 Task: Look for space in Dharampur, India from 5th September, 2023 to 13th September, 2023 for 6 adults in price range Rs.15000 to Rs.20000. Place can be entire place with 3 bedrooms having 3 beds and 3 bathrooms. Property type can be house, flat, guest house. Booking option can be shelf check-in. Required host language is English.
Action: Mouse moved to (529, 138)
Screenshot: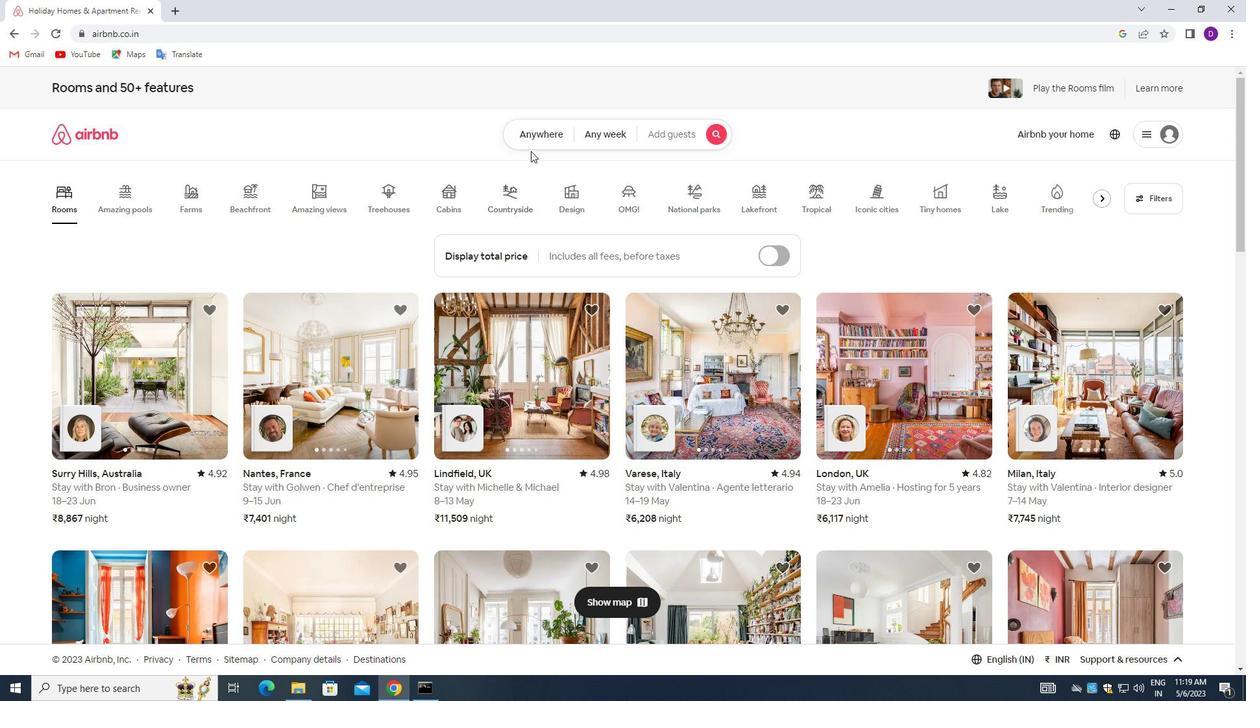 
Action: Mouse pressed left at (529, 138)
Screenshot: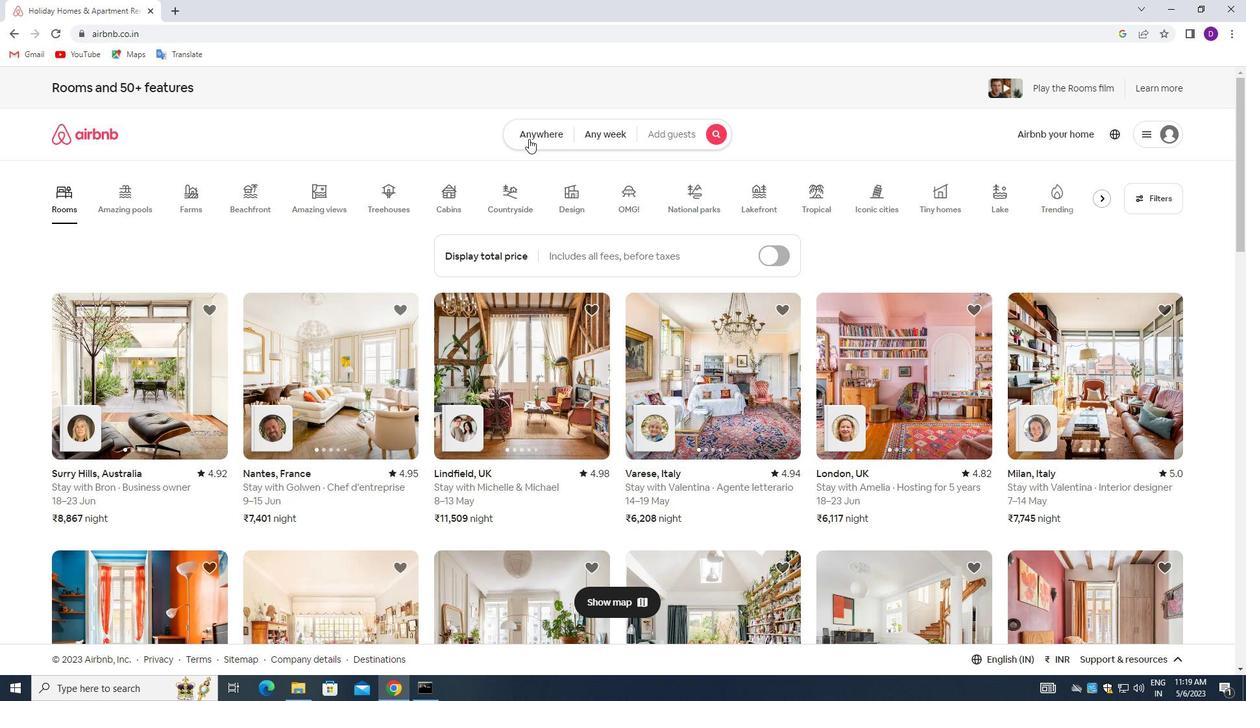 
Action: Mouse moved to (487, 183)
Screenshot: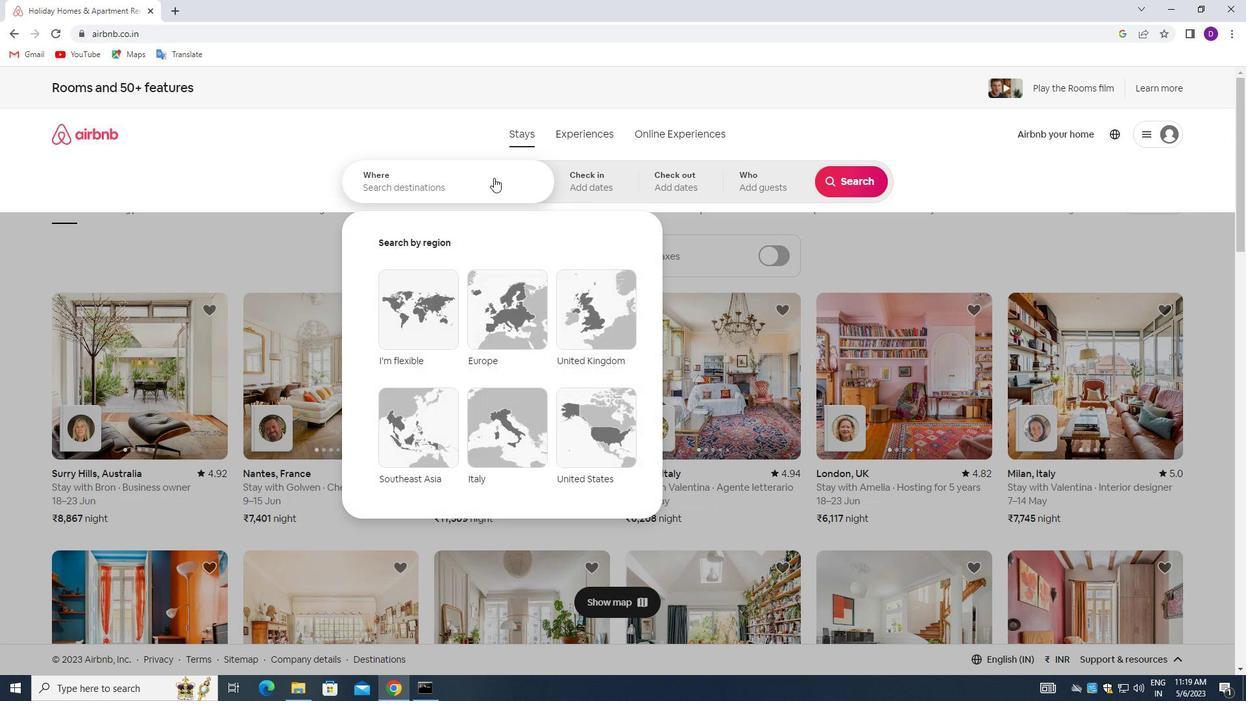 
Action: Mouse pressed left at (487, 183)
Screenshot: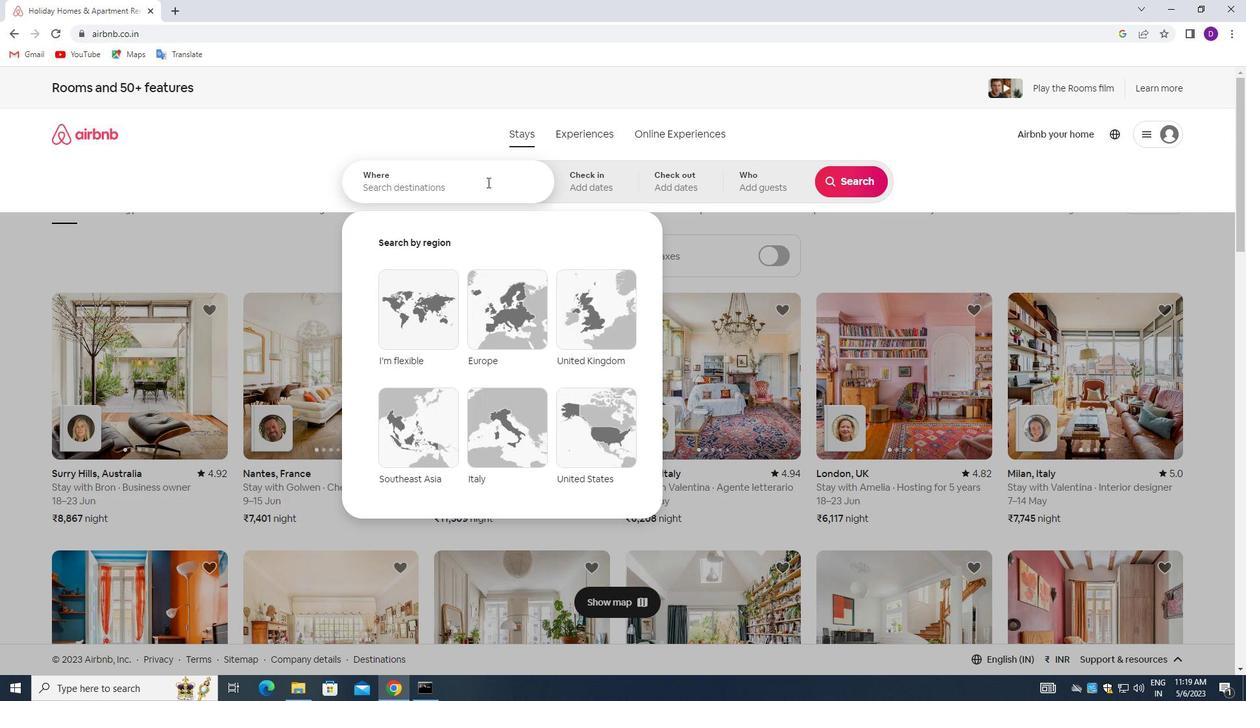 
Action: Mouse moved to (257, 256)
Screenshot: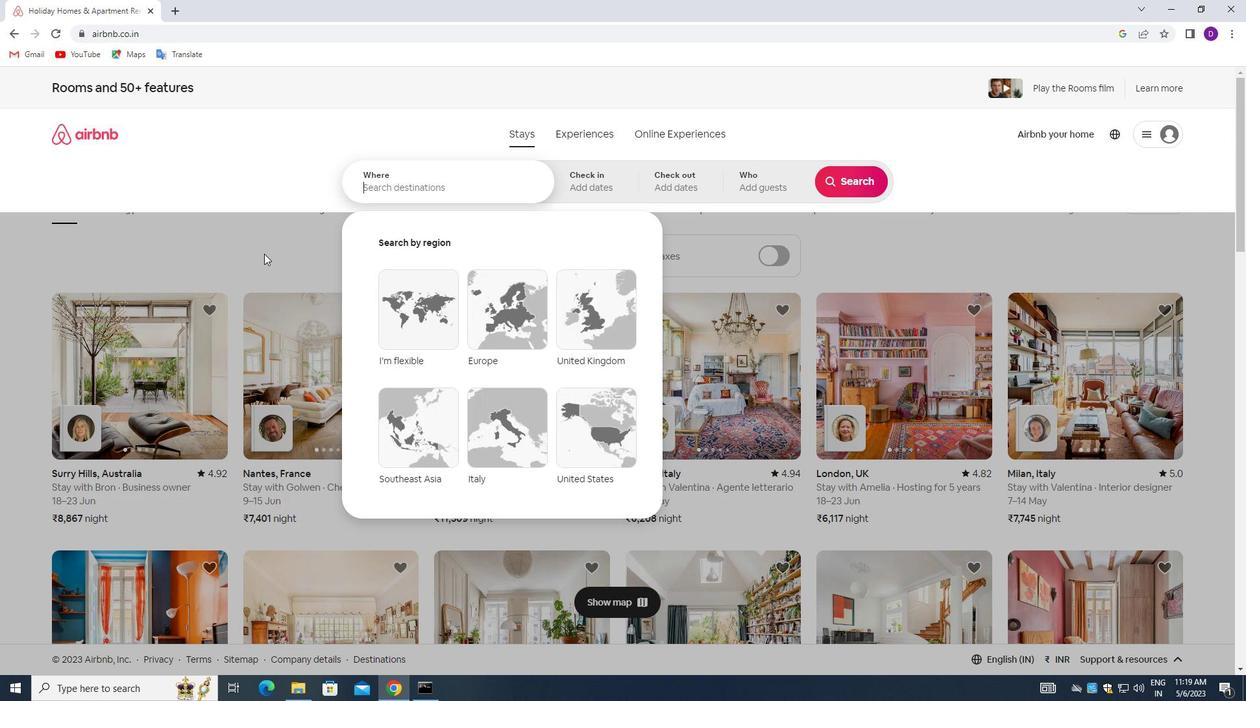 
Action: Key pressed <Key.shift_r>Dharampur,<Key.space><Key.shift>INDIA<Key.enter>
Screenshot: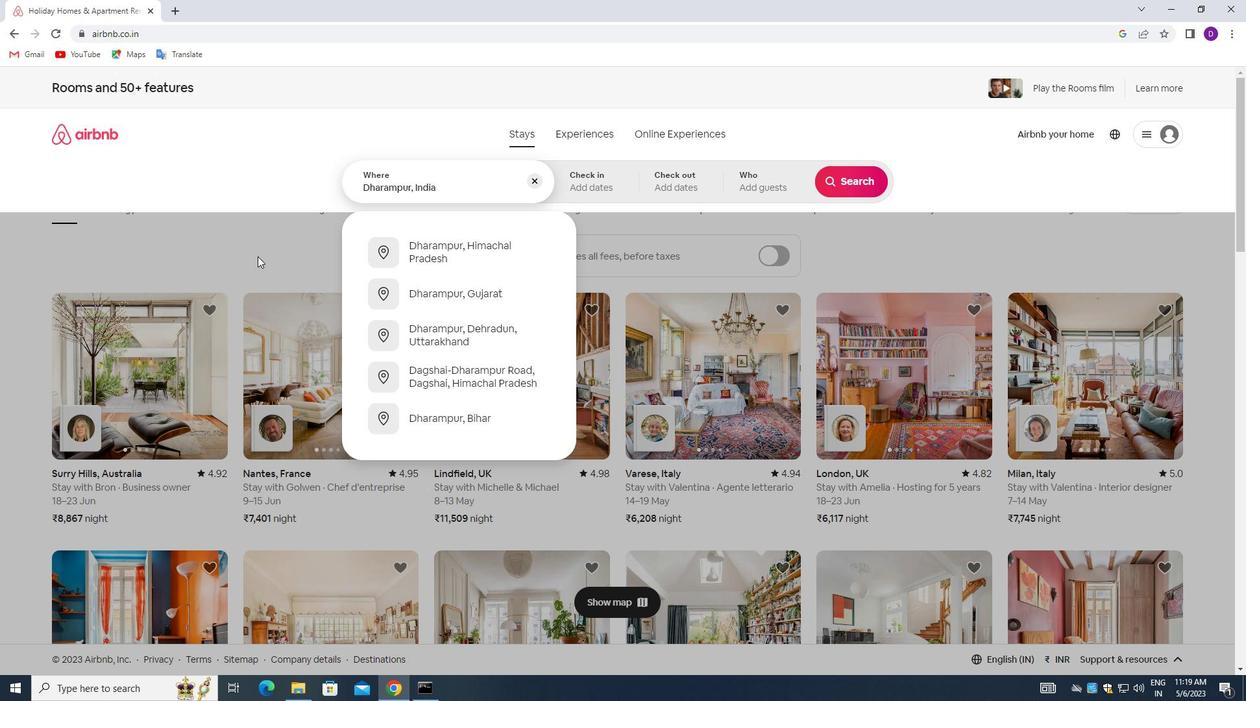 
Action: Mouse moved to (848, 288)
Screenshot: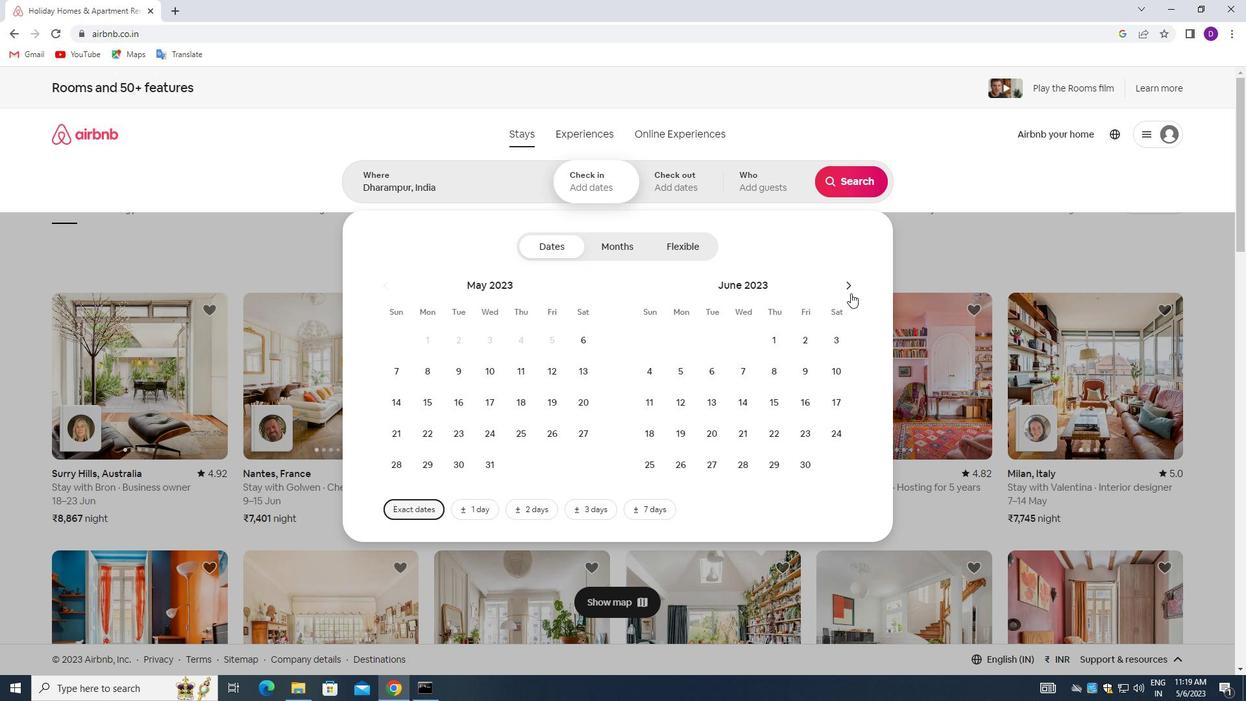 
Action: Mouse pressed left at (848, 288)
Screenshot: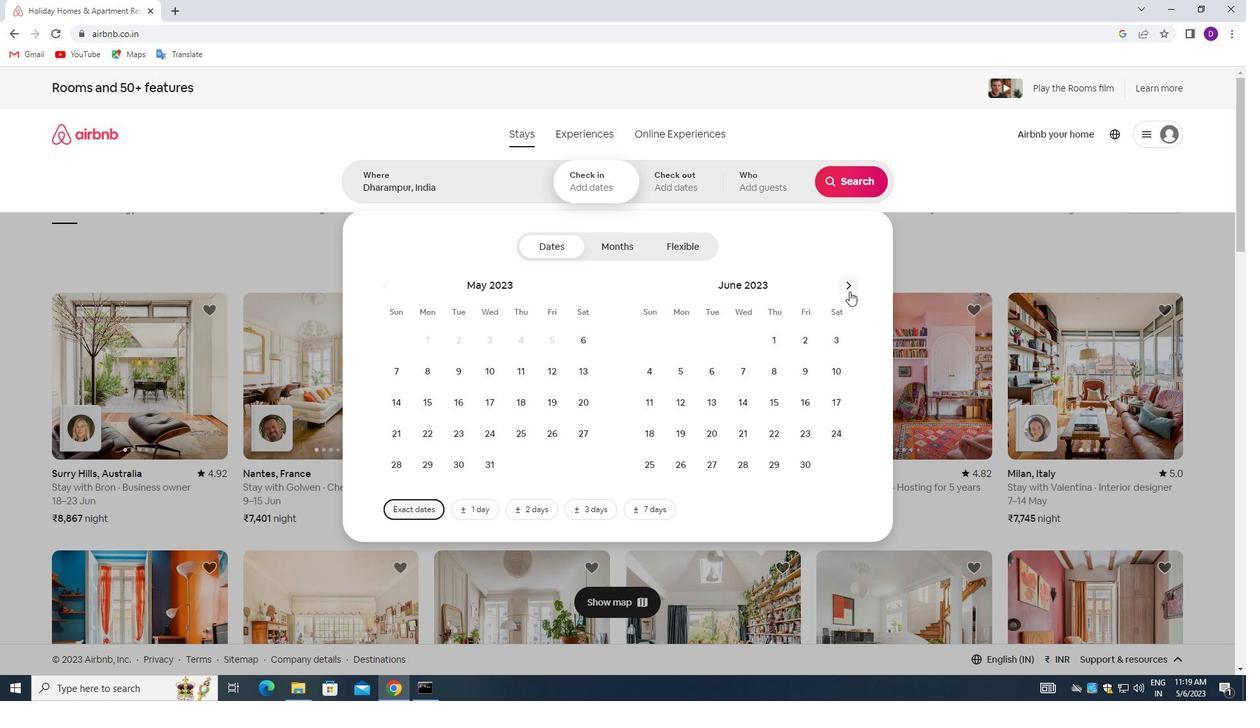 
Action: Mouse pressed left at (848, 288)
Screenshot: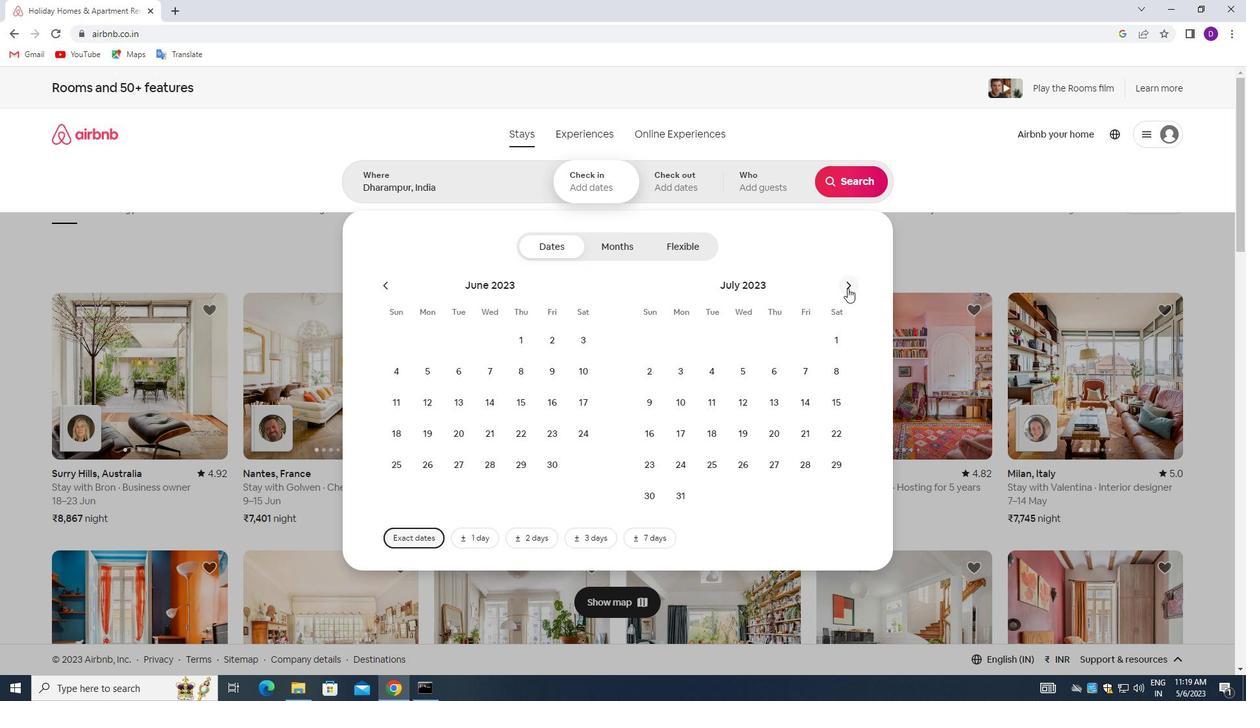 
Action: Mouse pressed left at (848, 288)
Screenshot: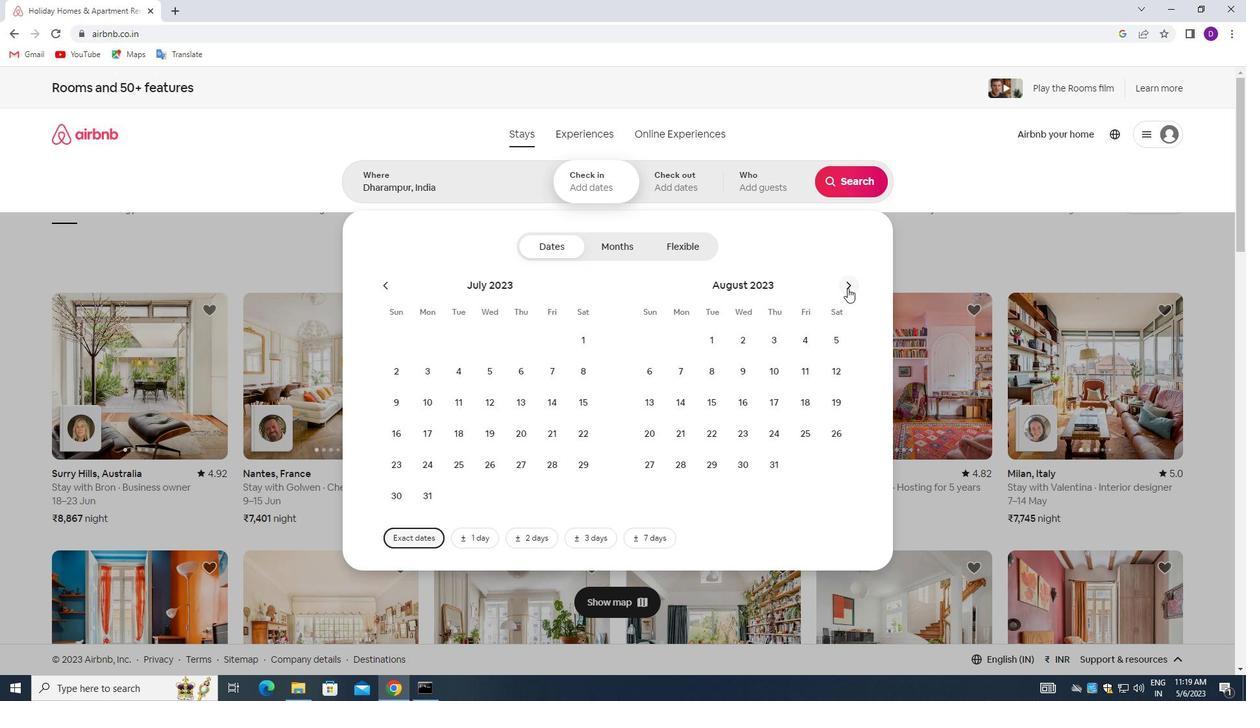 
Action: Mouse moved to (709, 374)
Screenshot: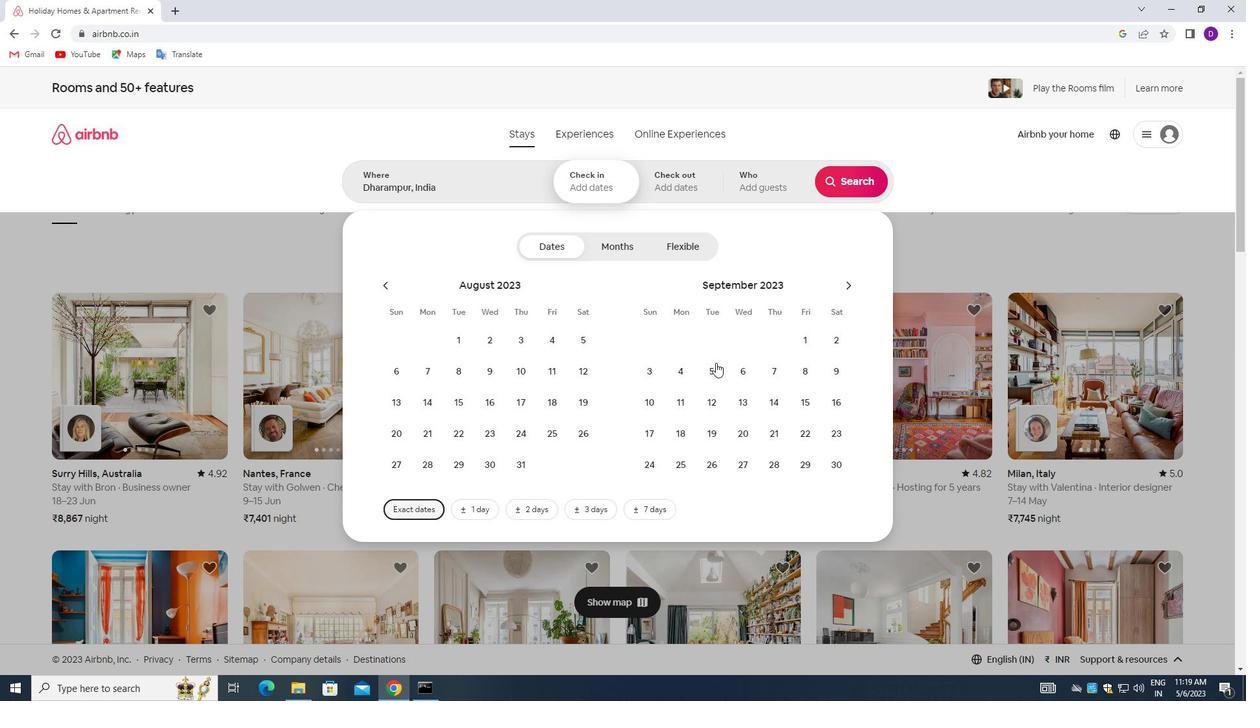 
Action: Mouse pressed left at (709, 374)
Screenshot: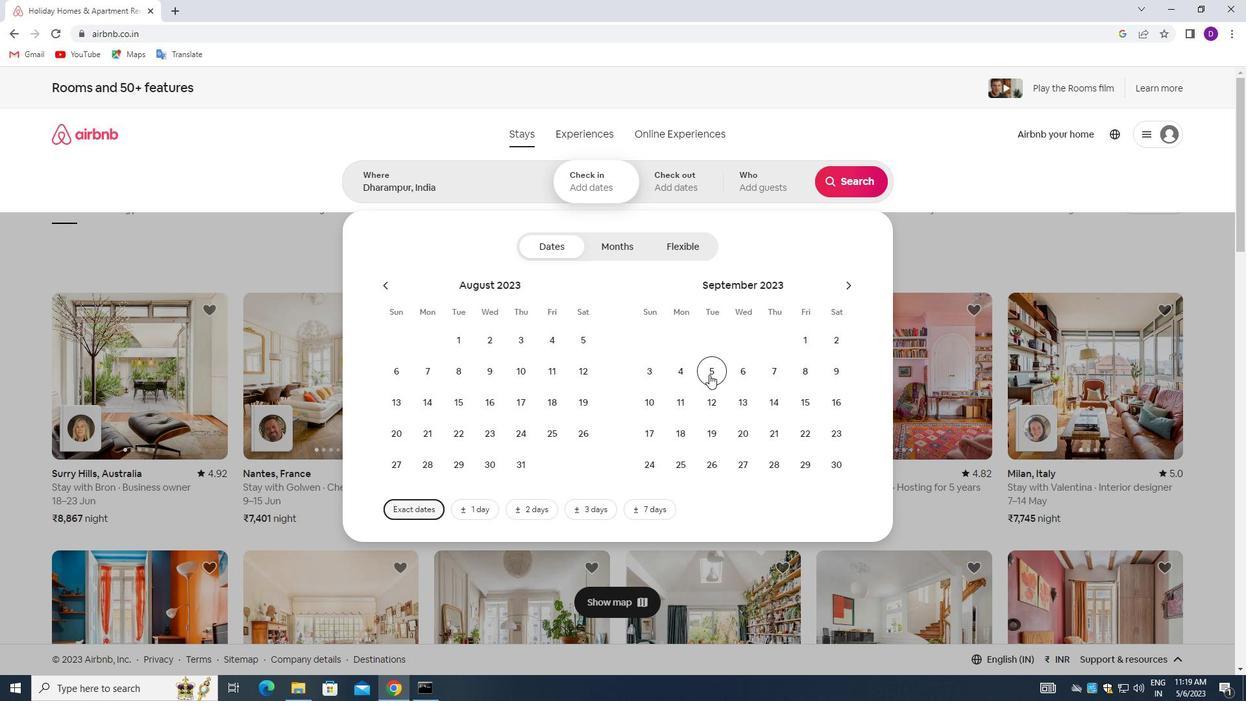 
Action: Mouse moved to (742, 398)
Screenshot: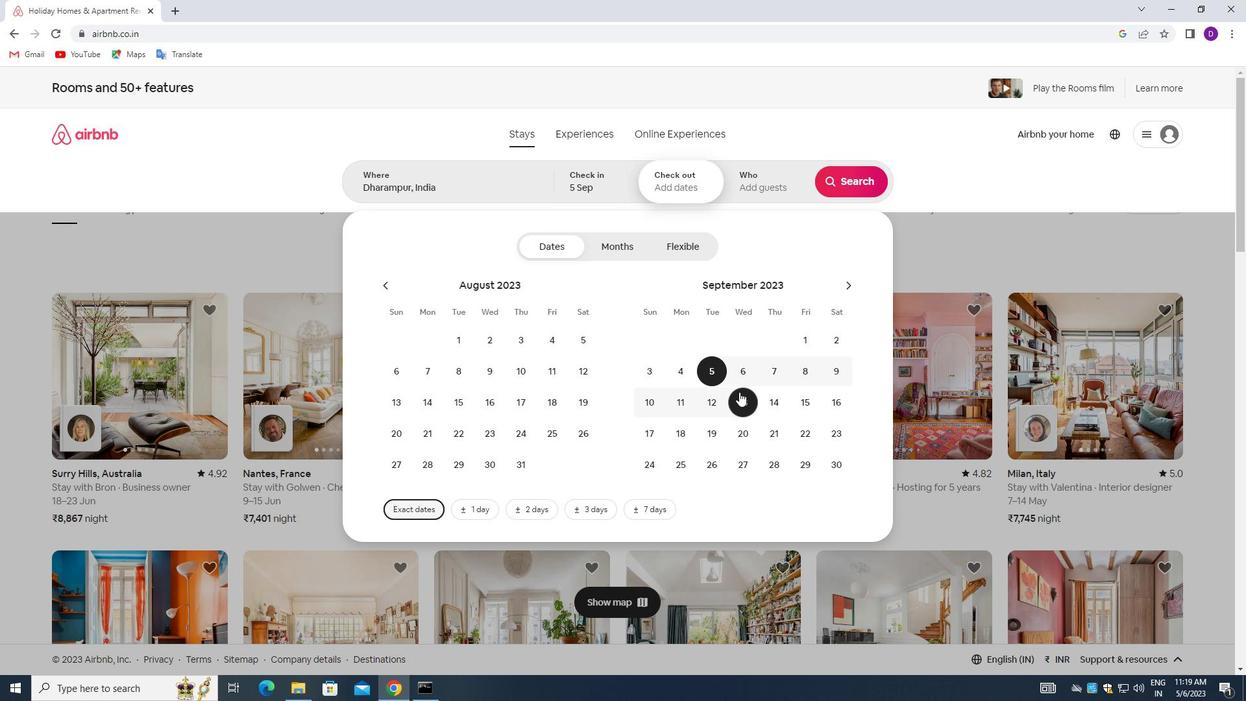 
Action: Mouse pressed left at (742, 398)
Screenshot: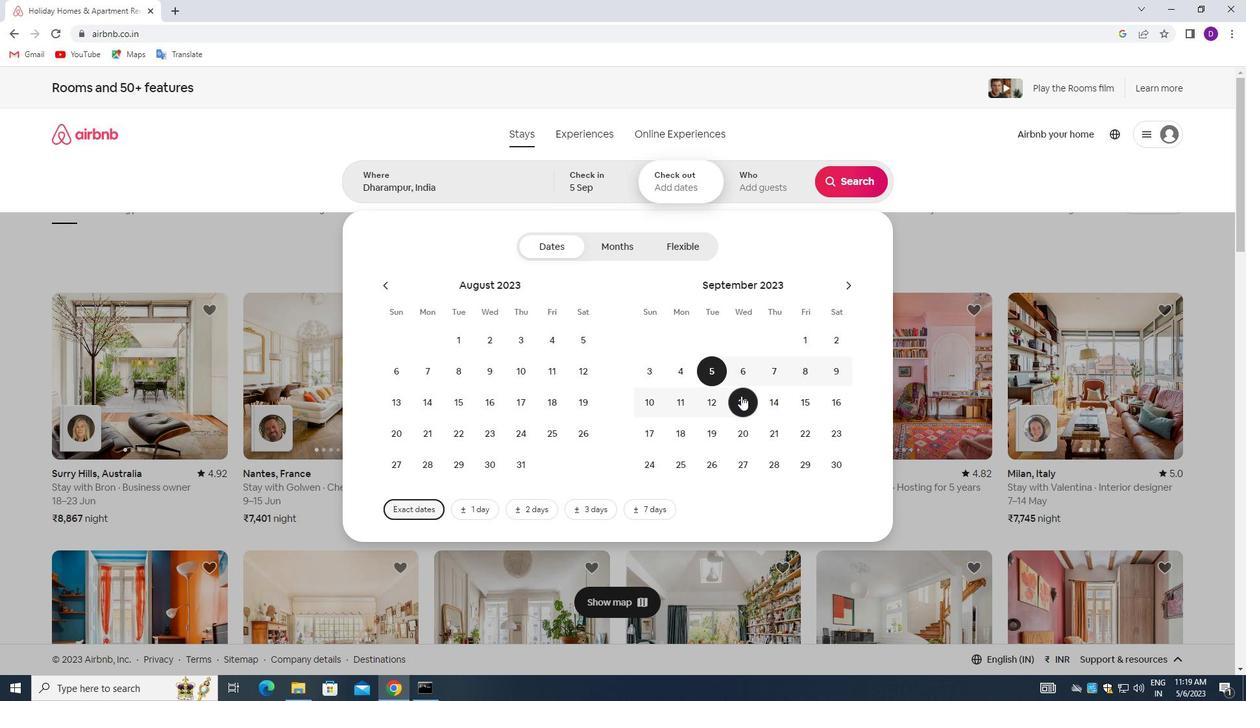 
Action: Mouse moved to (744, 185)
Screenshot: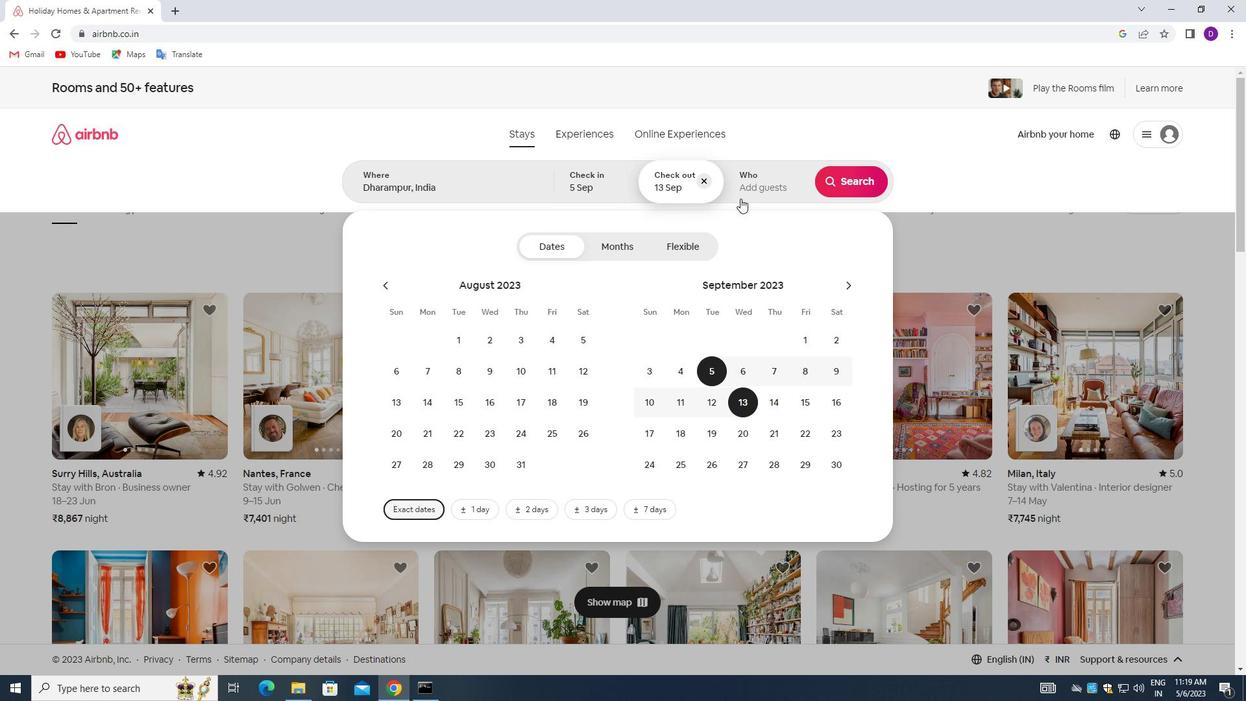 
Action: Mouse pressed left at (744, 185)
Screenshot: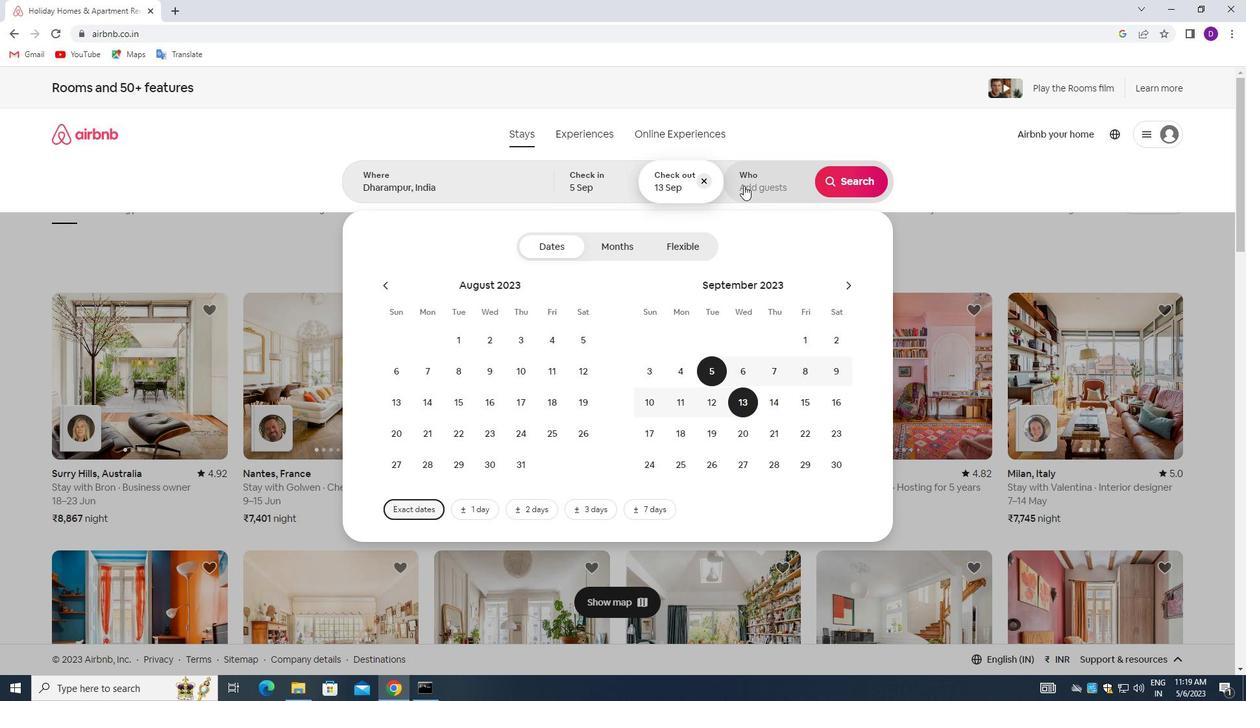 
Action: Mouse moved to (843, 248)
Screenshot: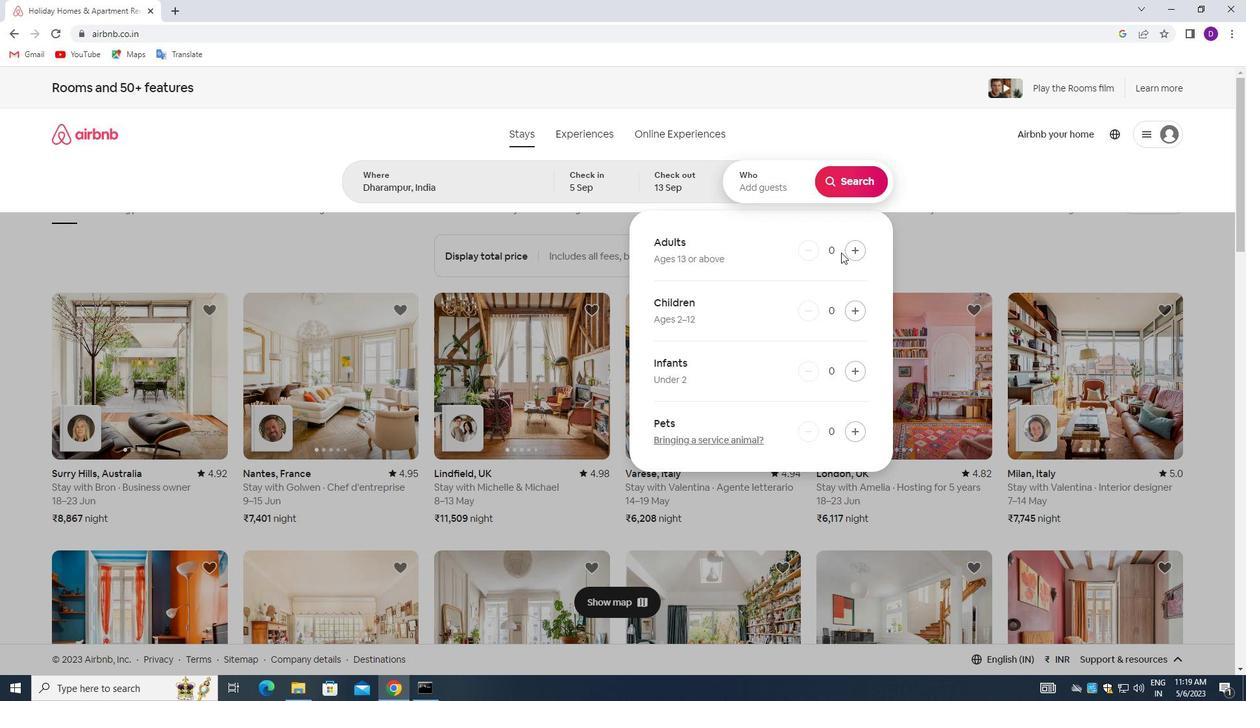 
Action: Mouse pressed left at (843, 248)
Screenshot: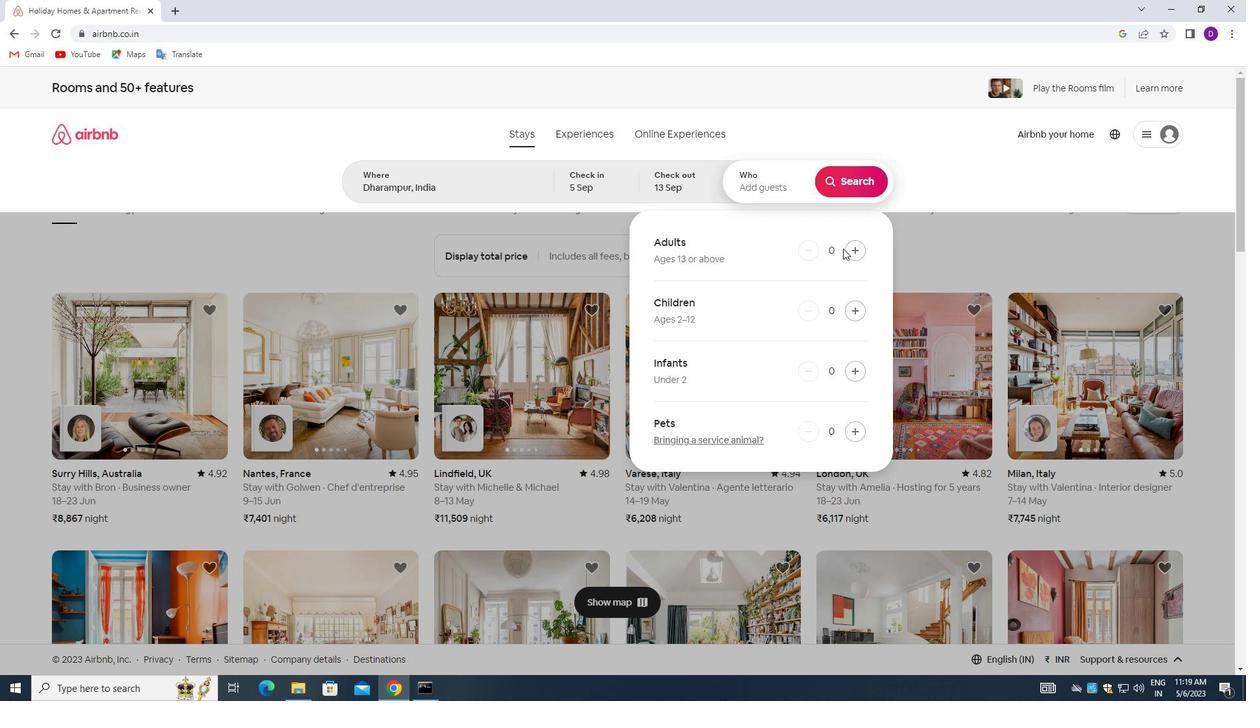 
Action: Mouse moved to (851, 251)
Screenshot: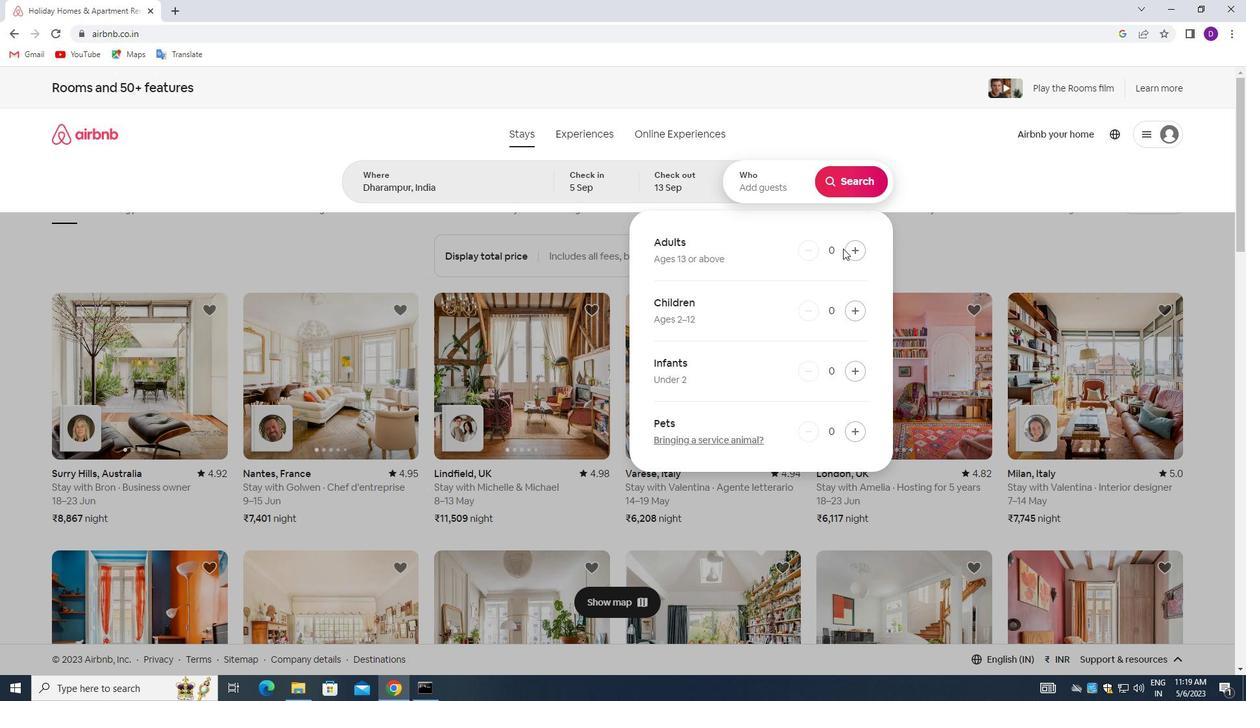 
Action: Mouse pressed left at (851, 251)
Screenshot: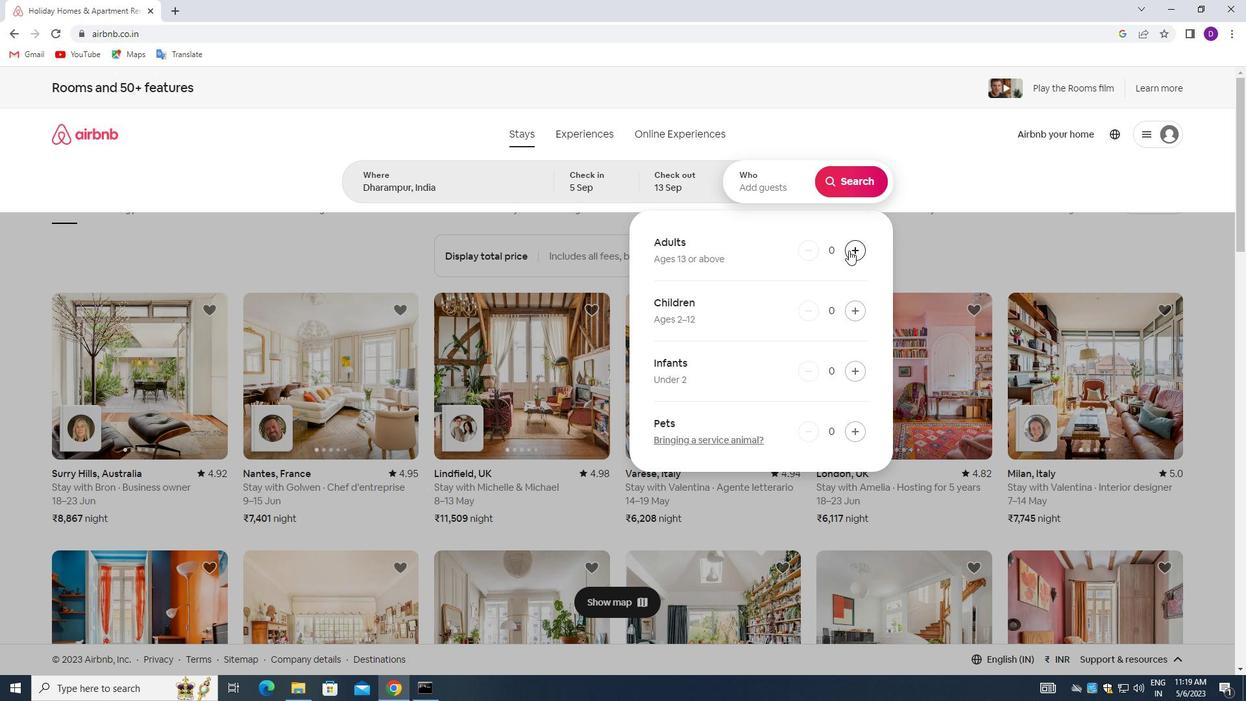 
Action: Mouse pressed left at (851, 251)
Screenshot: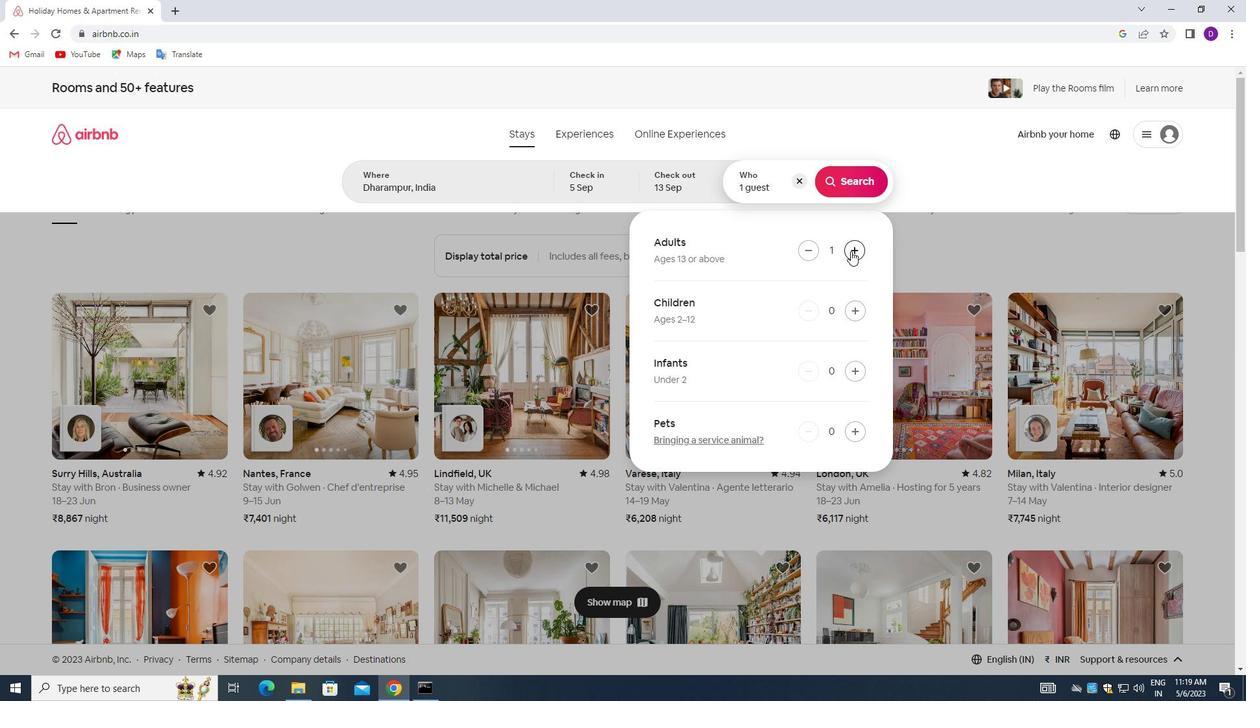 
Action: Mouse pressed left at (851, 251)
Screenshot: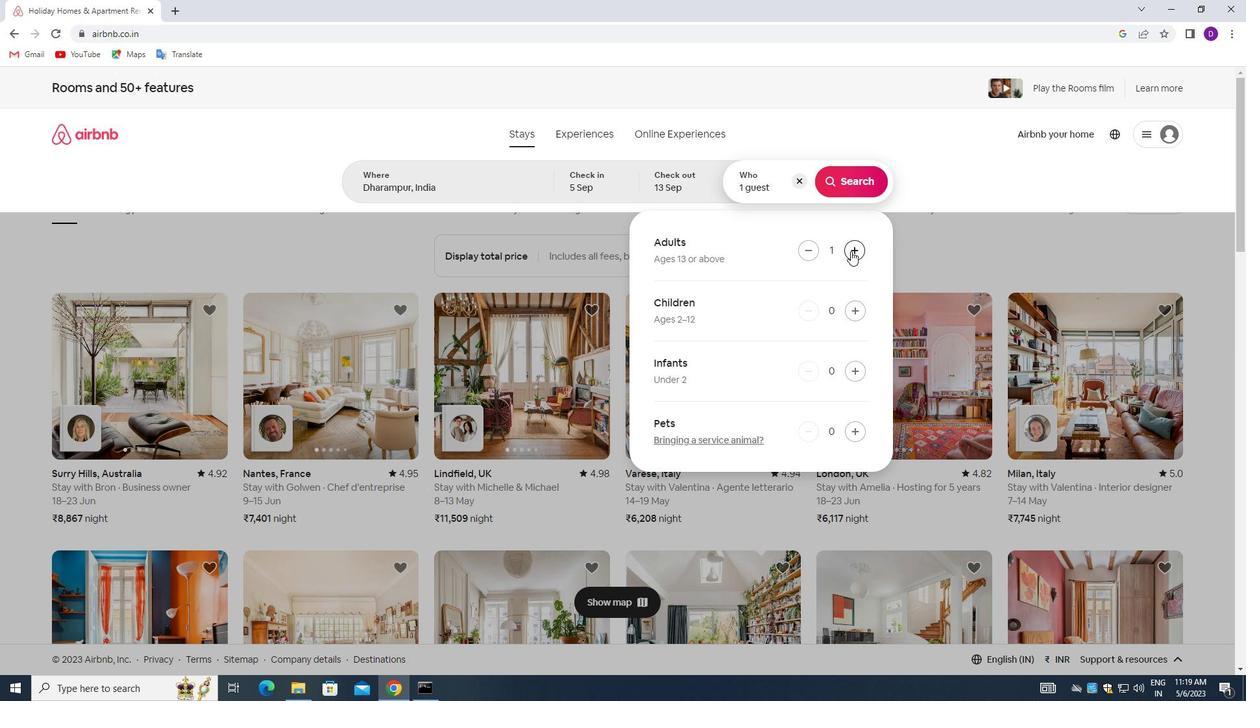 
Action: Mouse pressed left at (851, 251)
Screenshot: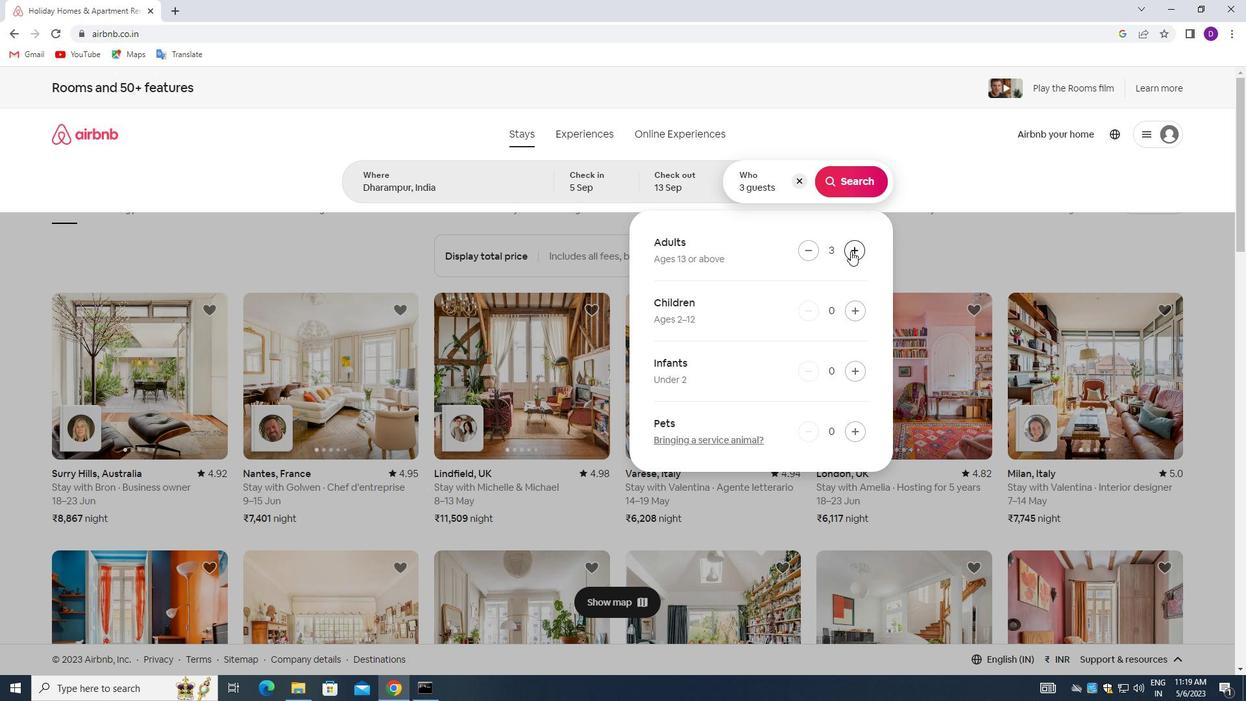 
Action: Mouse pressed left at (851, 251)
Screenshot: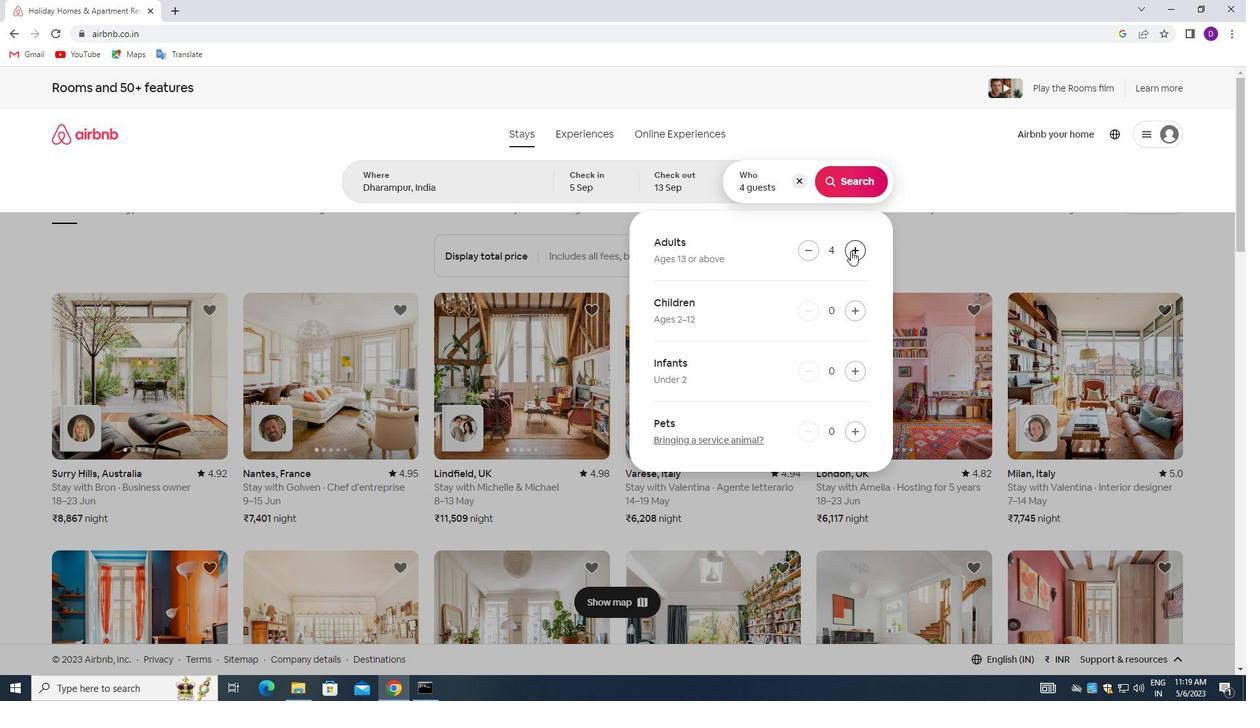 
Action: Mouse pressed left at (851, 251)
Screenshot: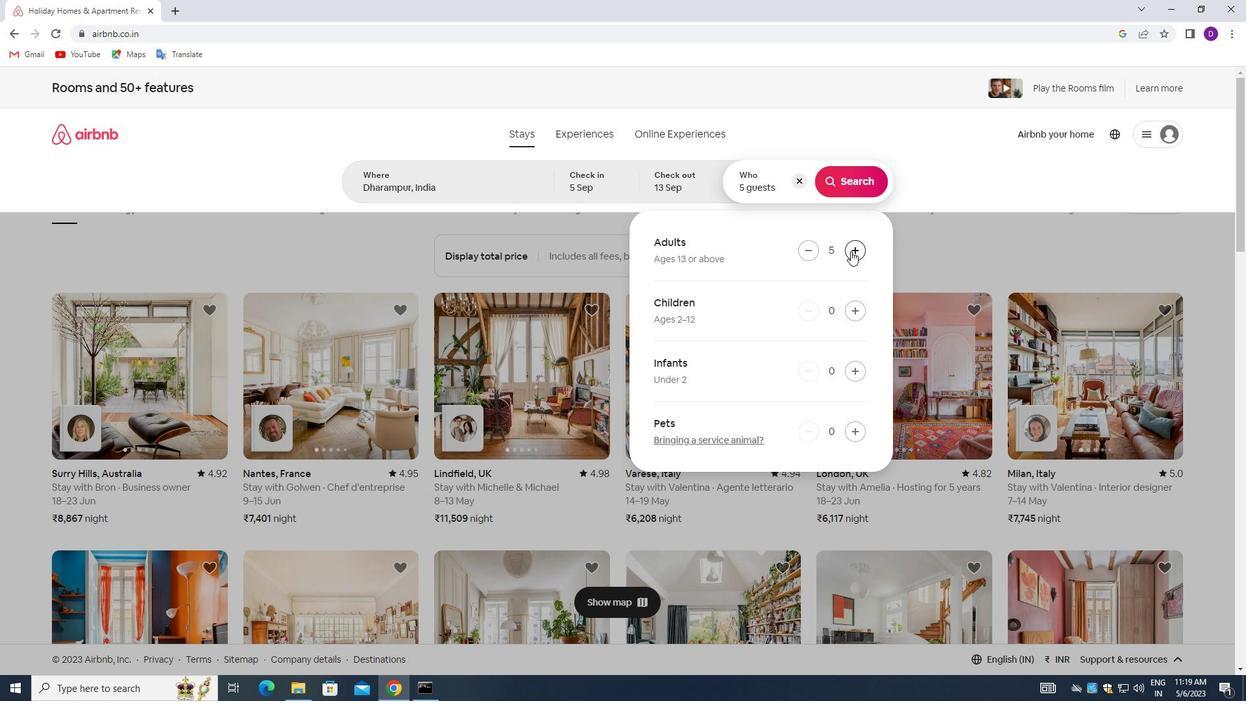 
Action: Mouse moved to (850, 184)
Screenshot: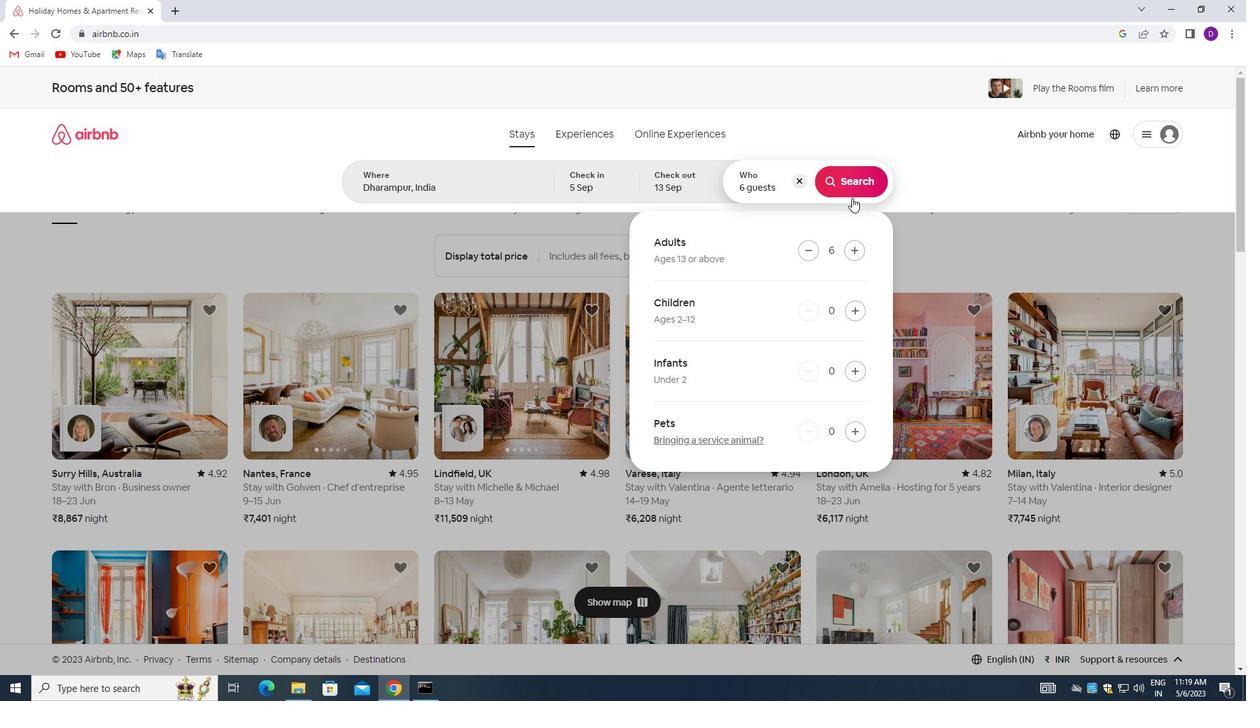 
Action: Mouse pressed left at (850, 184)
Screenshot: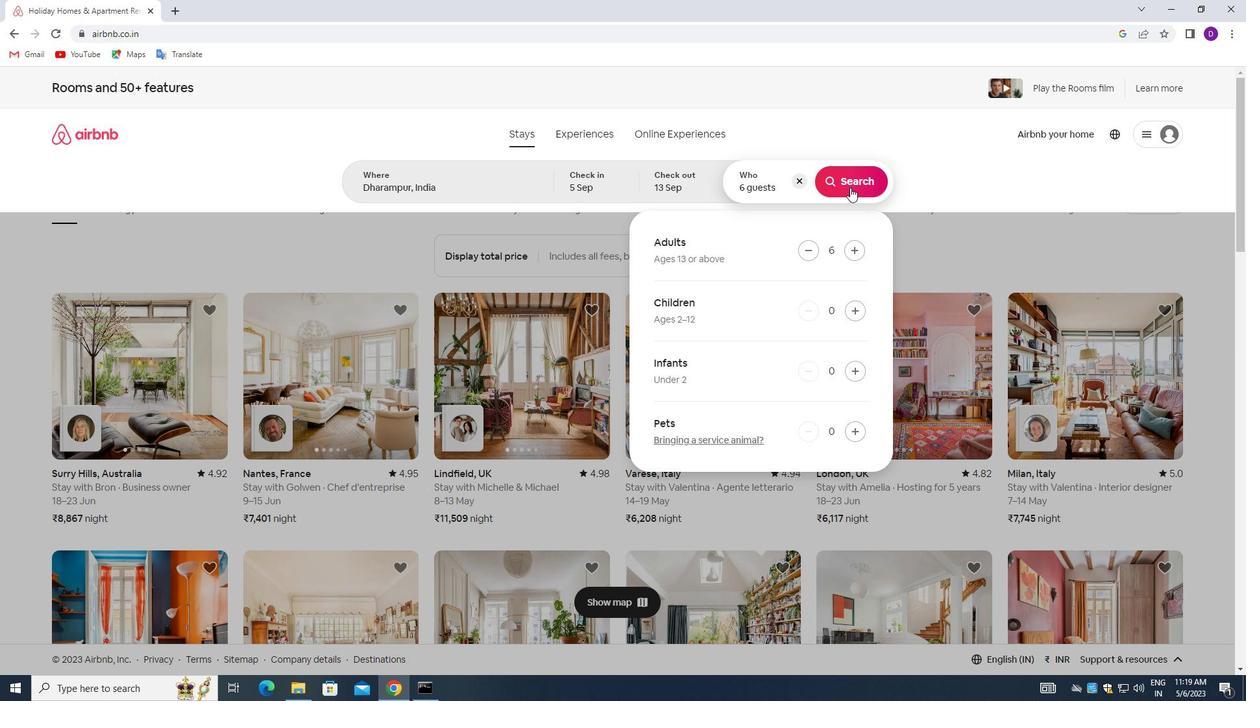 
Action: Mouse moved to (1178, 140)
Screenshot: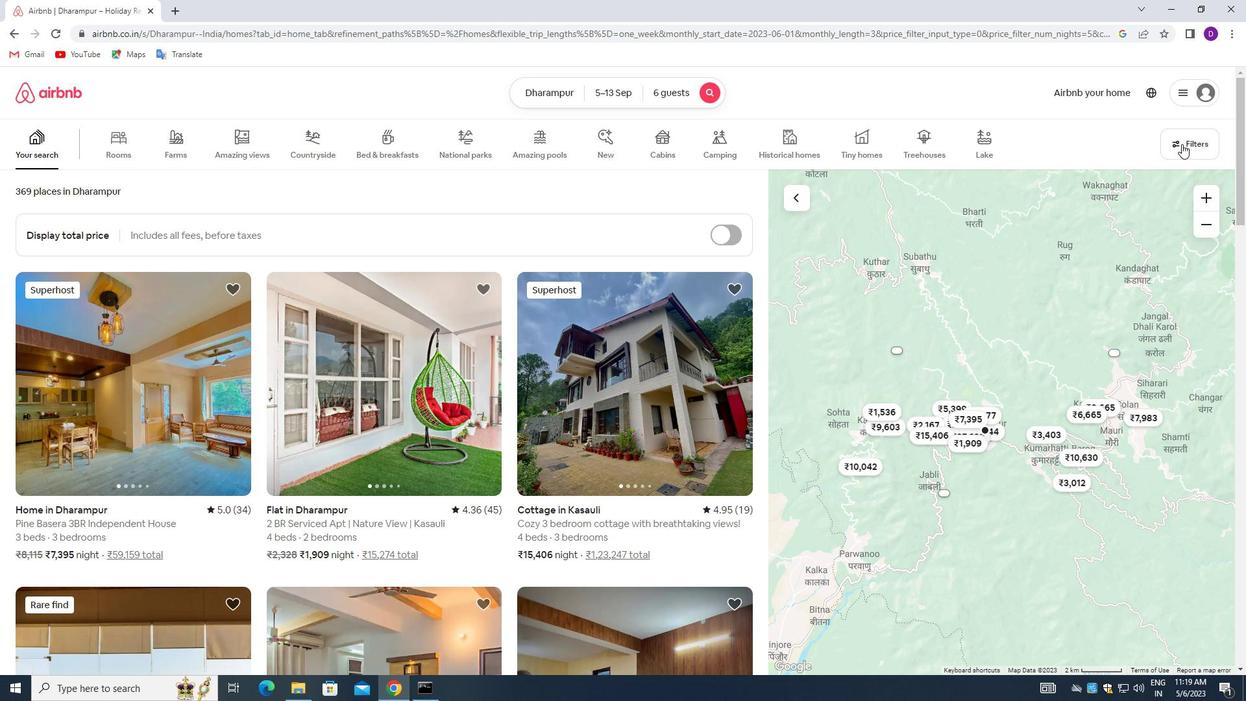 
Action: Mouse pressed left at (1178, 140)
Screenshot: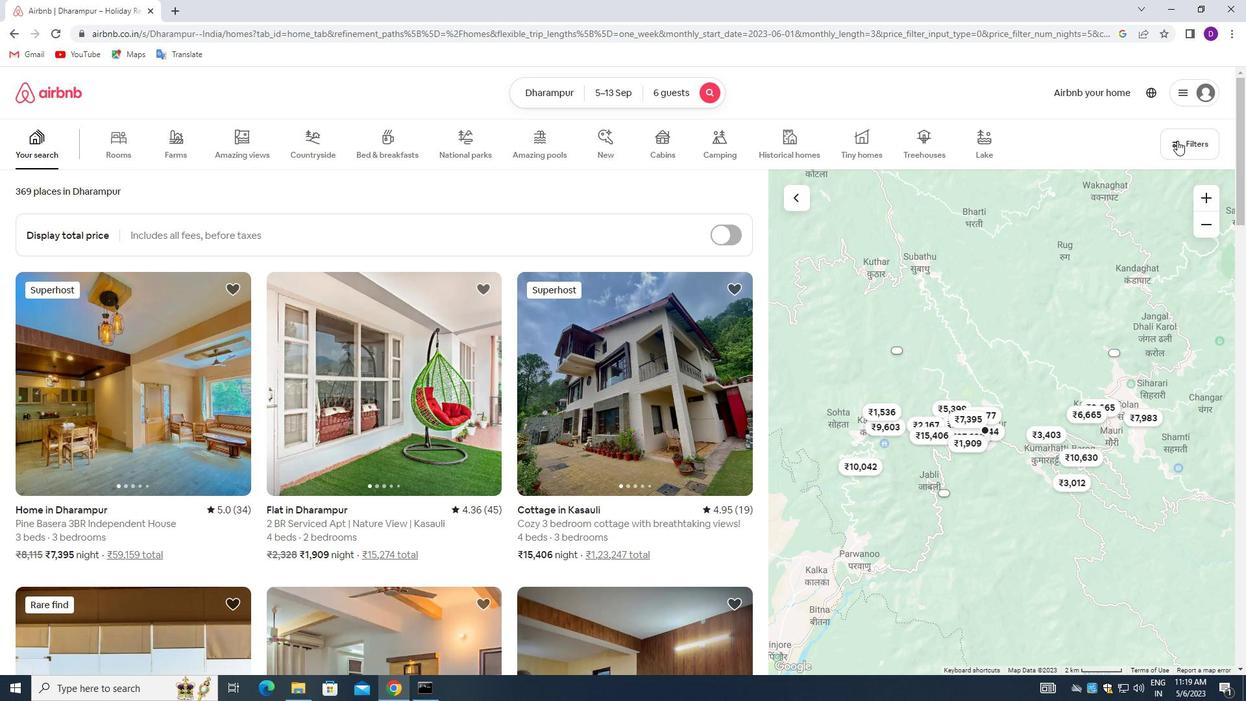 
Action: Mouse moved to (505, 461)
Screenshot: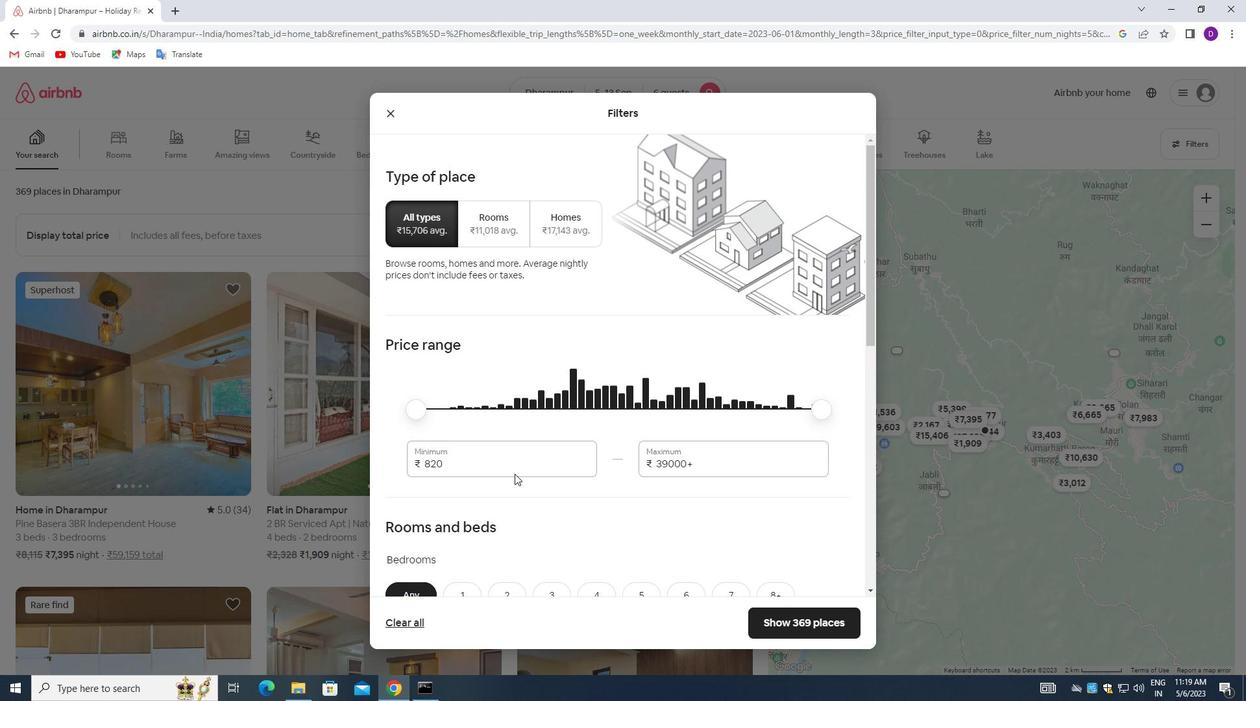 
Action: Mouse pressed left at (505, 461)
Screenshot: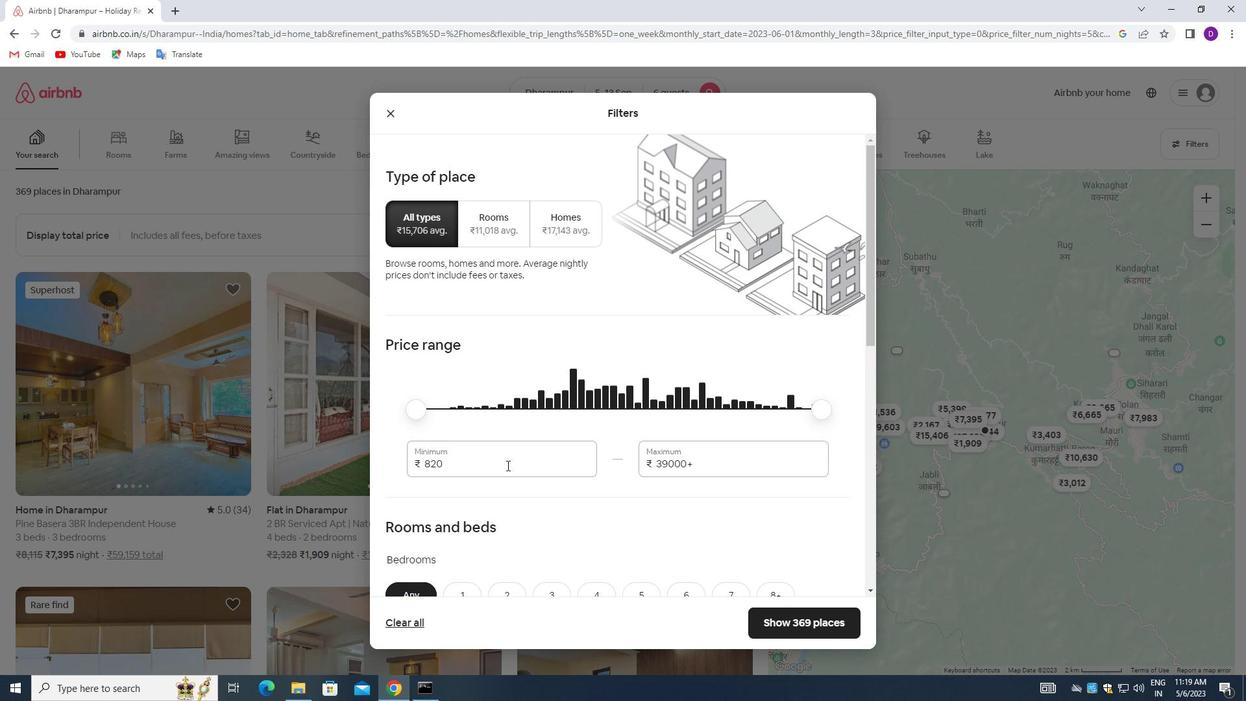 
Action: Mouse pressed left at (505, 461)
Screenshot: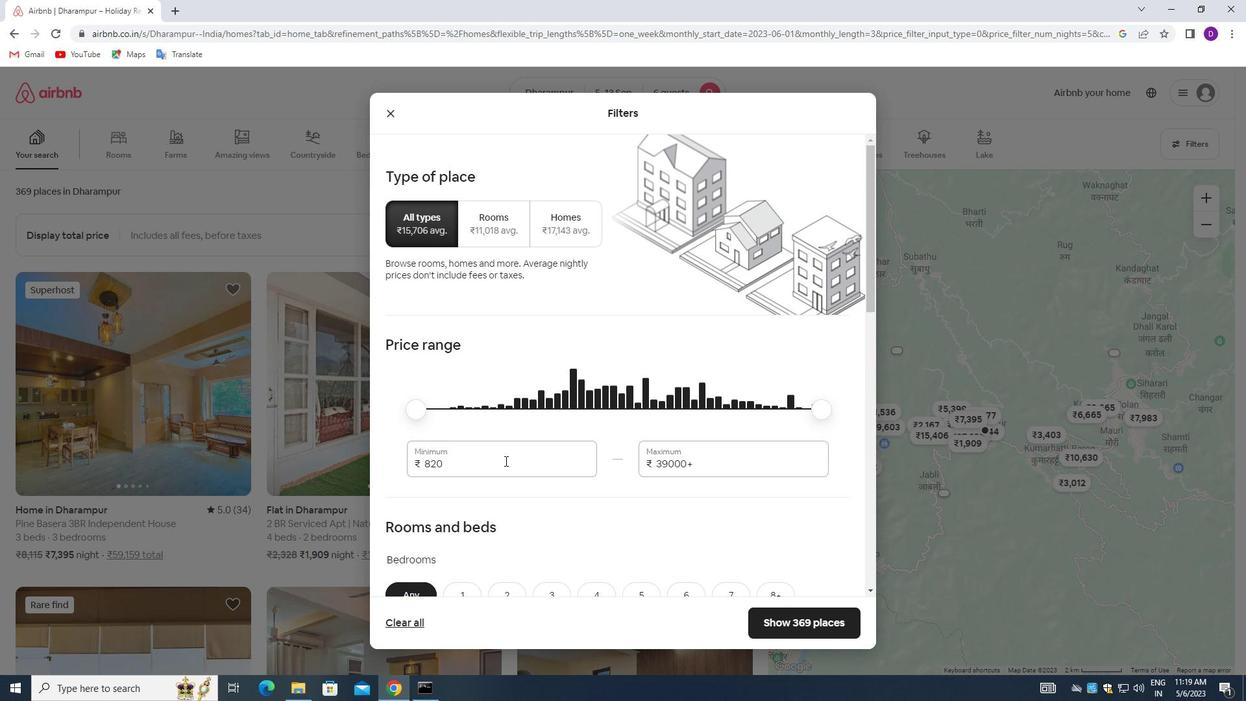
Action: Key pressed 15000<Key.tab>20000
Screenshot: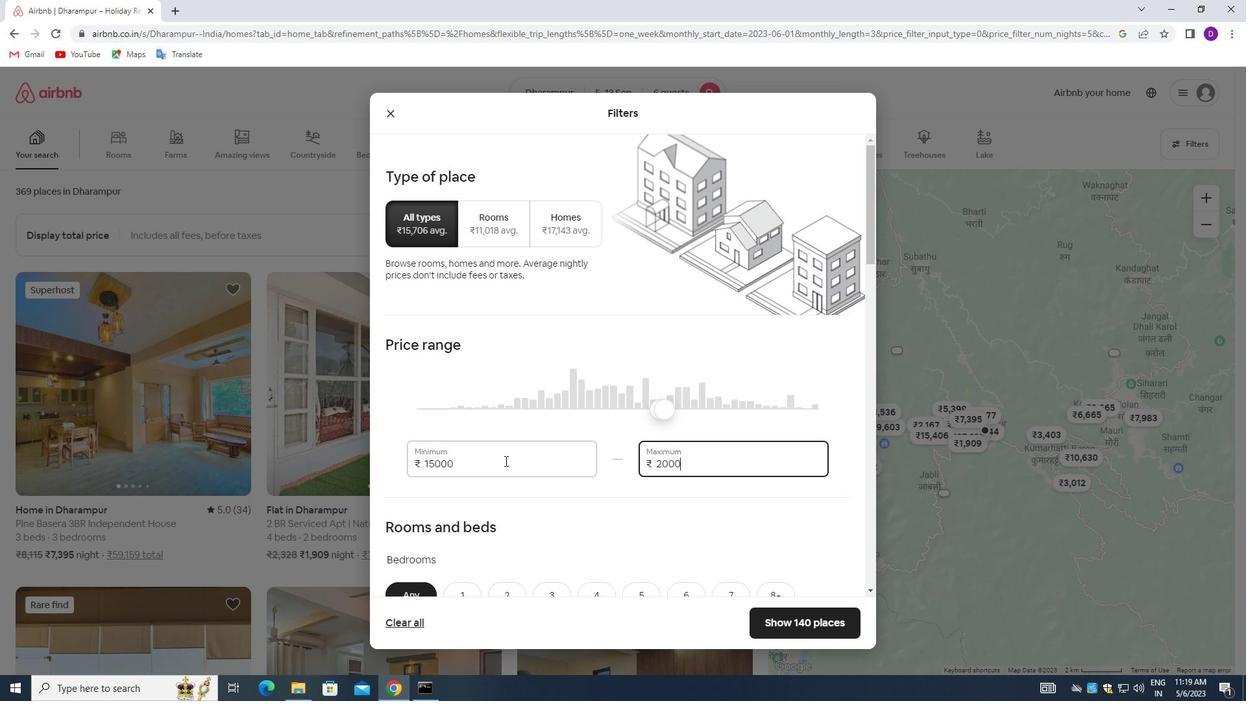 
Action: Mouse moved to (529, 474)
Screenshot: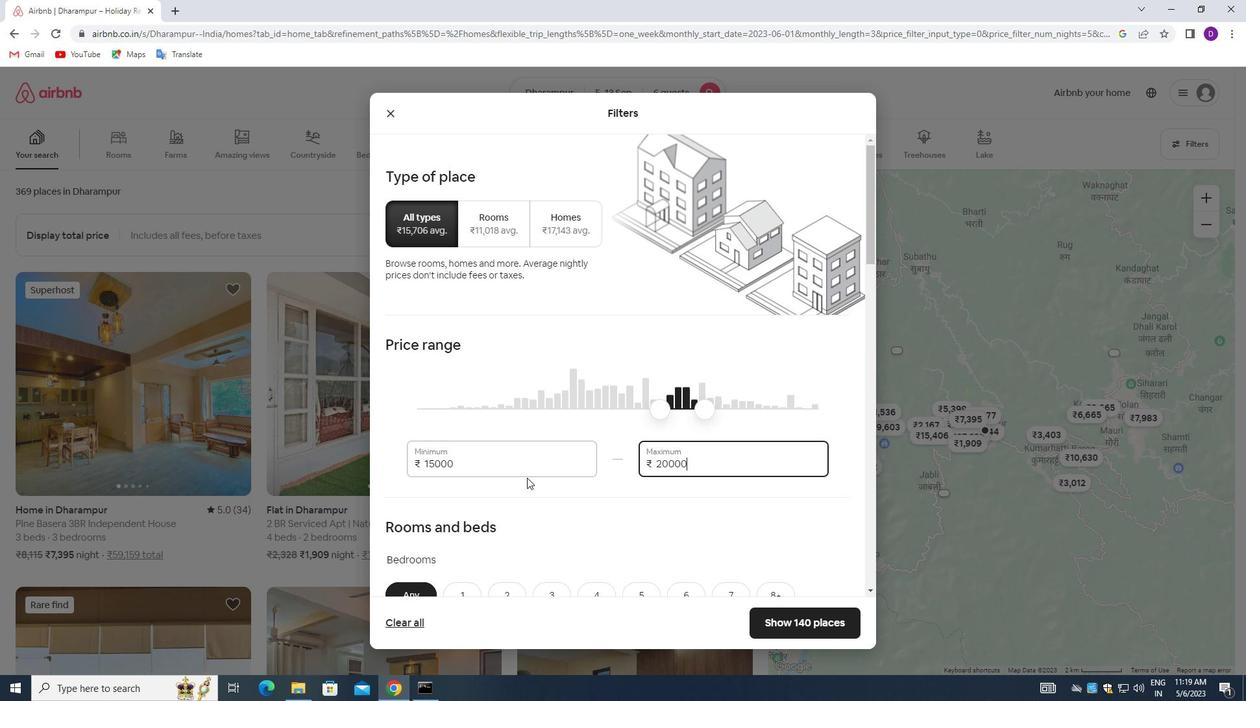 
Action: Mouse scrolled (529, 473) with delta (0, 0)
Screenshot: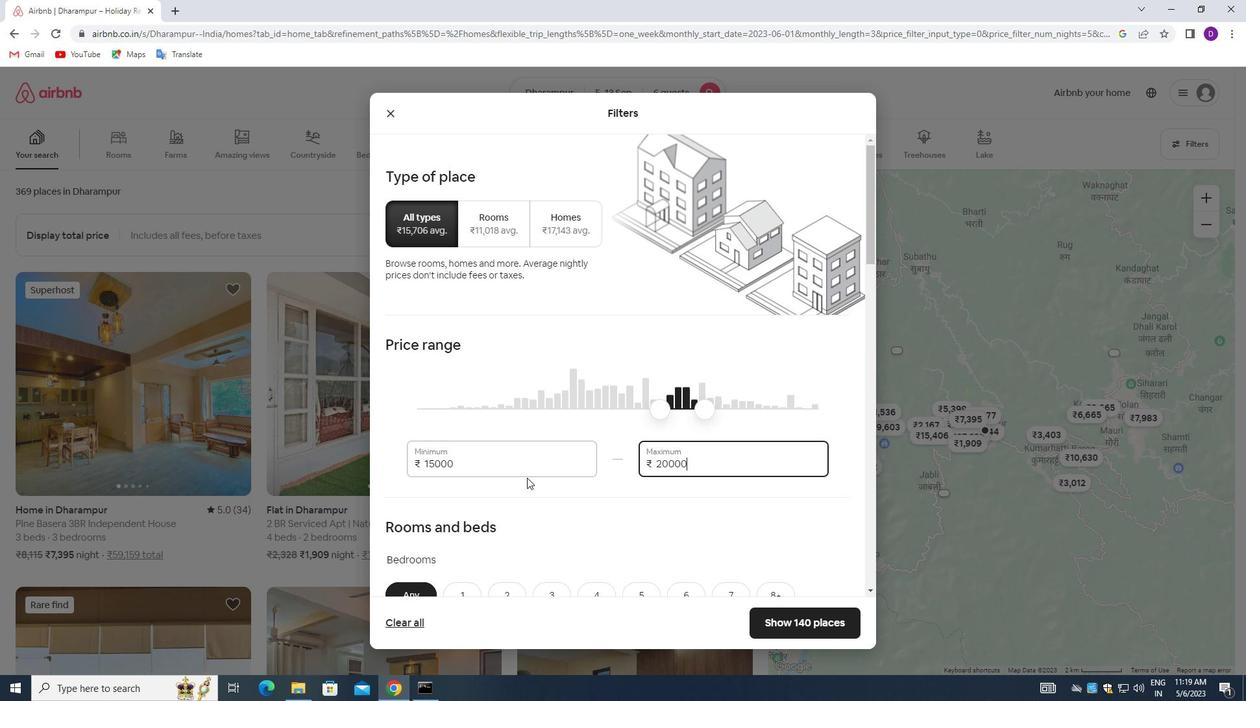 
Action: Mouse scrolled (529, 473) with delta (0, 0)
Screenshot: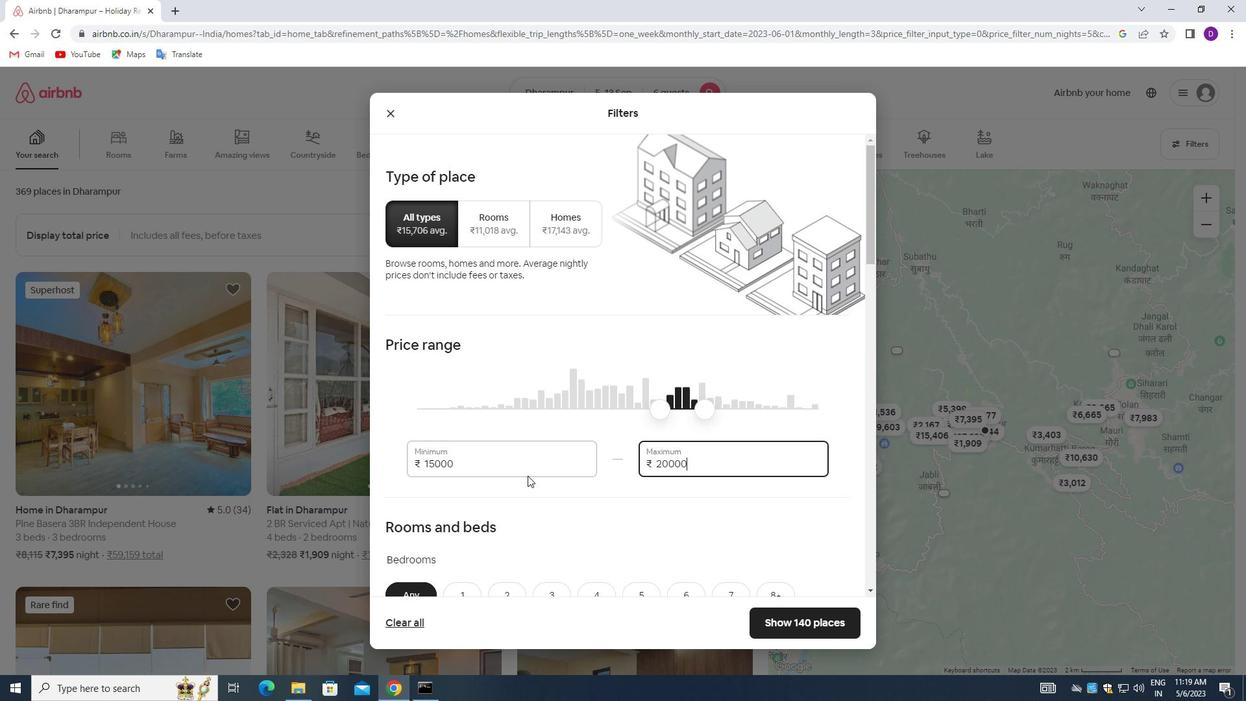 
Action: Mouse scrolled (529, 473) with delta (0, 0)
Screenshot: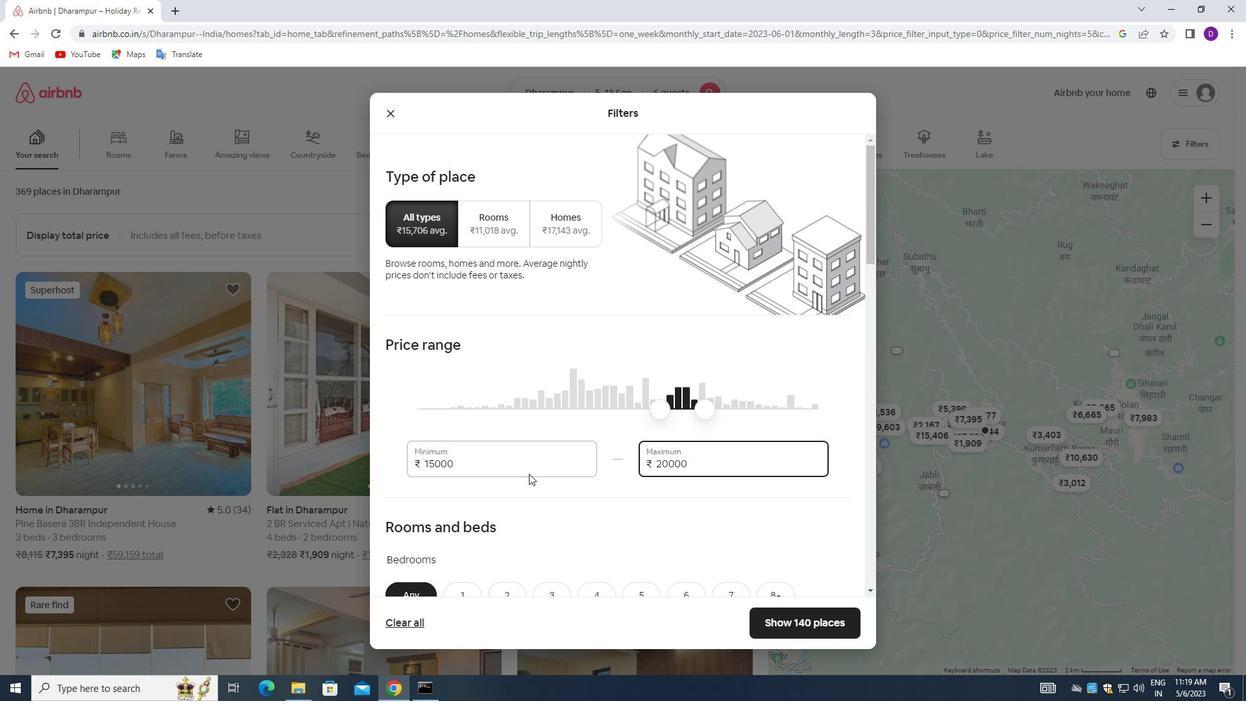 
Action: Mouse moved to (561, 402)
Screenshot: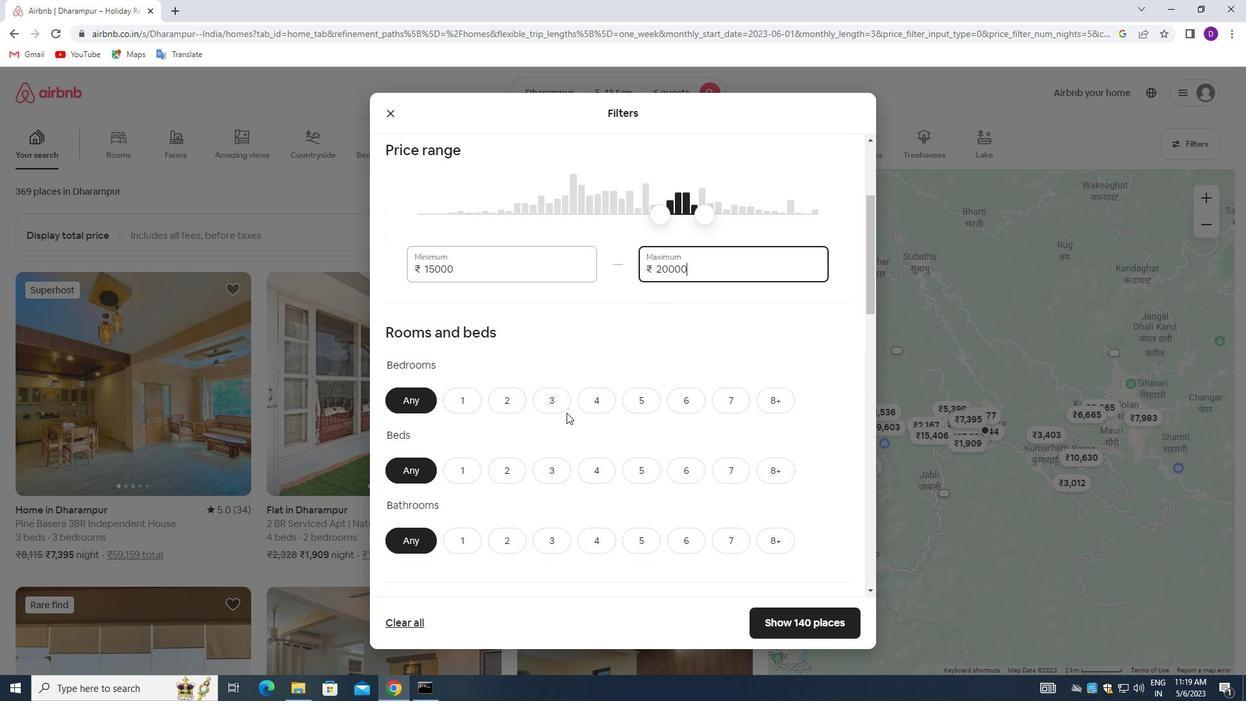 
Action: Mouse pressed left at (561, 402)
Screenshot: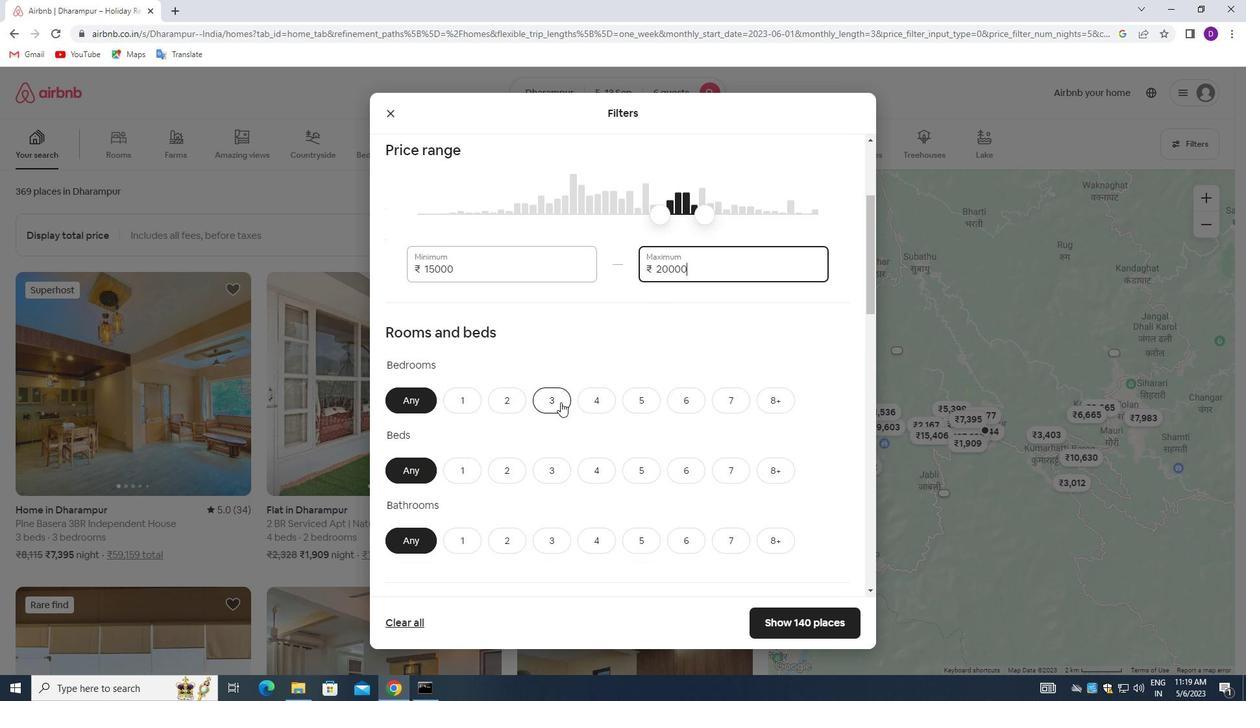 
Action: Mouse moved to (552, 461)
Screenshot: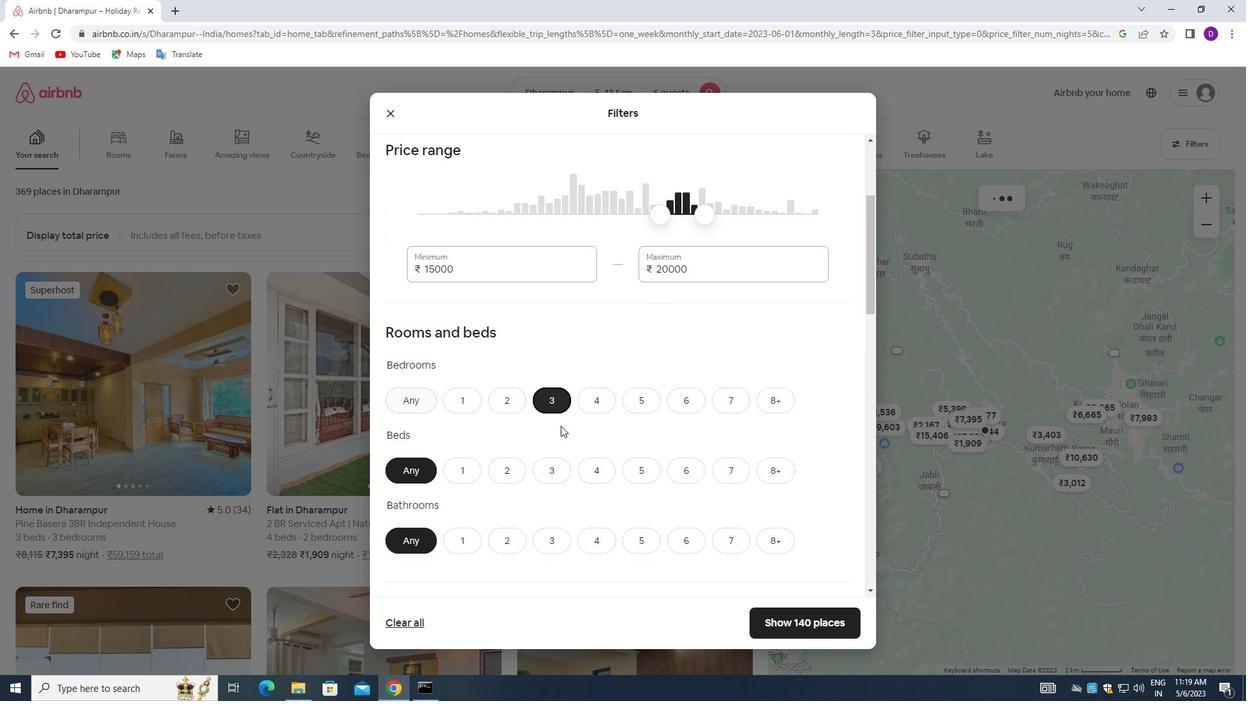 
Action: Mouse pressed left at (552, 461)
Screenshot: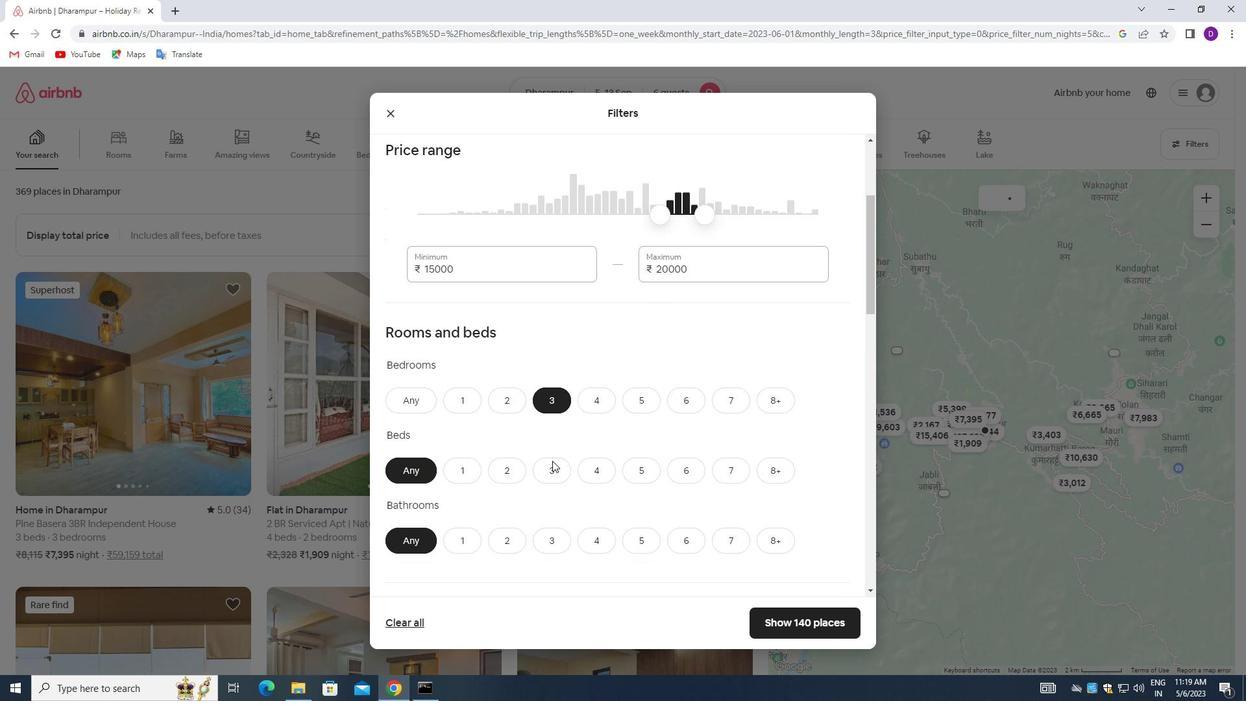 
Action: Mouse moved to (548, 544)
Screenshot: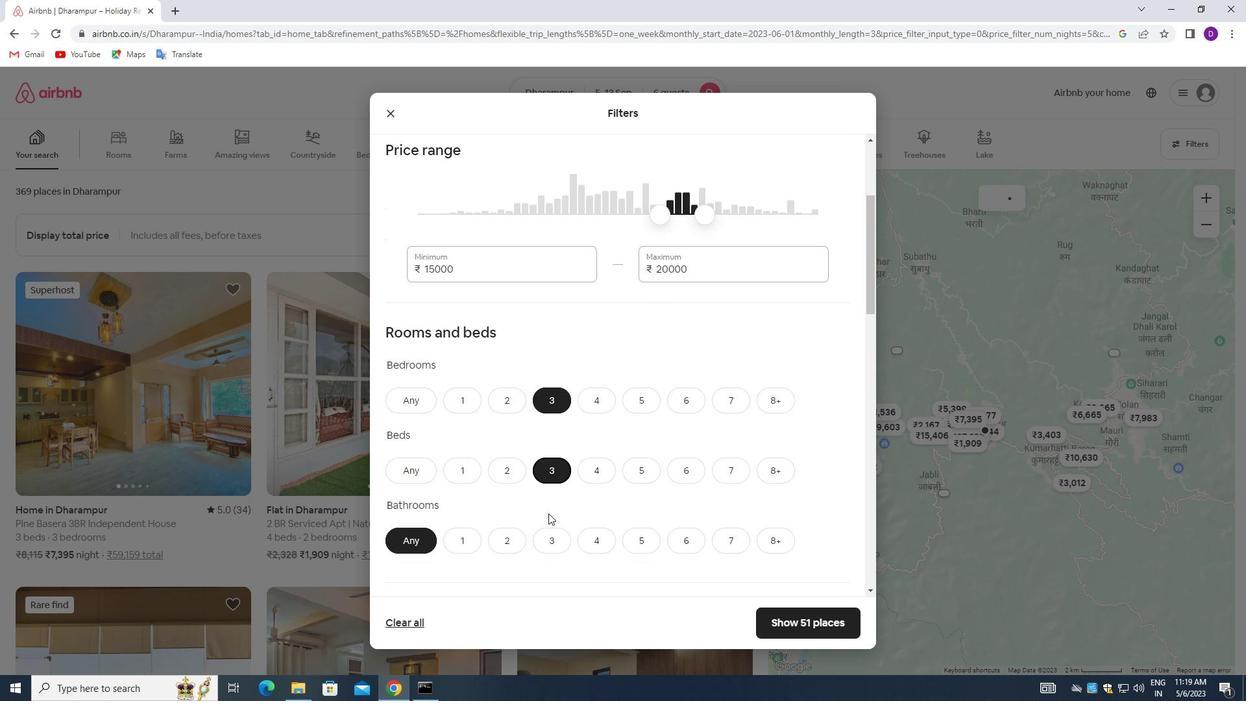 
Action: Mouse pressed left at (548, 544)
Screenshot: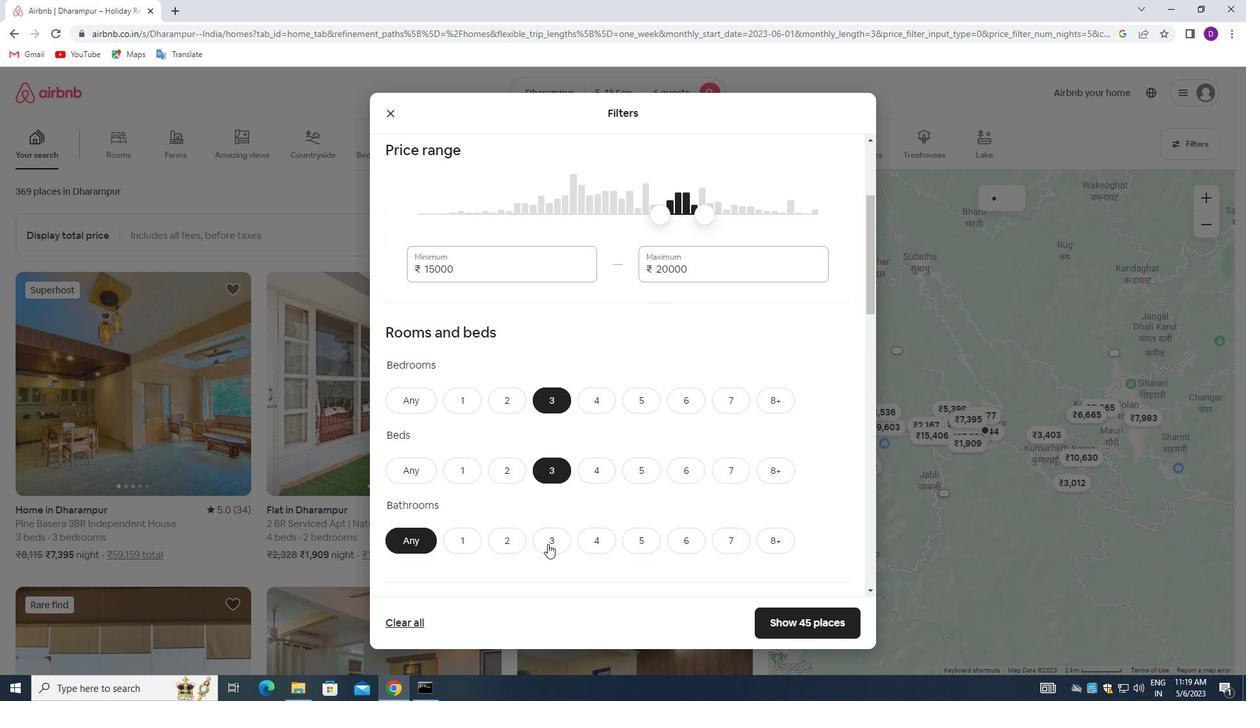 
Action: Mouse moved to (556, 524)
Screenshot: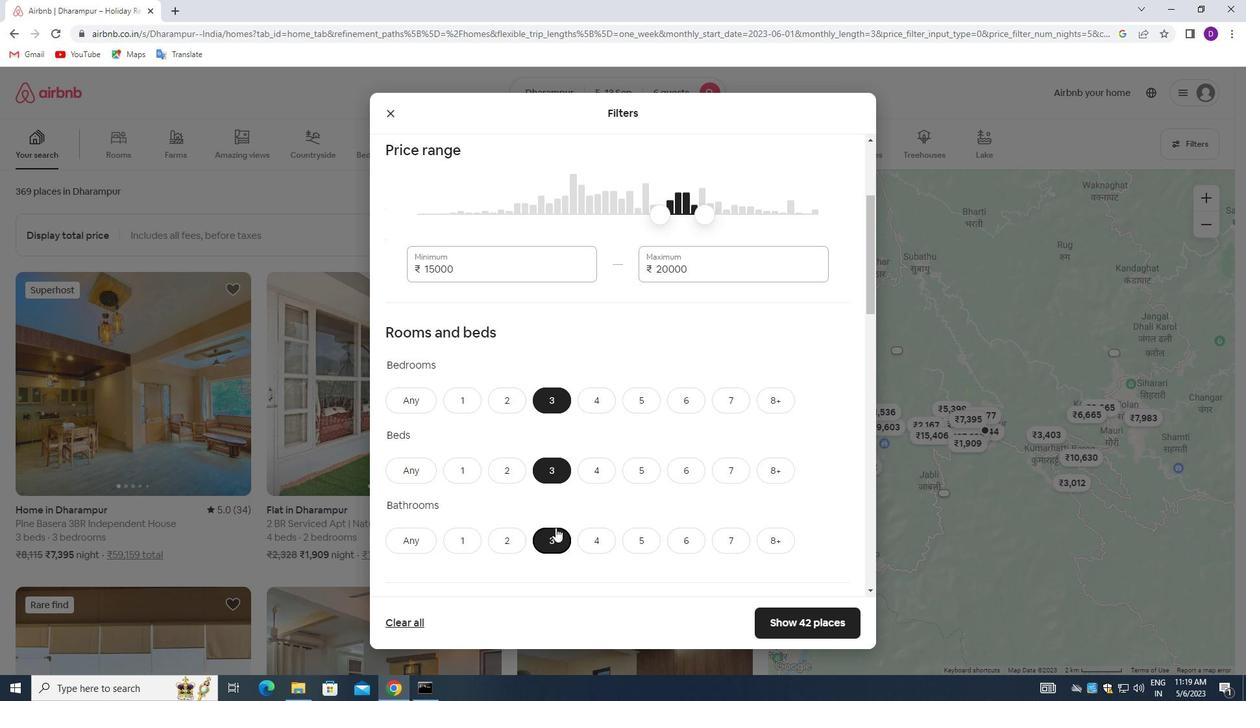 
Action: Mouse scrolled (556, 523) with delta (0, 0)
Screenshot: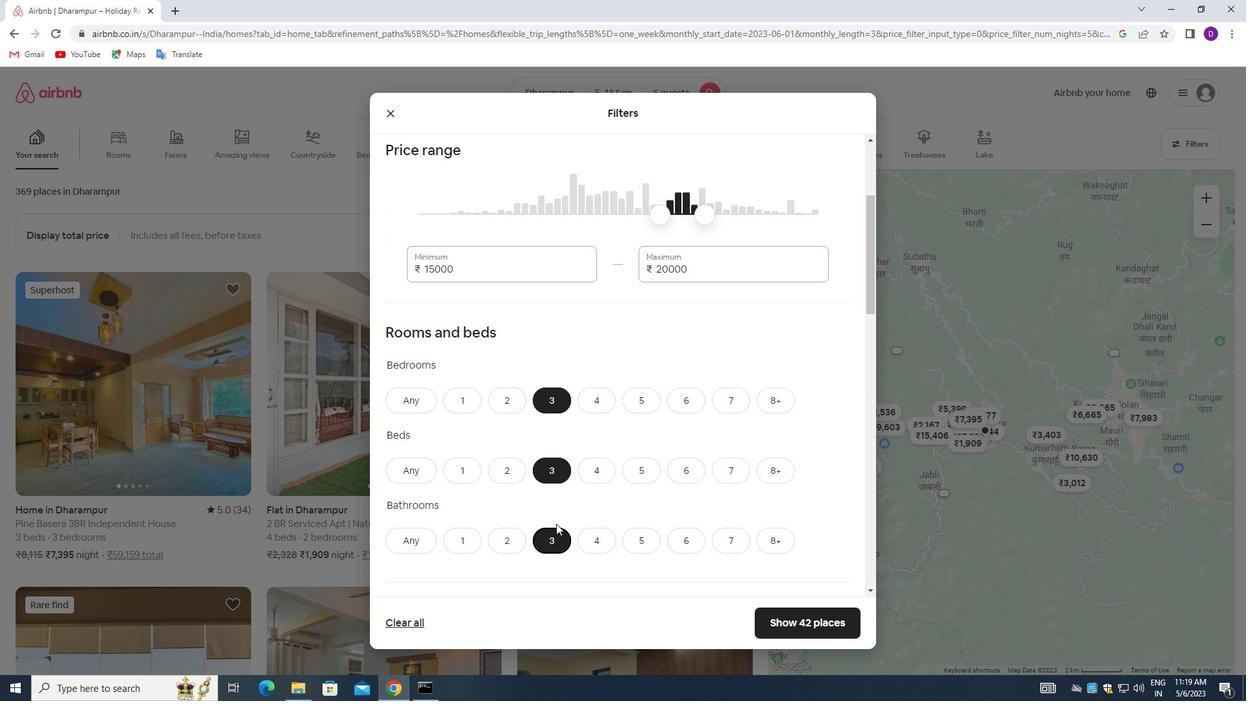 
Action: Mouse scrolled (556, 523) with delta (0, 0)
Screenshot: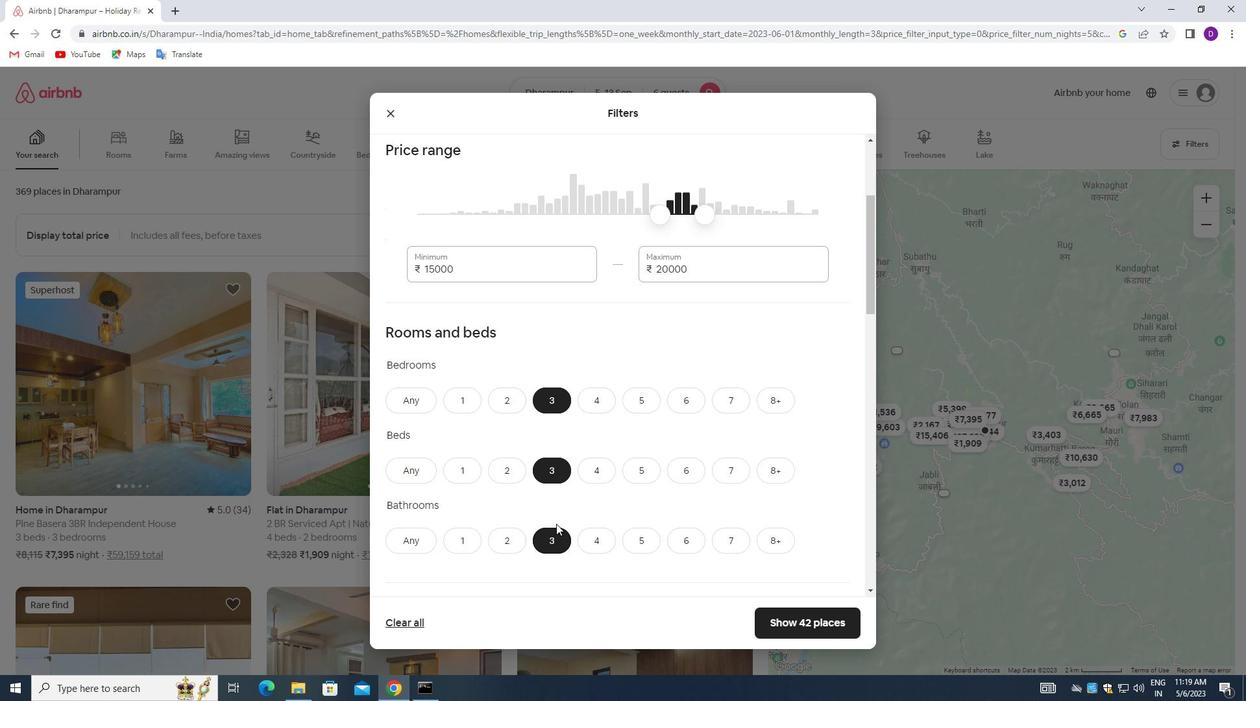 
Action: Mouse scrolled (556, 523) with delta (0, 0)
Screenshot: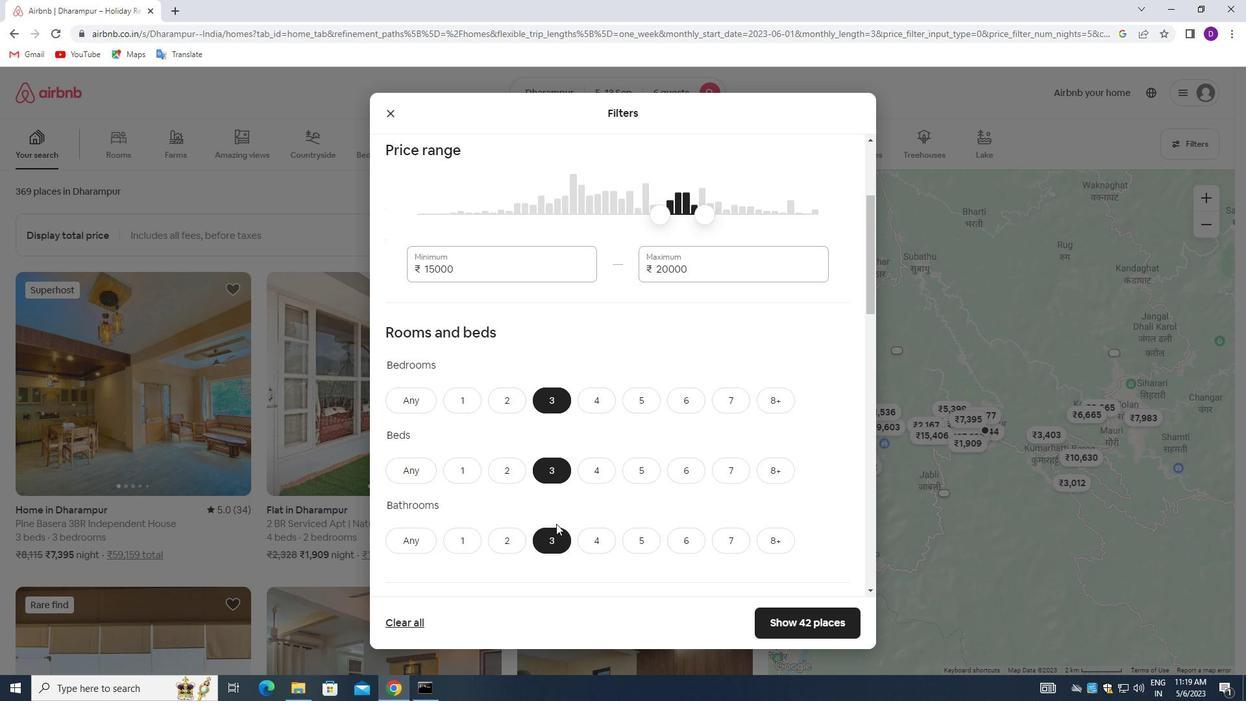
Action: Mouse scrolled (556, 523) with delta (0, 0)
Screenshot: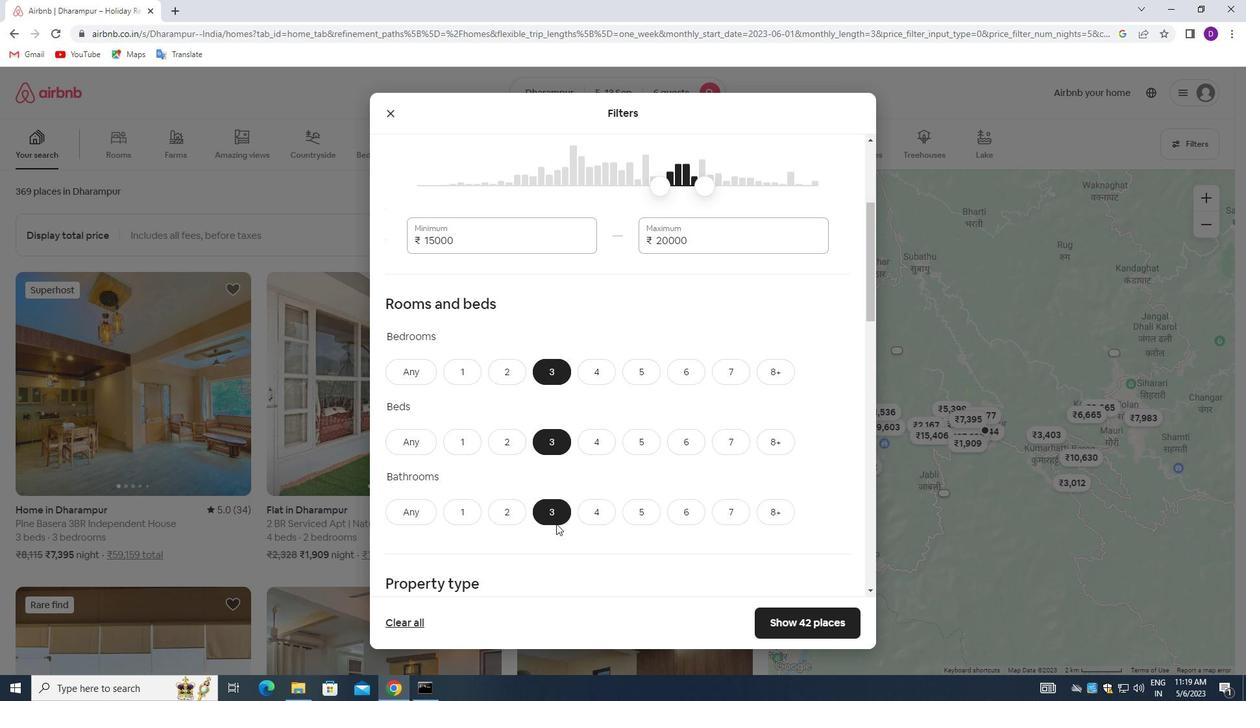 
Action: Mouse moved to (472, 437)
Screenshot: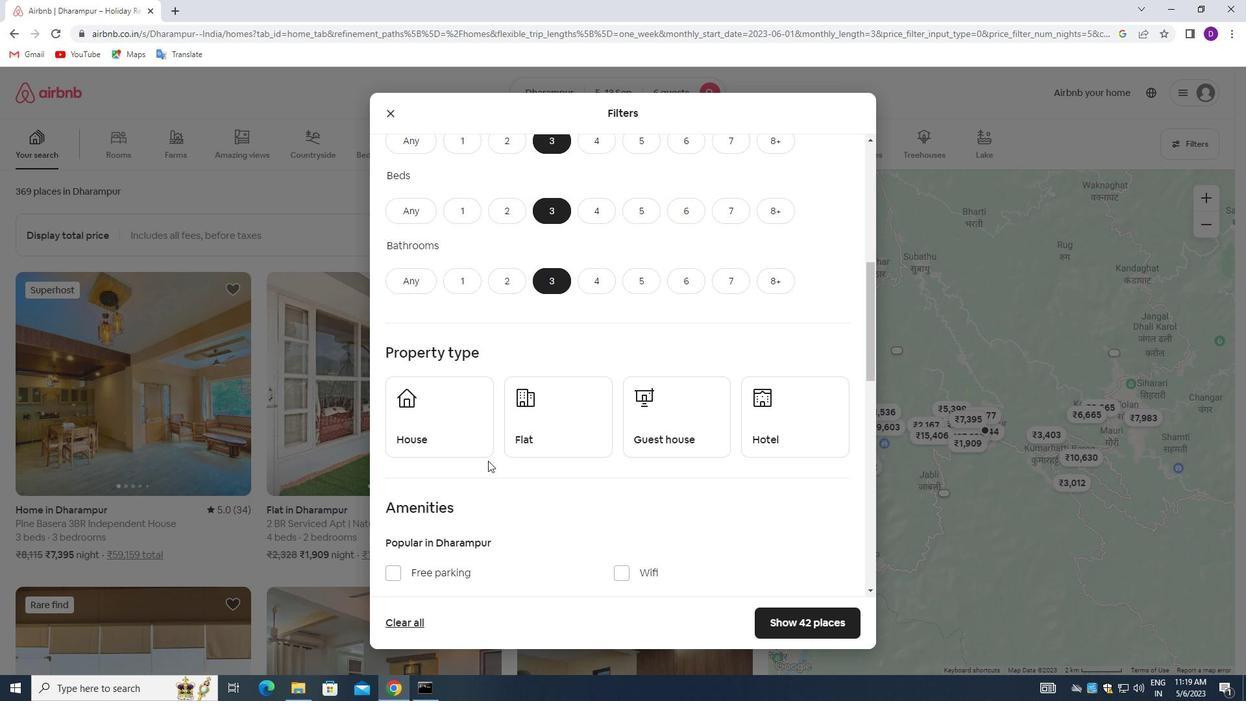 
Action: Mouse pressed left at (472, 437)
Screenshot: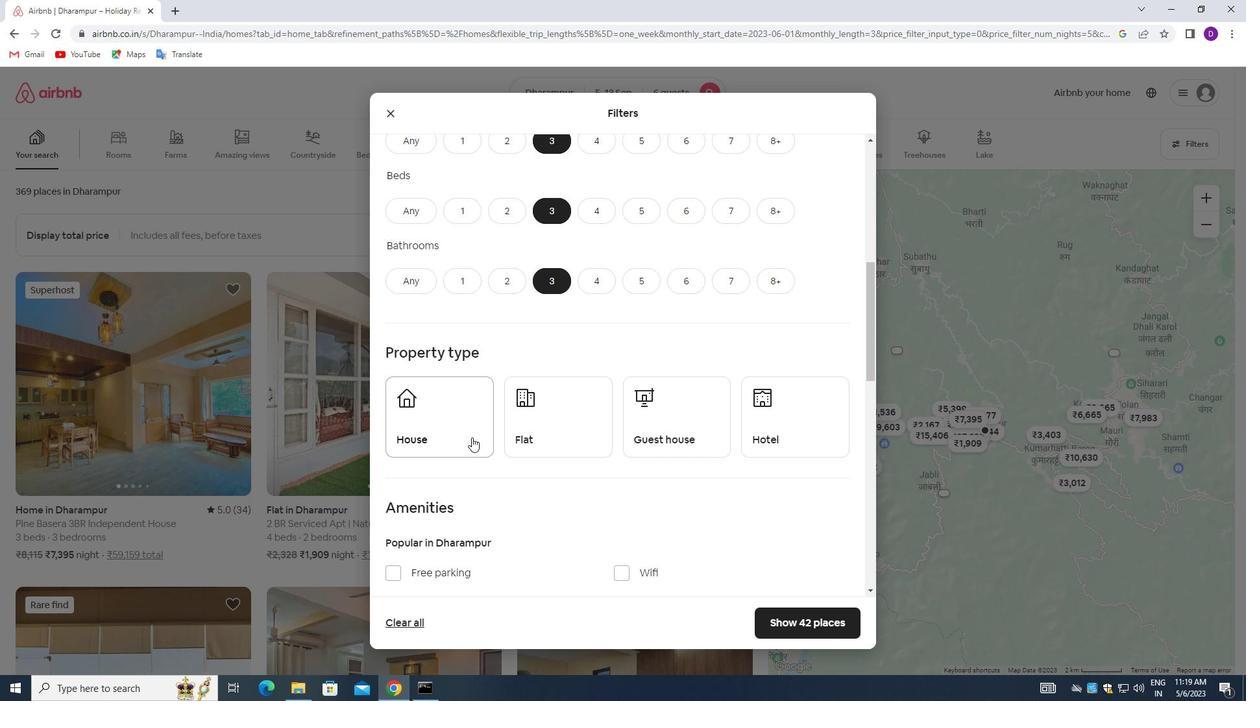 
Action: Mouse moved to (583, 439)
Screenshot: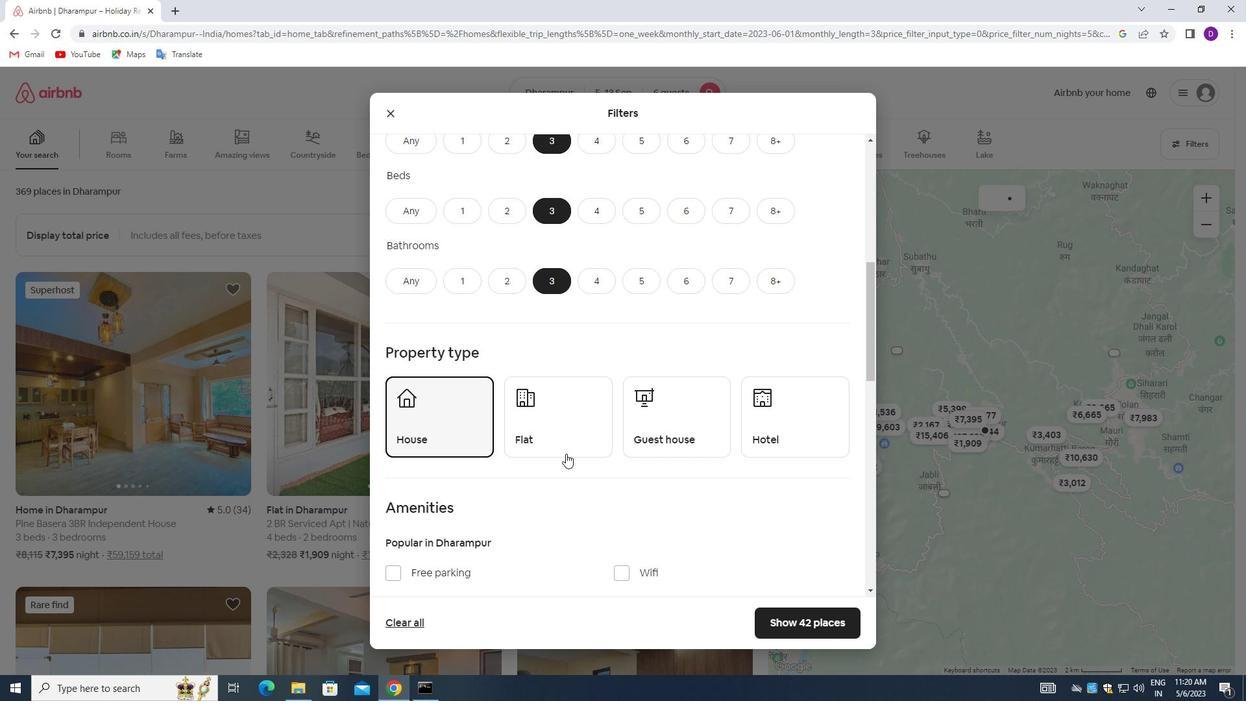 
Action: Mouse pressed left at (583, 439)
Screenshot: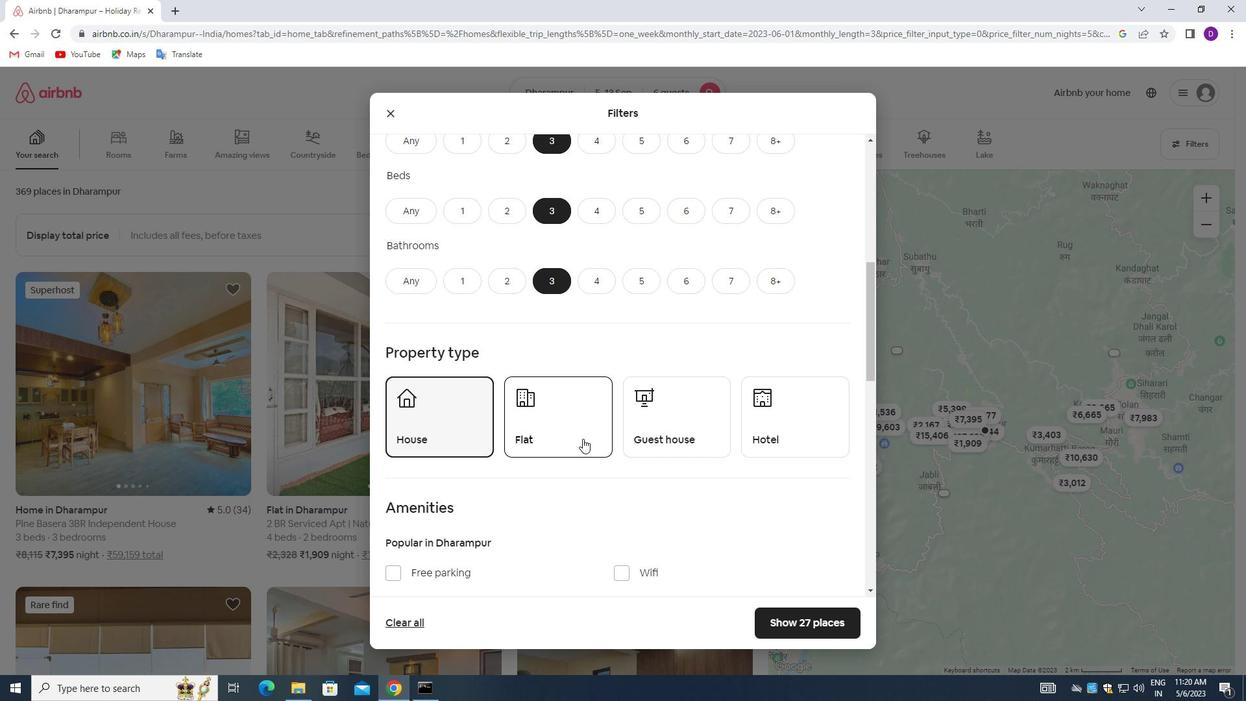 
Action: Mouse moved to (703, 434)
Screenshot: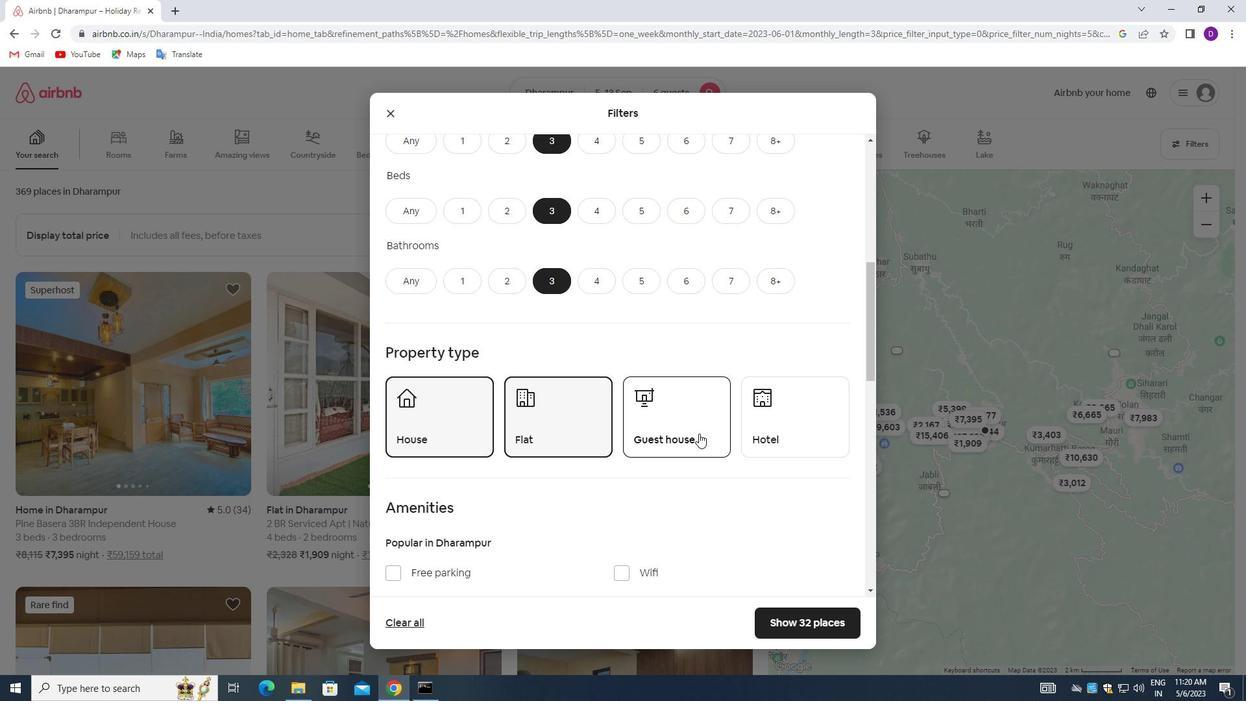 
Action: Mouse pressed left at (703, 434)
Screenshot: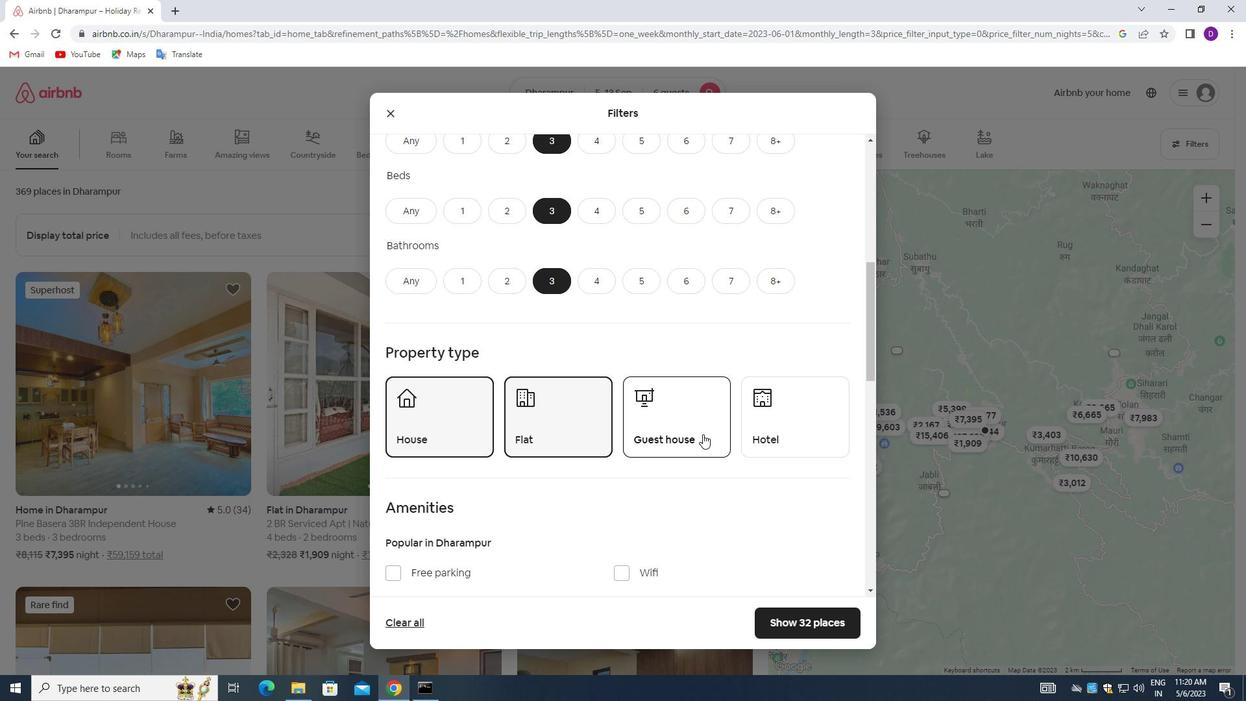 
Action: Mouse moved to (691, 431)
Screenshot: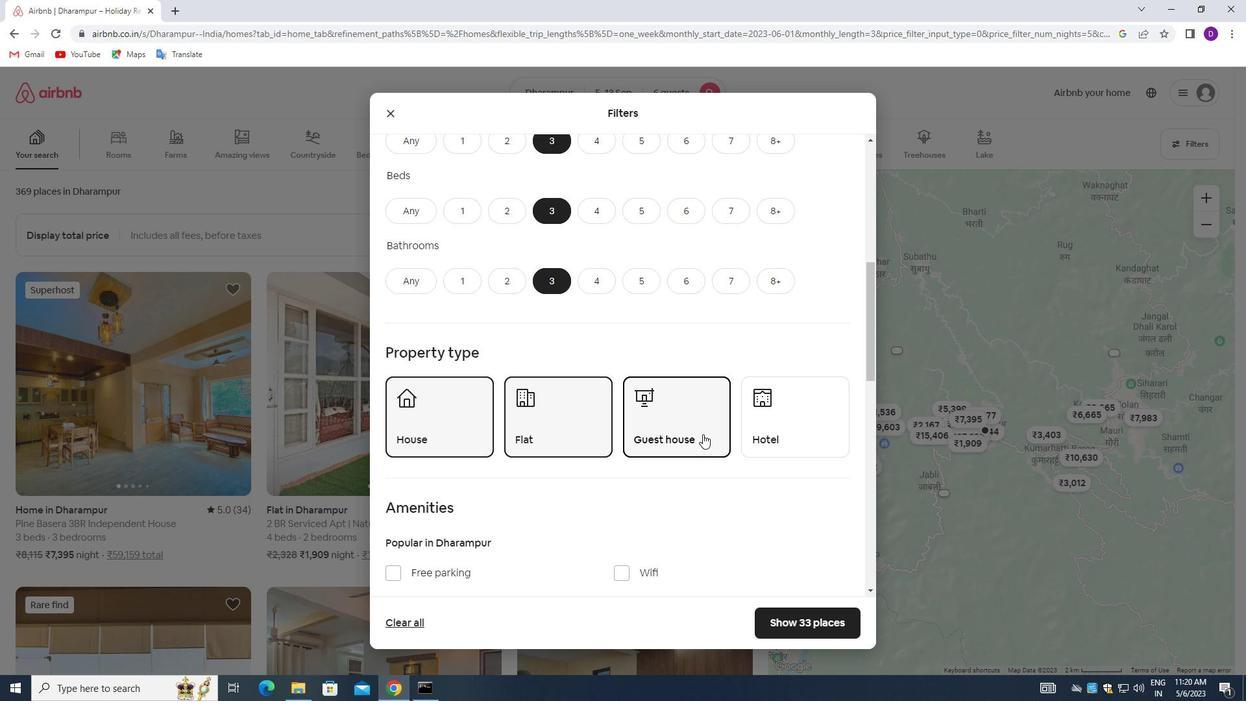 
Action: Mouse scrolled (691, 430) with delta (0, 0)
Screenshot: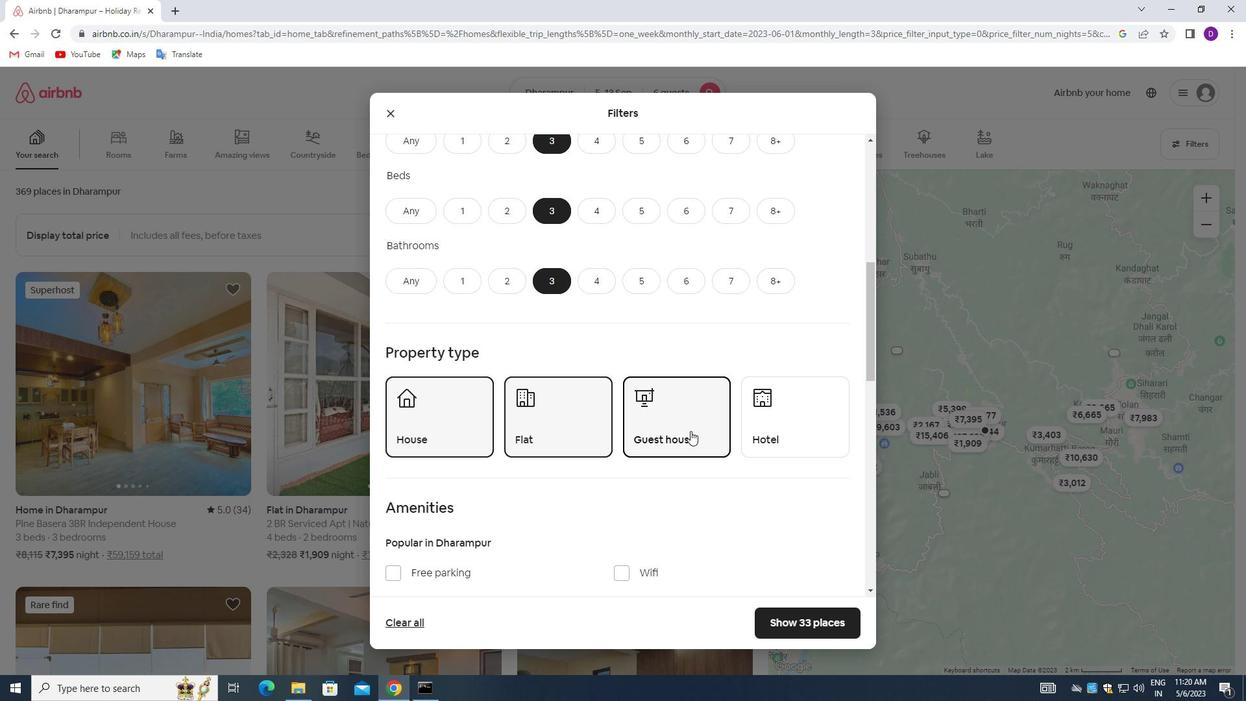 
Action: Mouse moved to (691, 431)
Screenshot: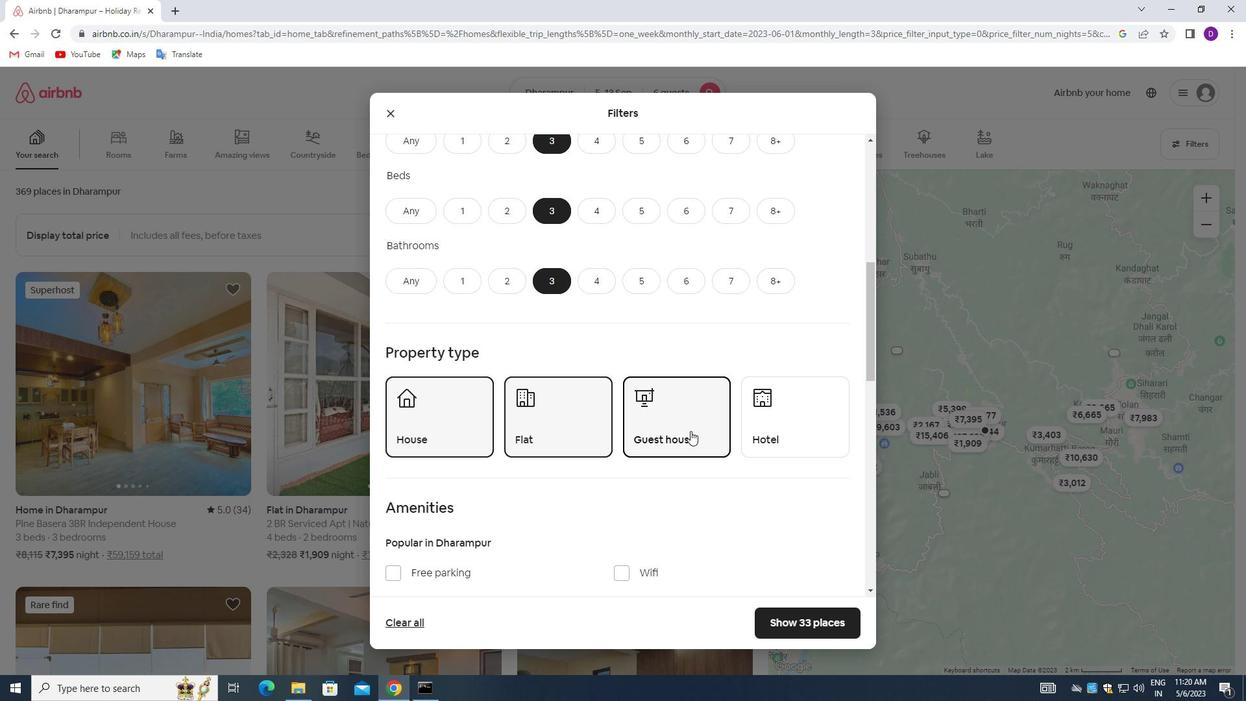 
Action: Mouse scrolled (691, 430) with delta (0, 0)
Screenshot: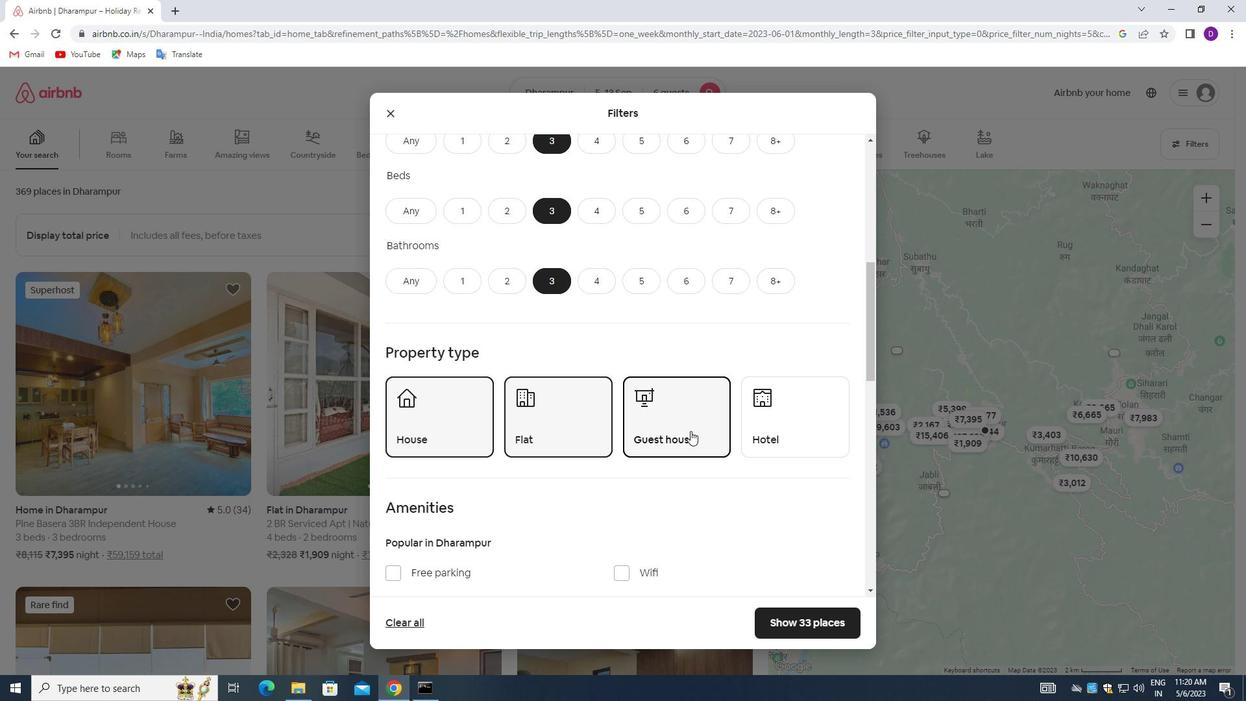 
Action: Mouse moved to (691, 431)
Screenshot: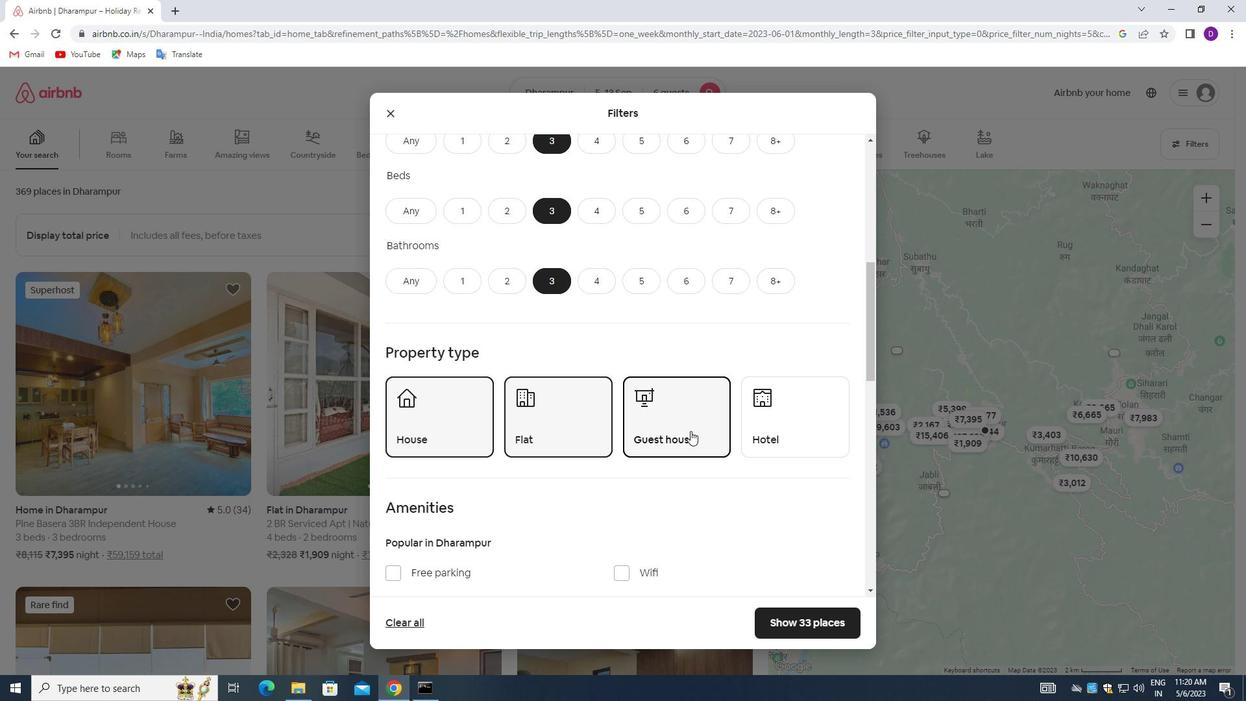 
Action: Mouse scrolled (691, 431) with delta (0, 0)
Screenshot: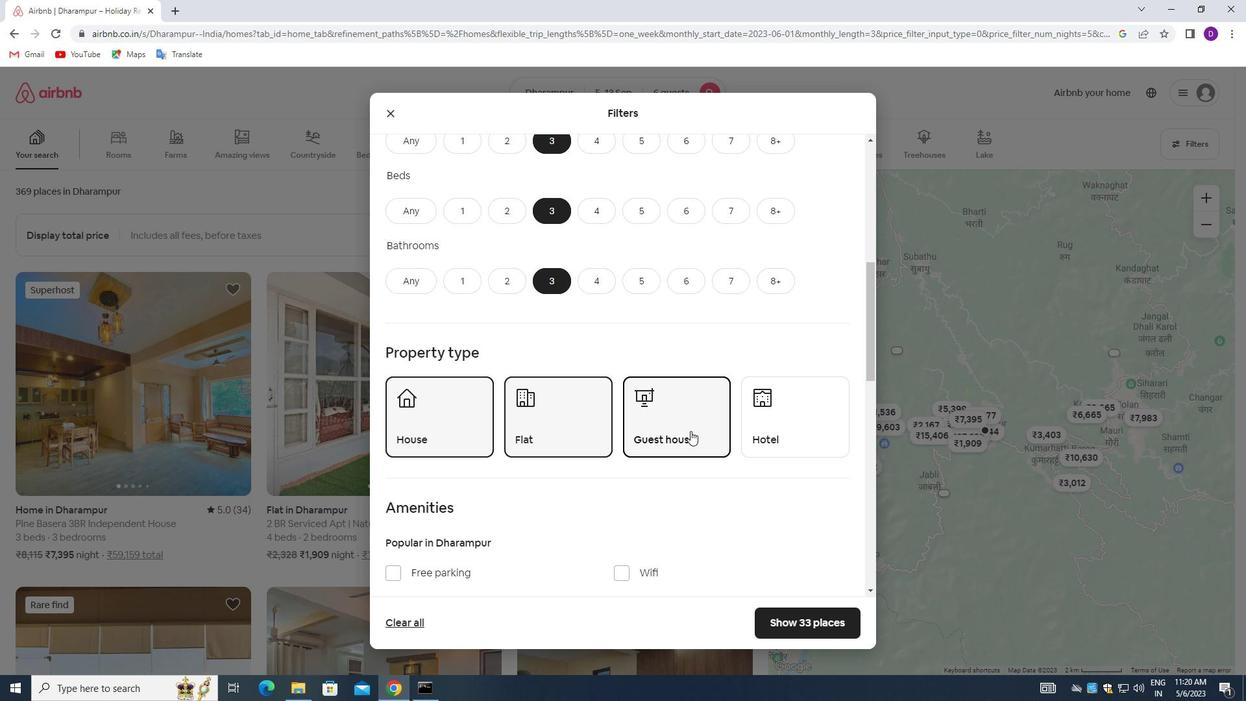 
Action: Mouse scrolled (691, 431) with delta (0, 0)
Screenshot: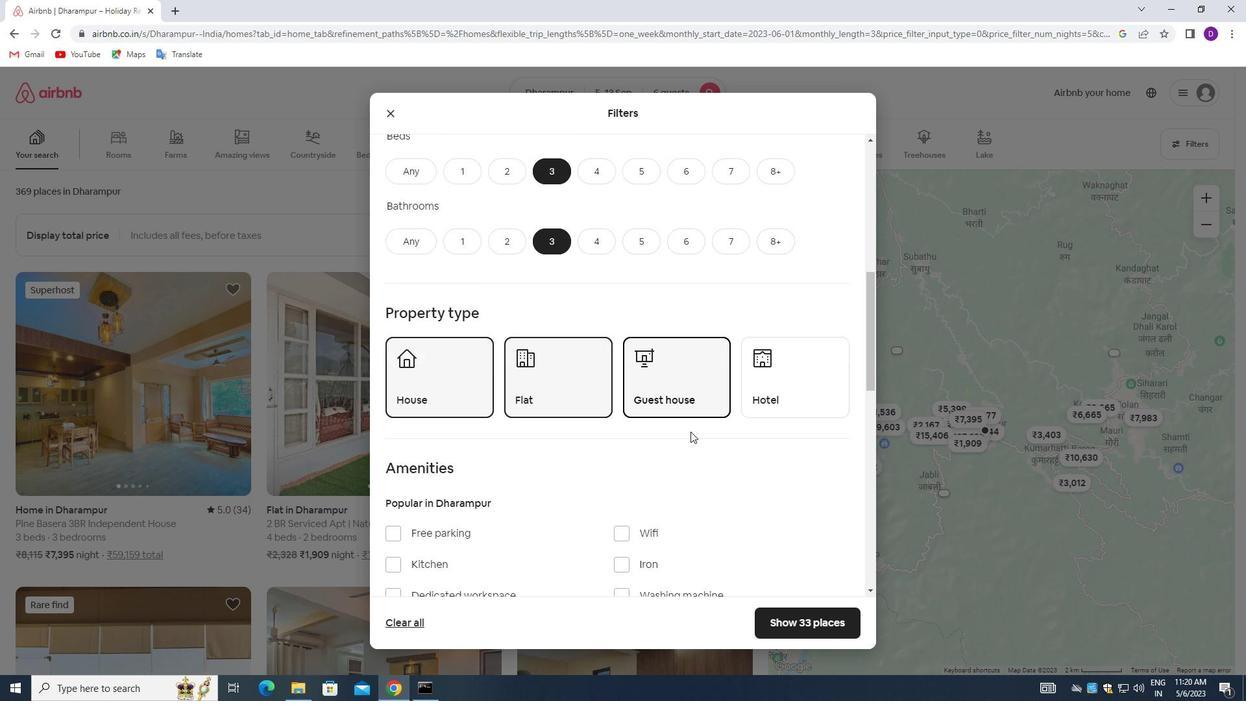 
Action: Mouse moved to (689, 433)
Screenshot: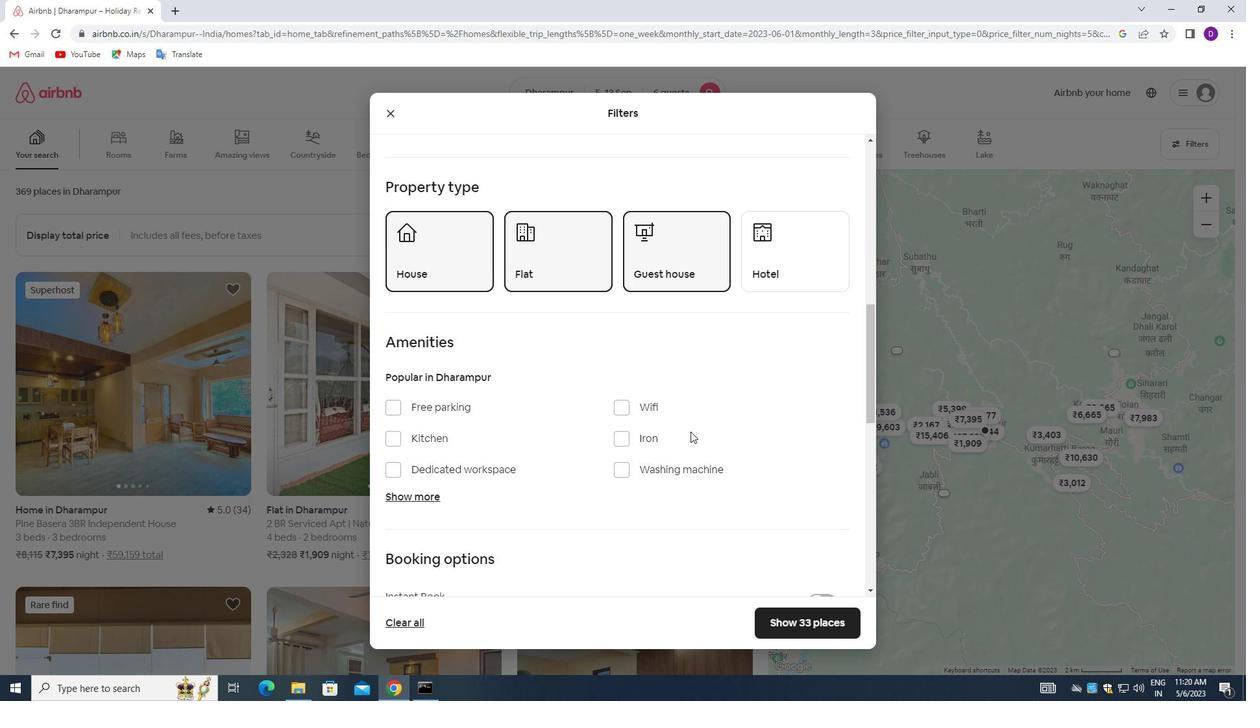 
Action: Mouse scrolled (689, 433) with delta (0, 0)
Screenshot: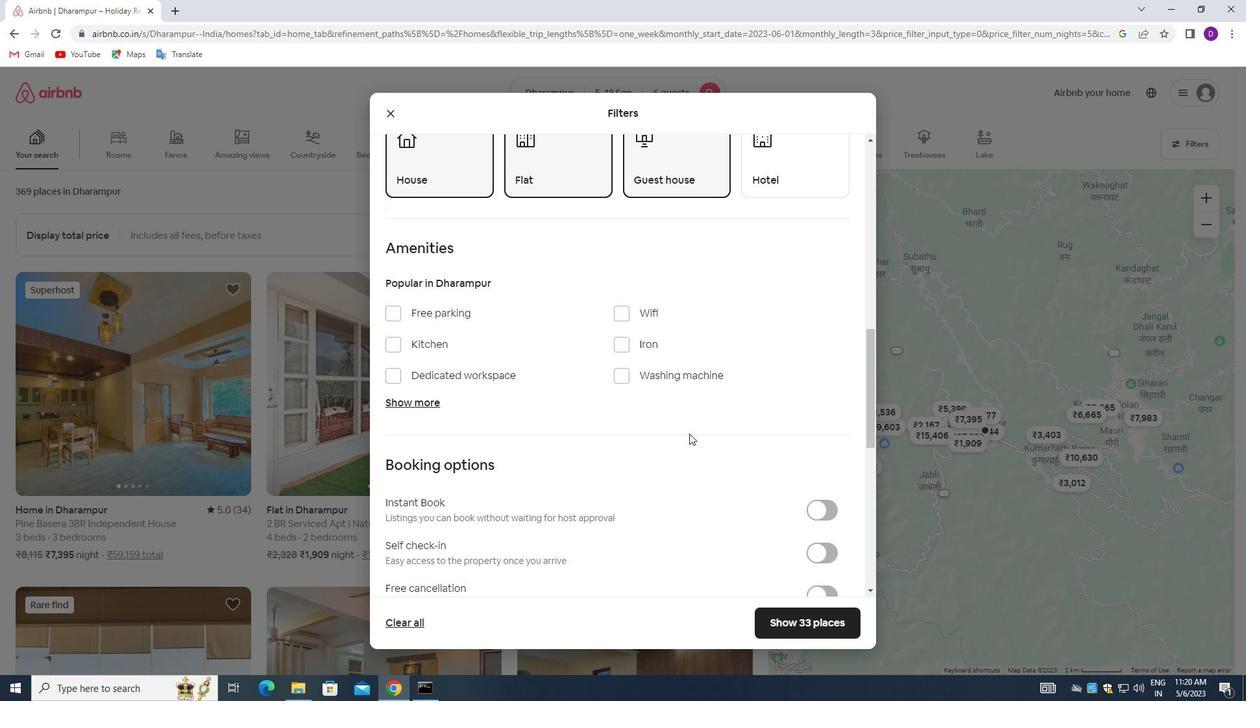
Action: Mouse moved to (689, 435)
Screenshot: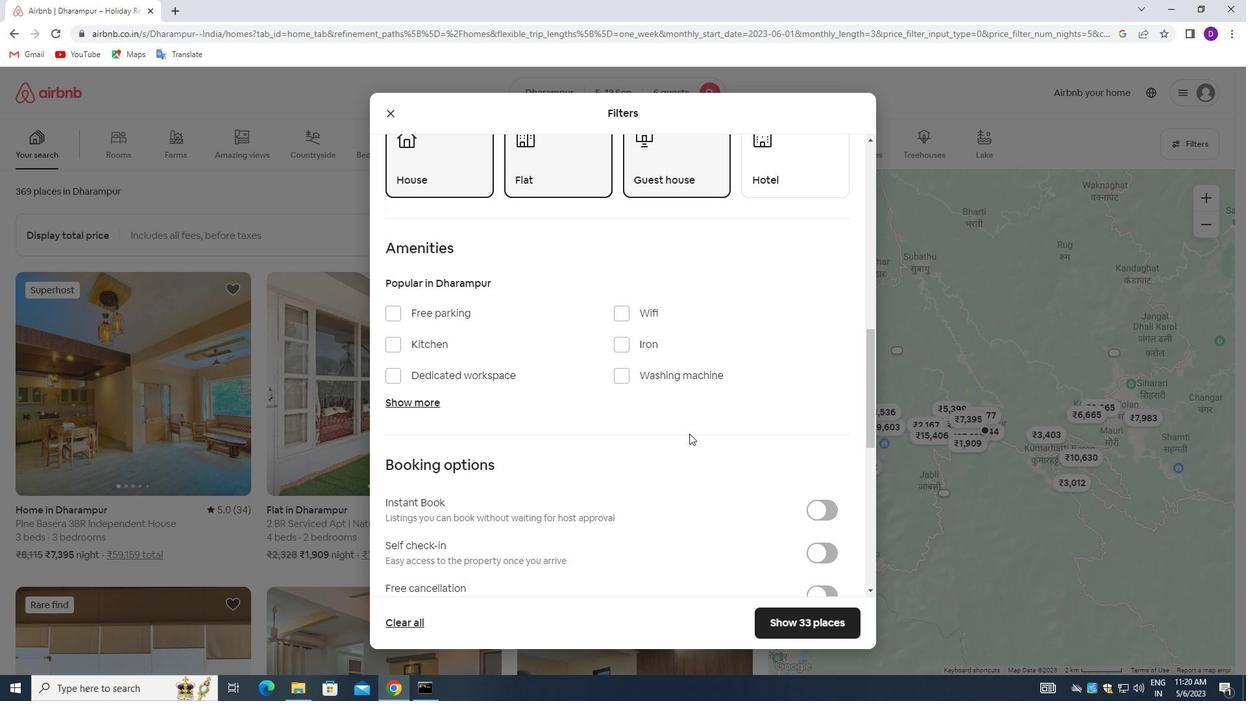 
Action: Mouse scrolled (689, 434) with delta (0, 0)
Screenshot: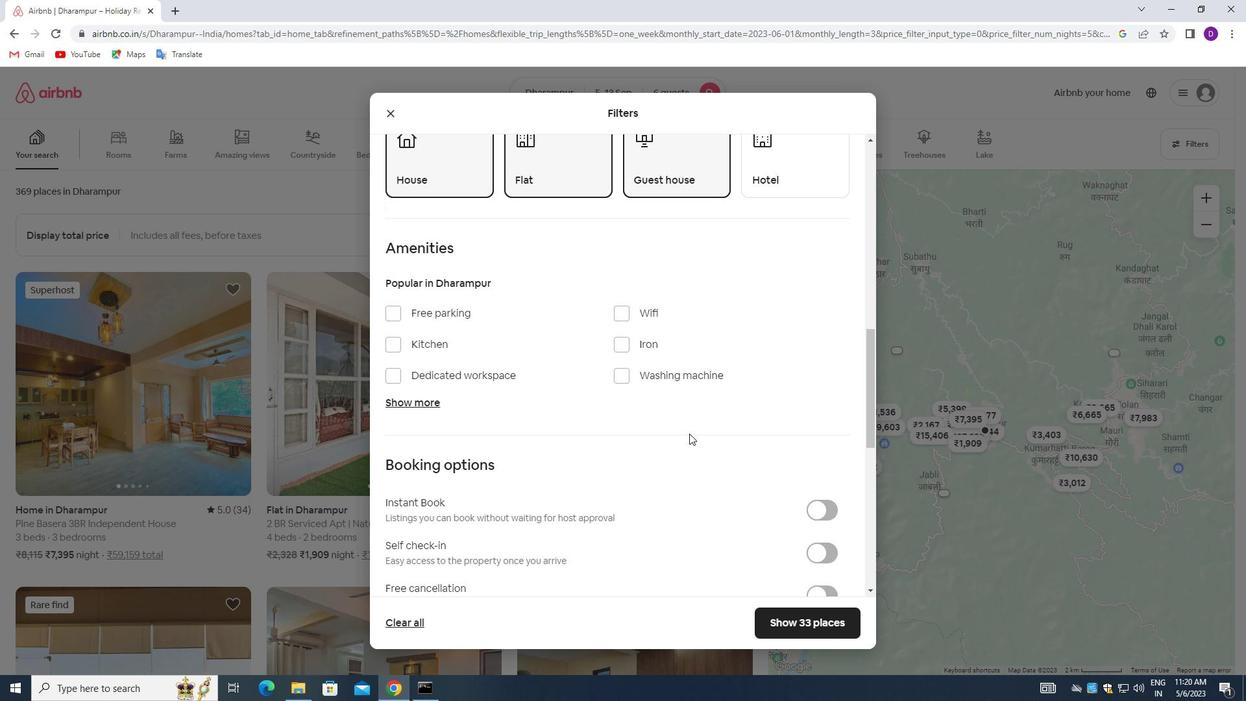 
Action: Mouse moved to (815, 421)
Screenshot: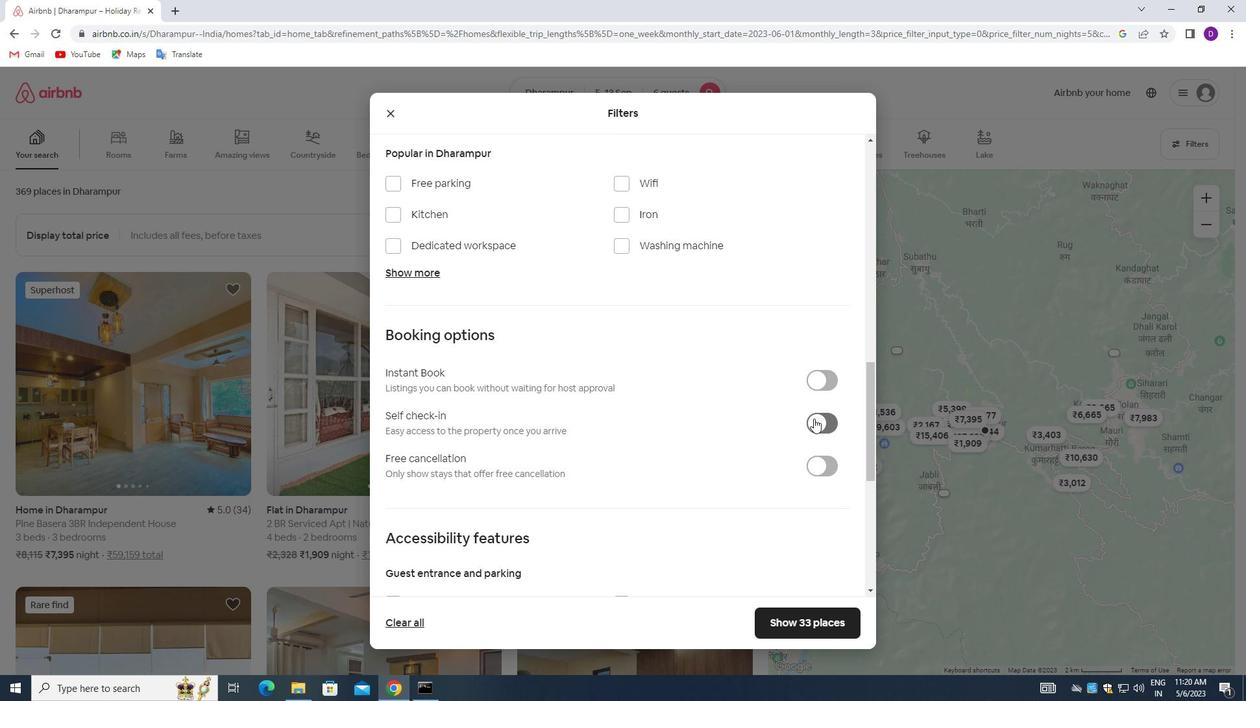 
Action: Mouse pressed left at (815, 421)
Screenshot: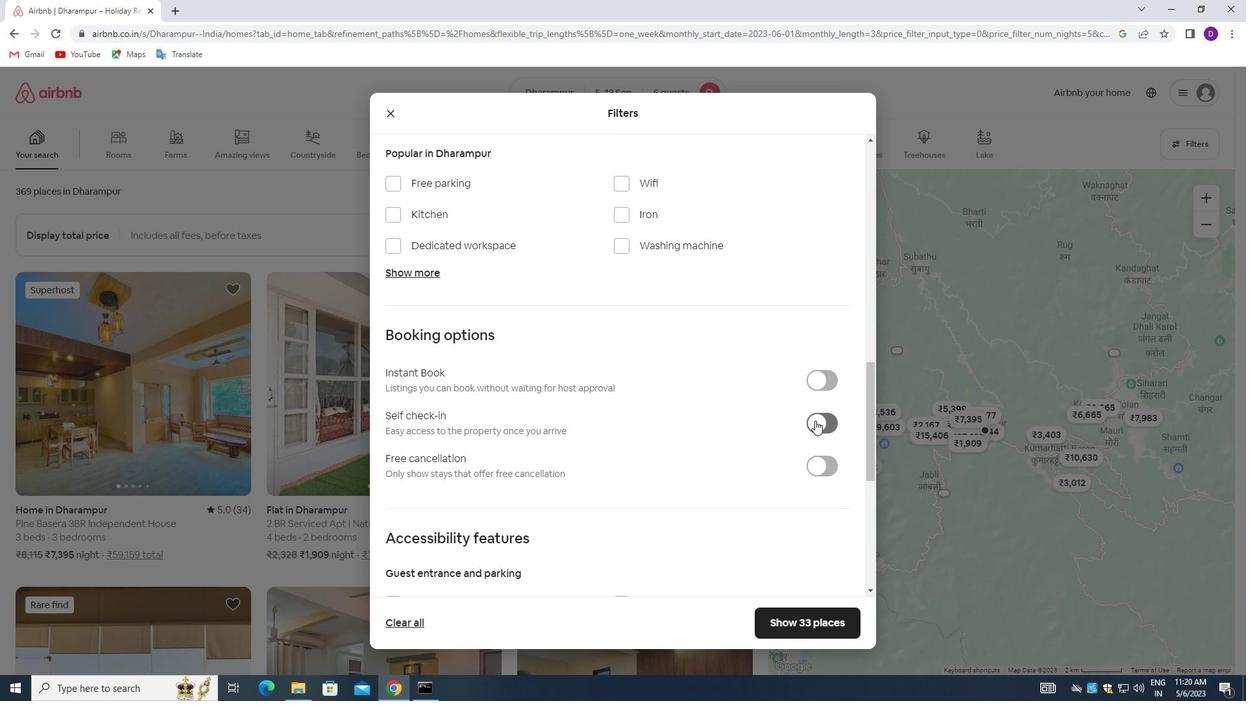 
Action: Mouse moved to (593, 492)
Screenshot: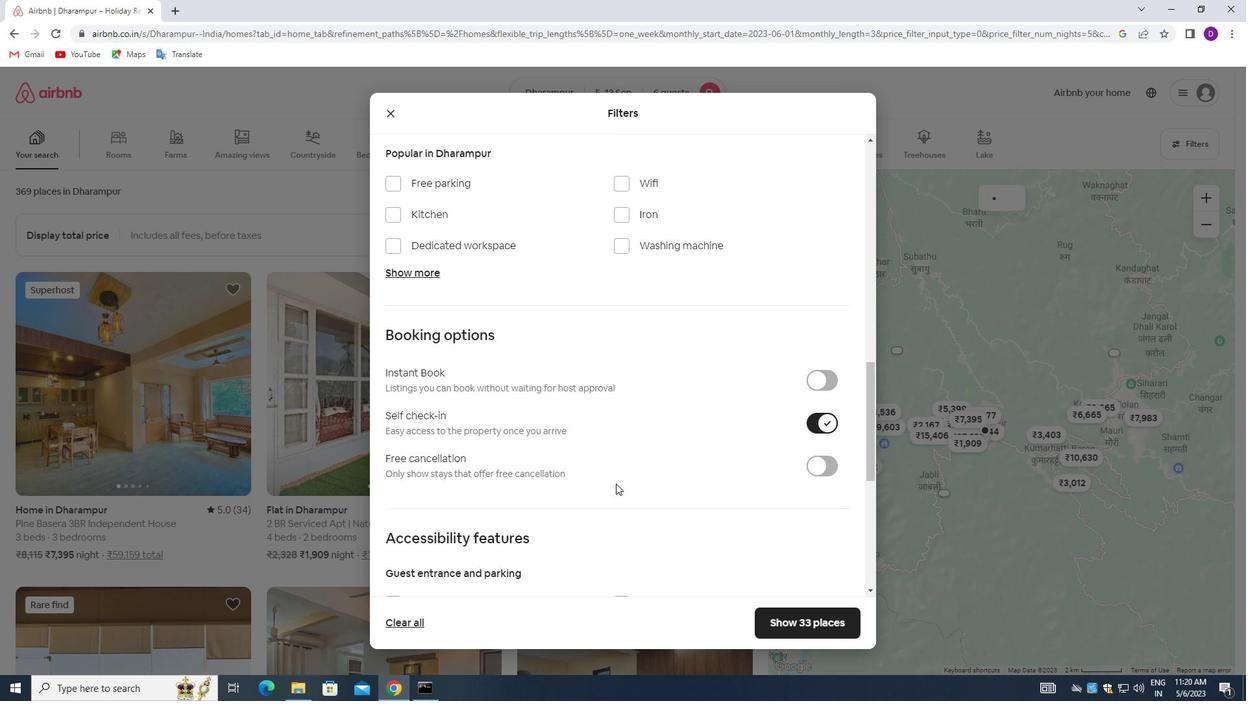 
Action: Mouse scrolled (593, 492) with delta (0, 0)
Screenshot: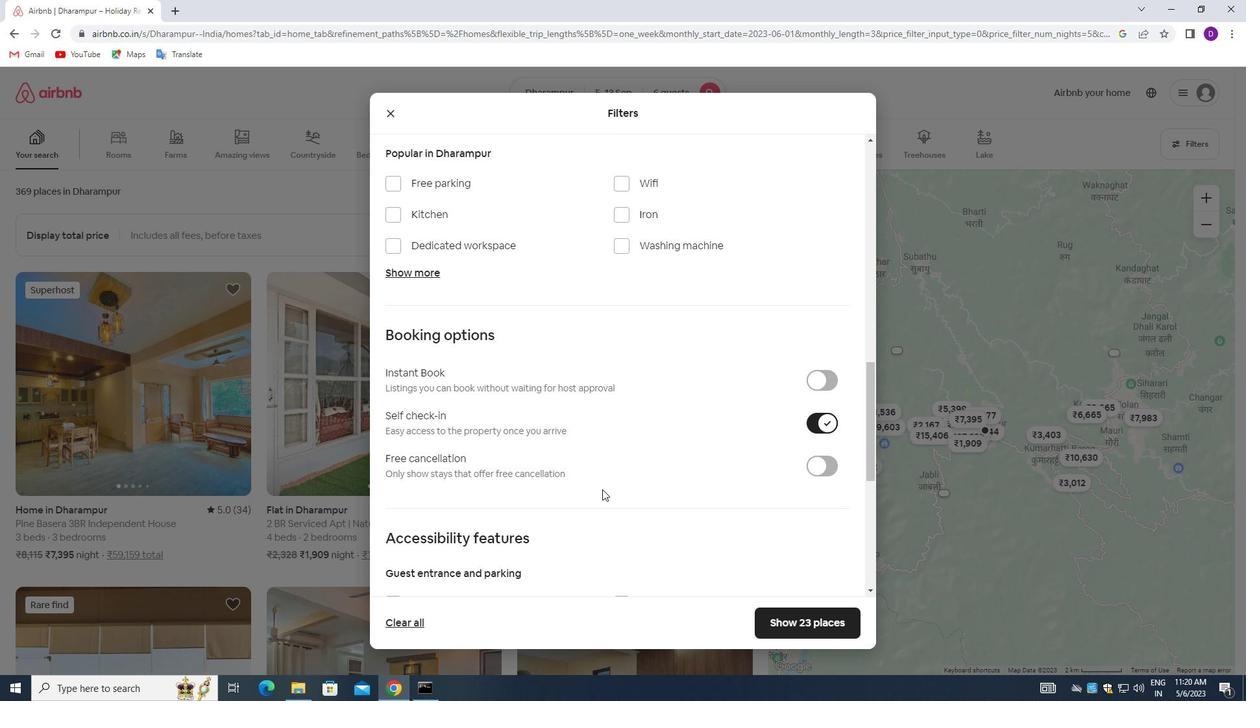 
Action: Mouse scrolled (593, 492) with delta (0, 0)
Screenshot: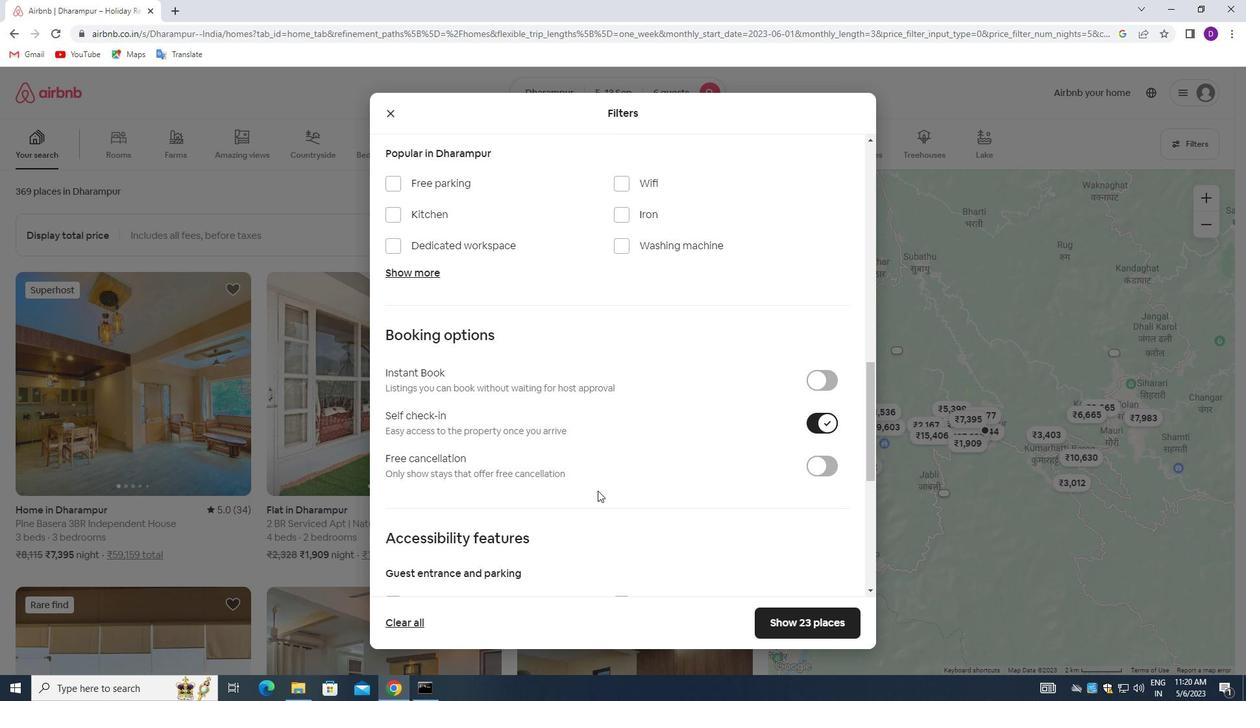 
Action: Mouse scrolled (593, 492) with delta (0, 0)
Screenshot: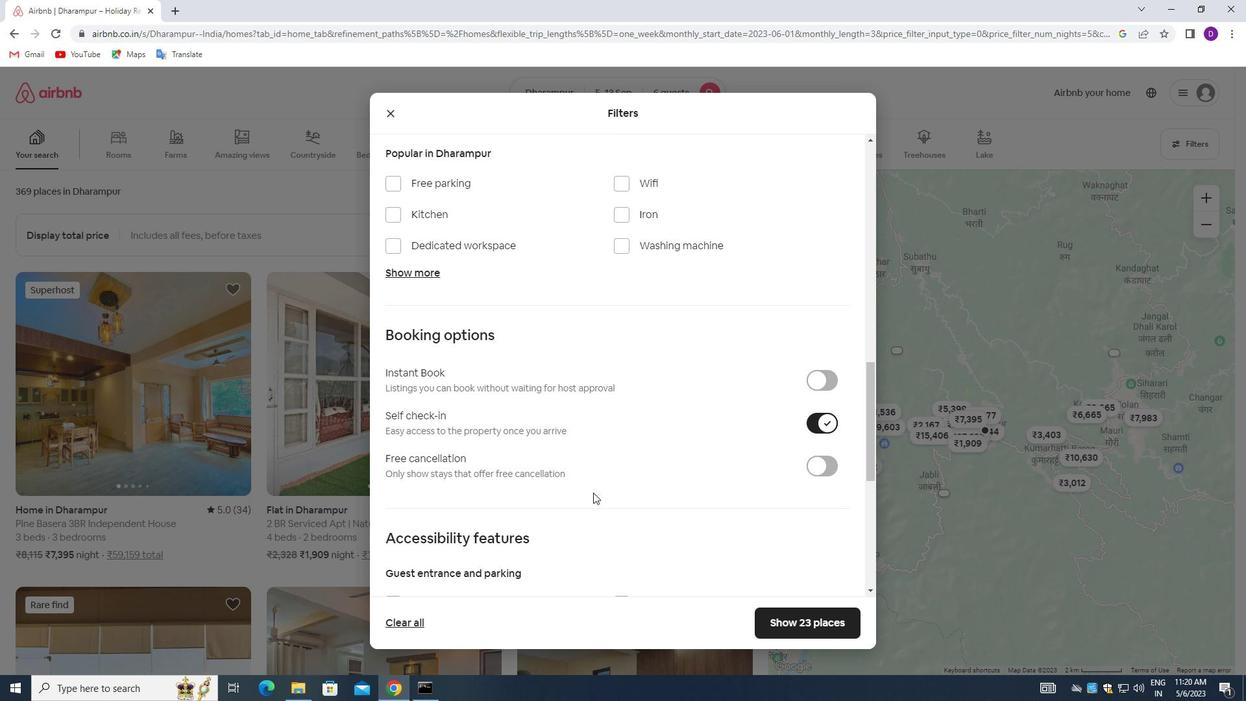 
Action: Mouse scrolled (593, 492) with delta (0, 0)
Screenshot: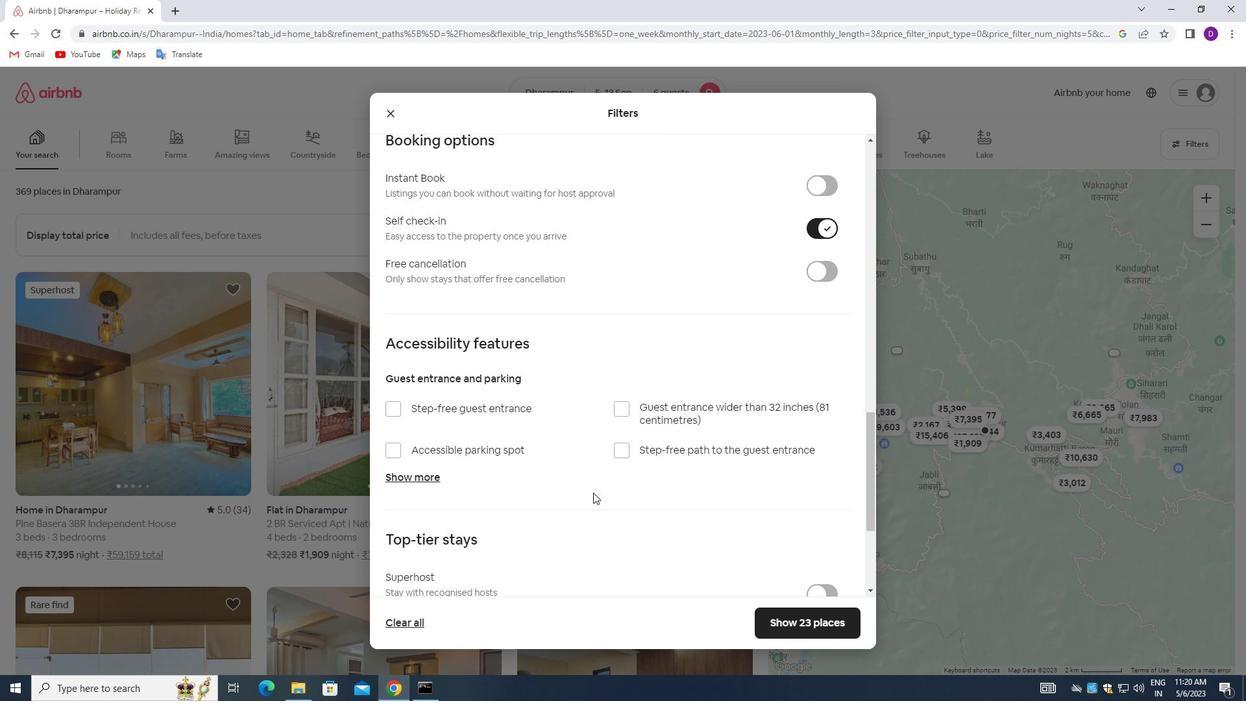 
Action: Mouse scrolled (593, 492) with delta (0, 0)
Screenshot: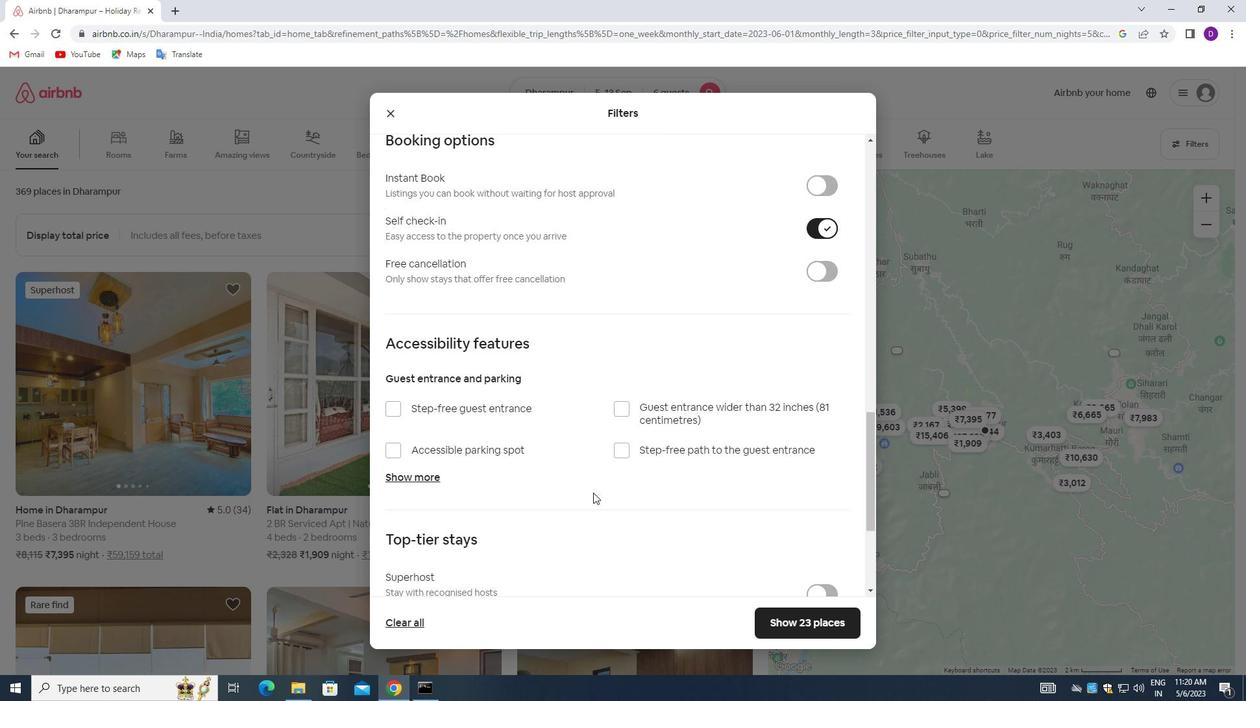 
Action: Mouse moved to (592, 492)
Screenshot: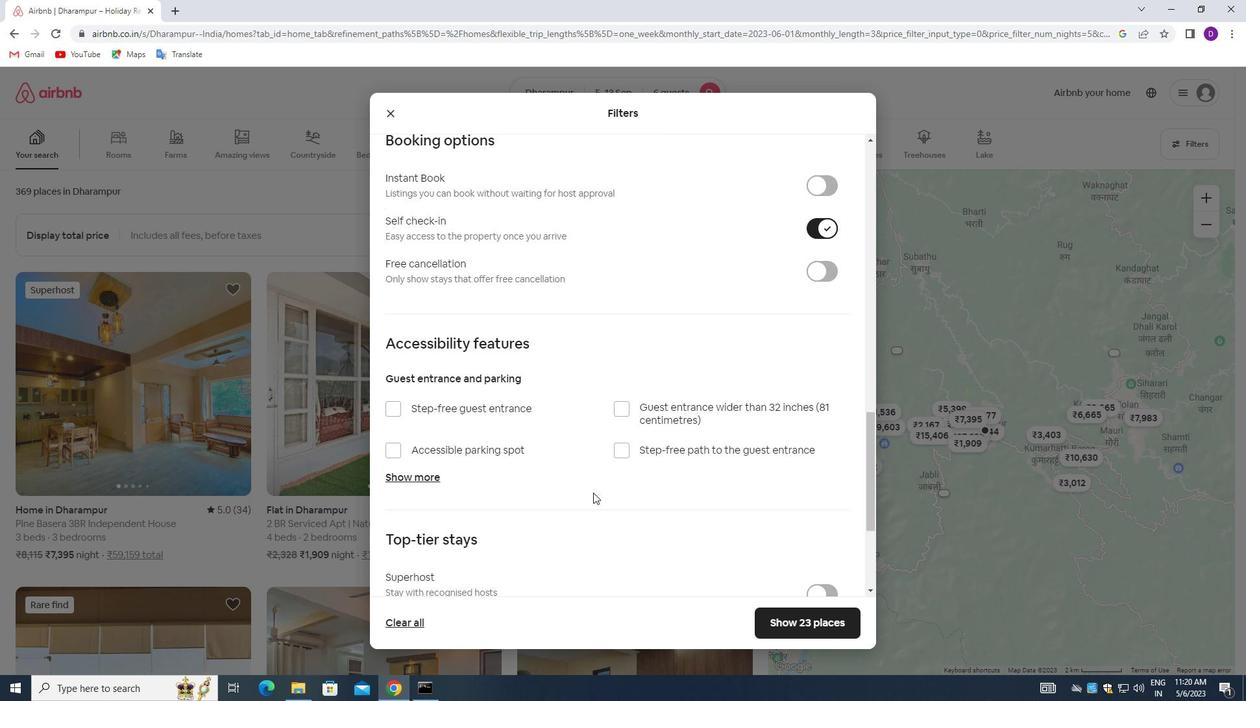 
Action: Mouse scrolled (592, 492) with delta (0, 0)
Screenshot: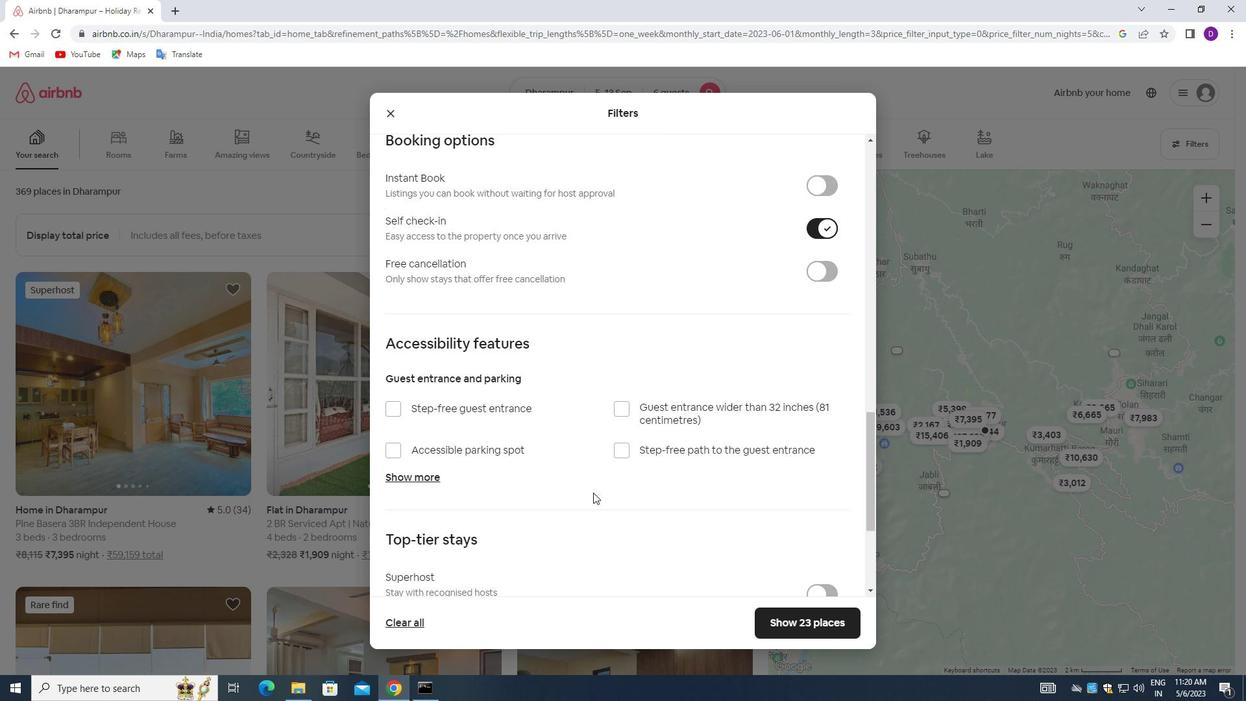 
Action: Mouse moved to (591, 493)
Screenshot: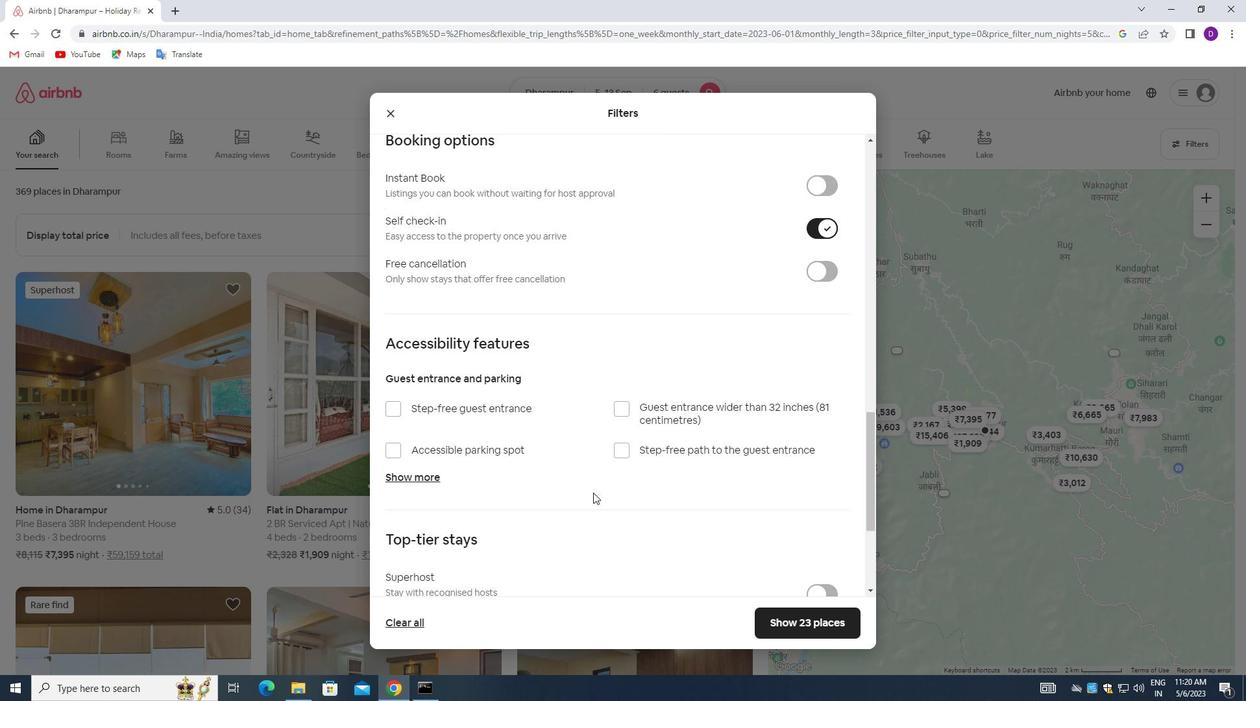 
Action: Mouse scrolled (591, 492) with delta (0, 0)
Screenshot: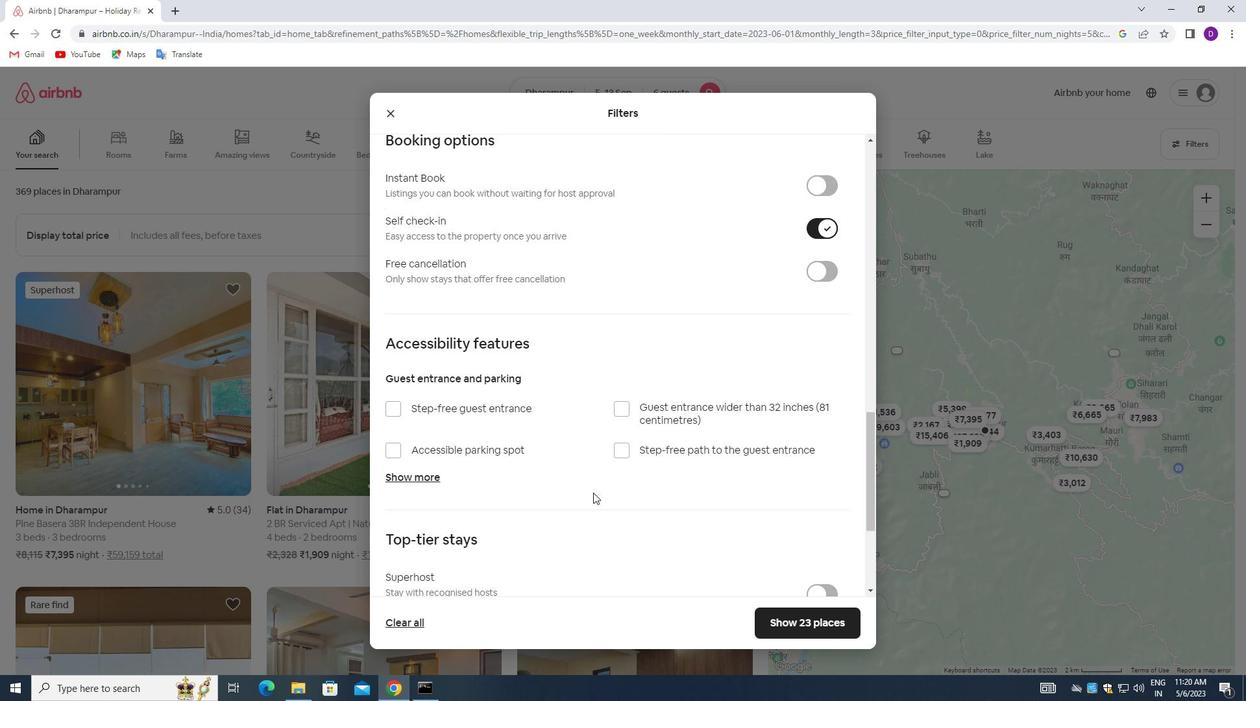 
Action: Mouse moved to (573, 496)
Screenshot: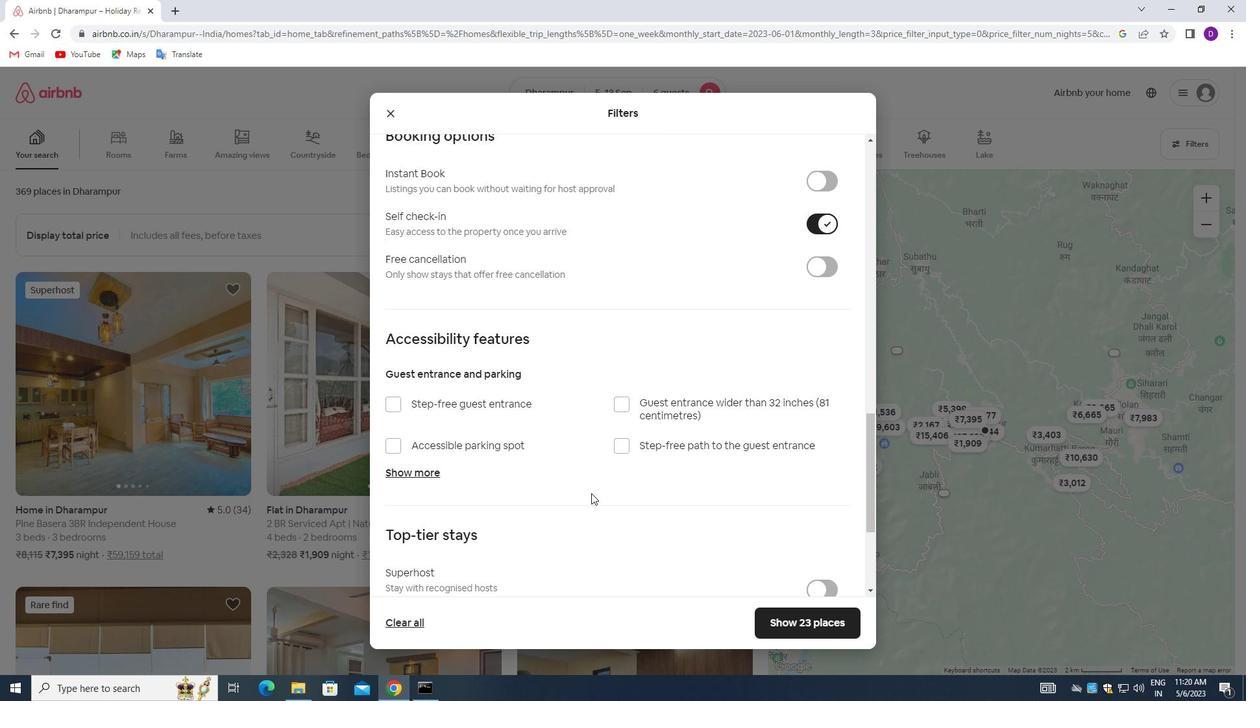 
Action: Mouse scrolled (573, 496) with delta (0, 0)
Screenshot: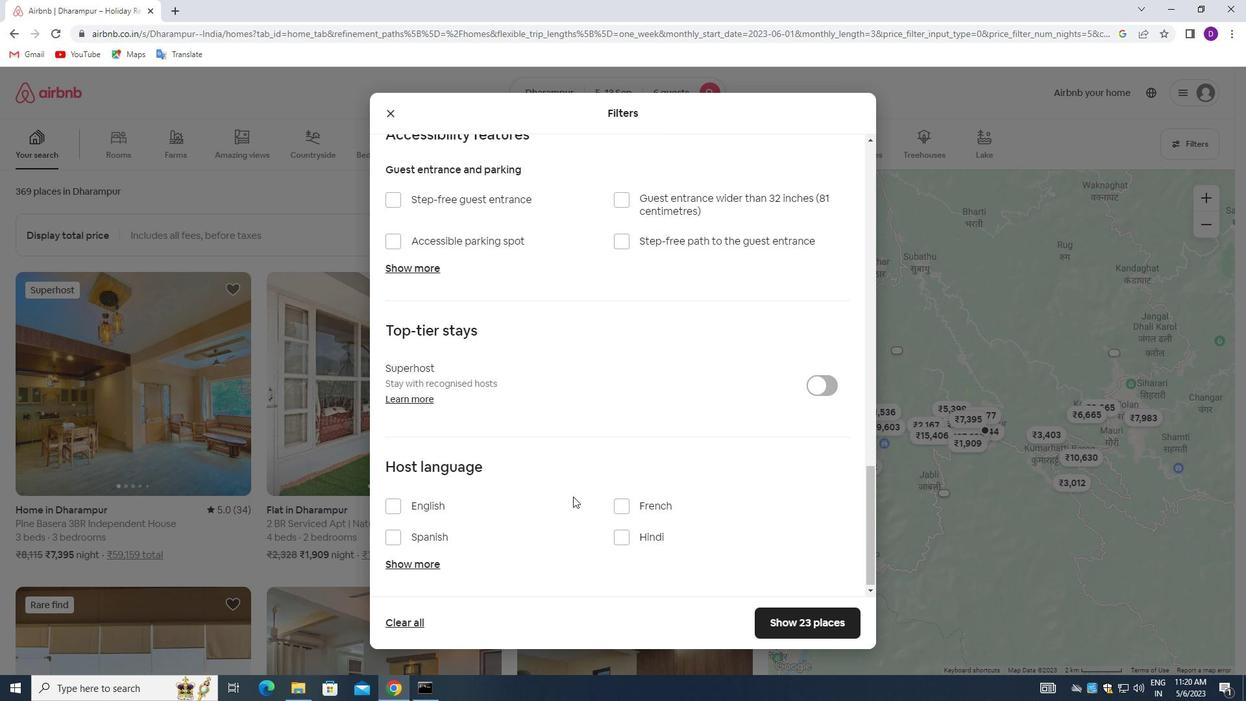 
Action: Mouse moved to (571, 496)
Screenshot: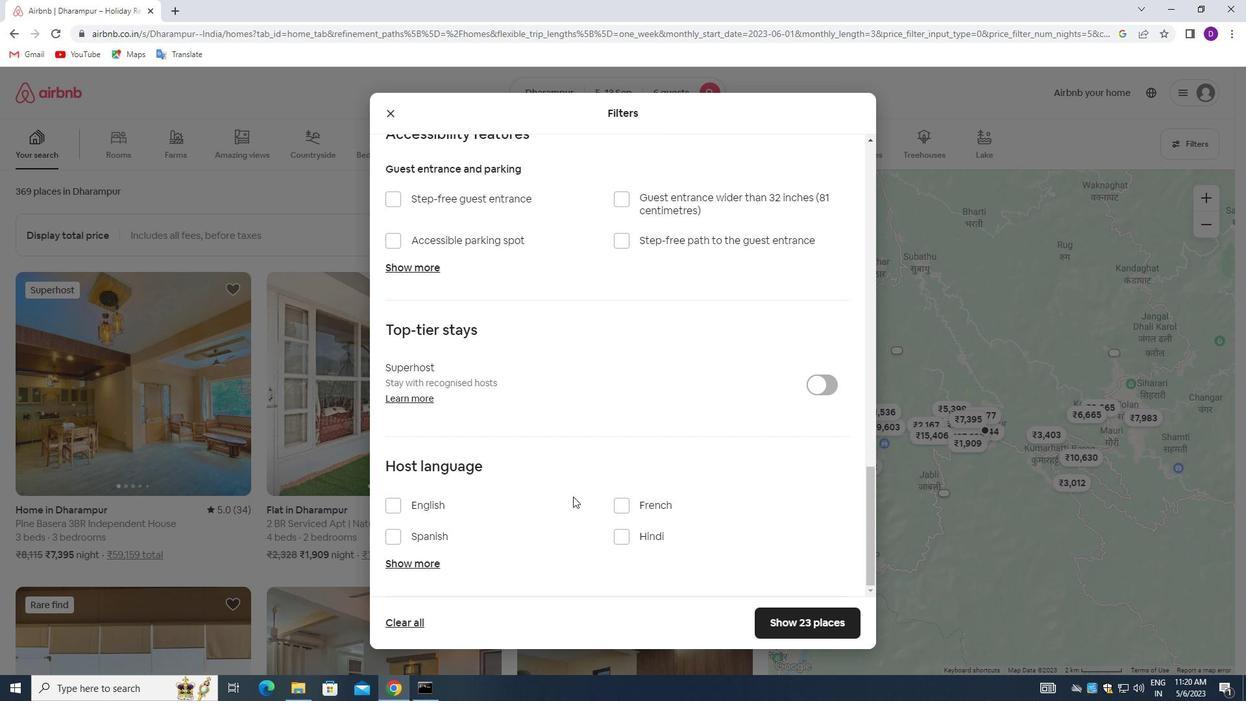 
Action: Mouse scrolled (571, 496) with delta (0, 0)
Screenshot: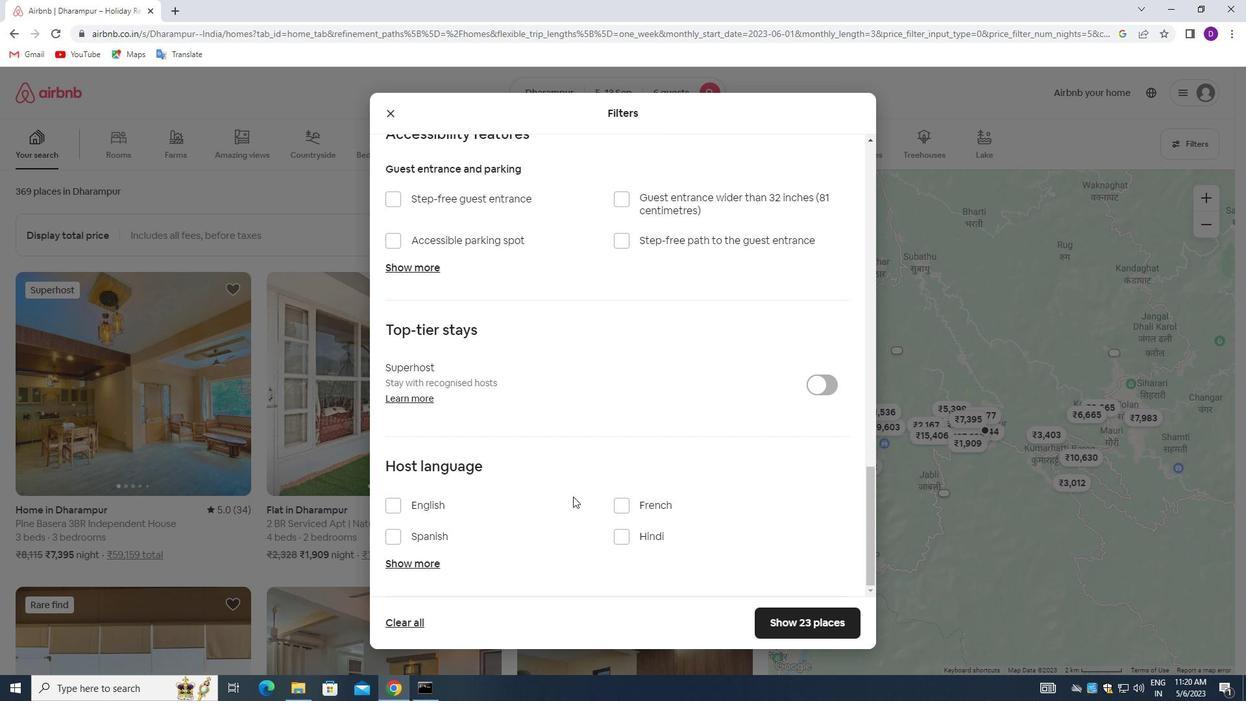 
Action: Mouse moved to (567, 498)
Screenshot: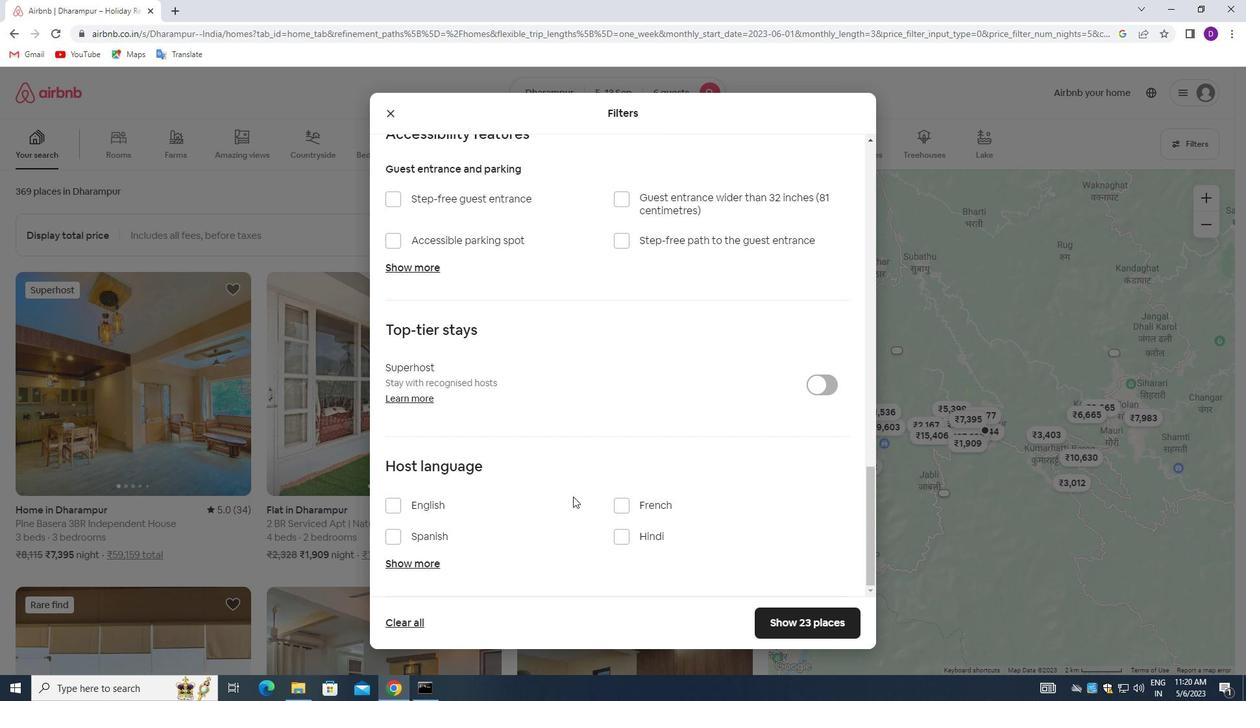 
Action: Mouse scrolled (567, 497) with delta (0, 0)
Screenshot: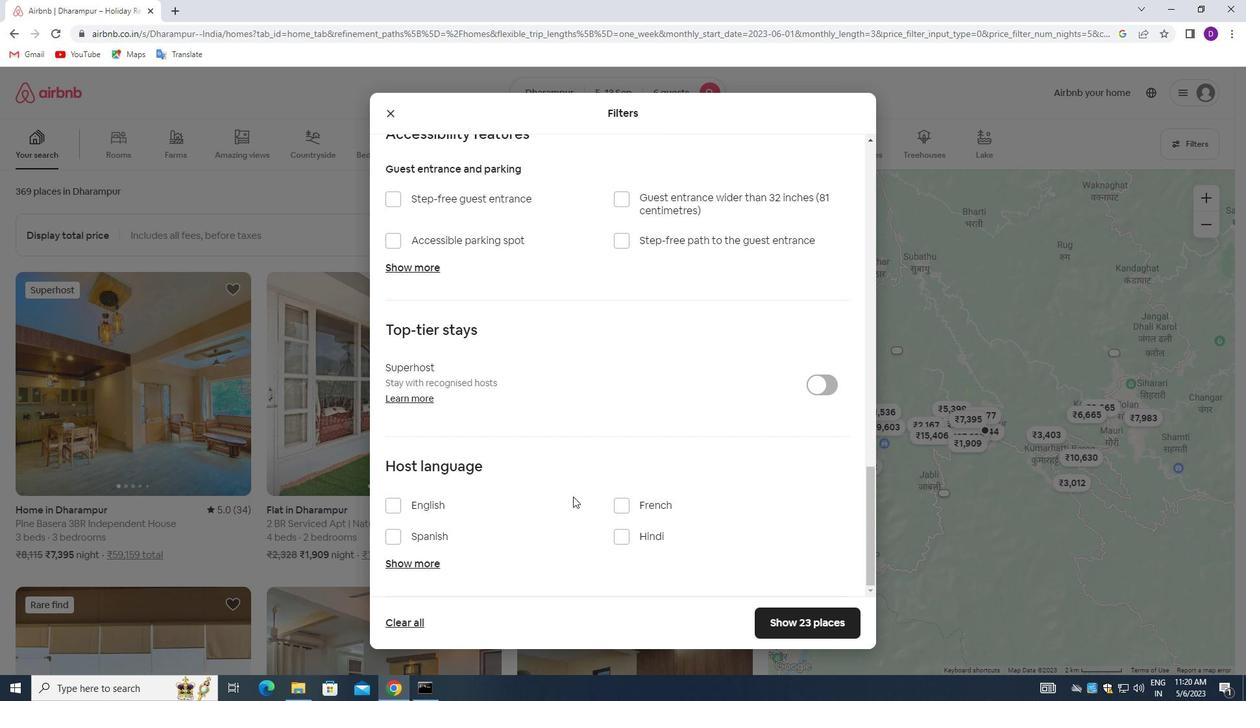 
Action: Mouse moved to (392, 507)
Screenshot: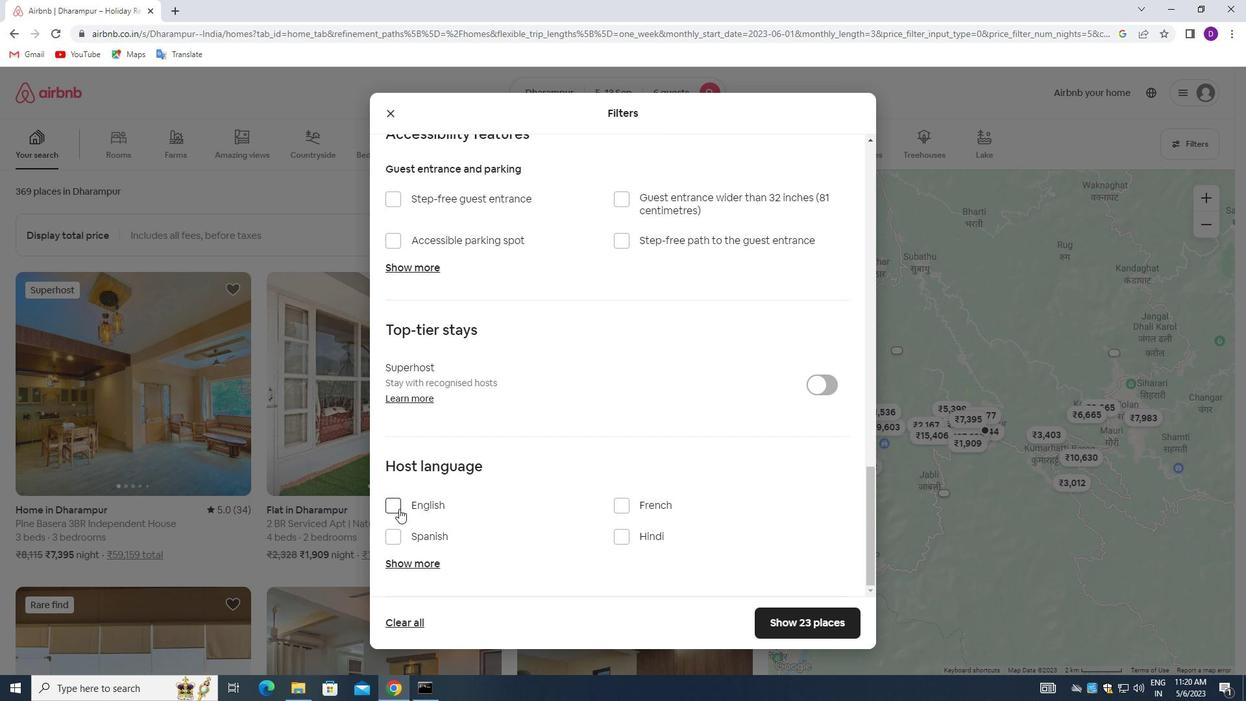 
Action: Mouse pressed left at (392, 507)
Screenshot: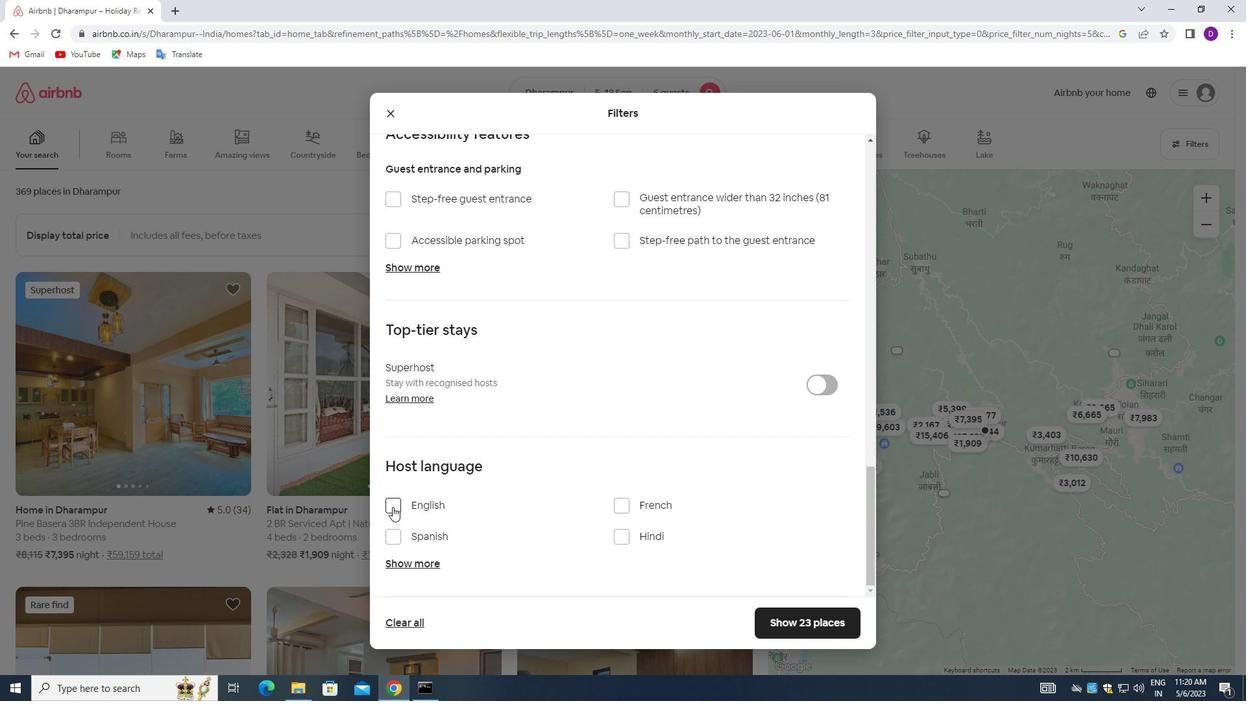 
Action: Mouse moved to (761, 616)
Screenshot: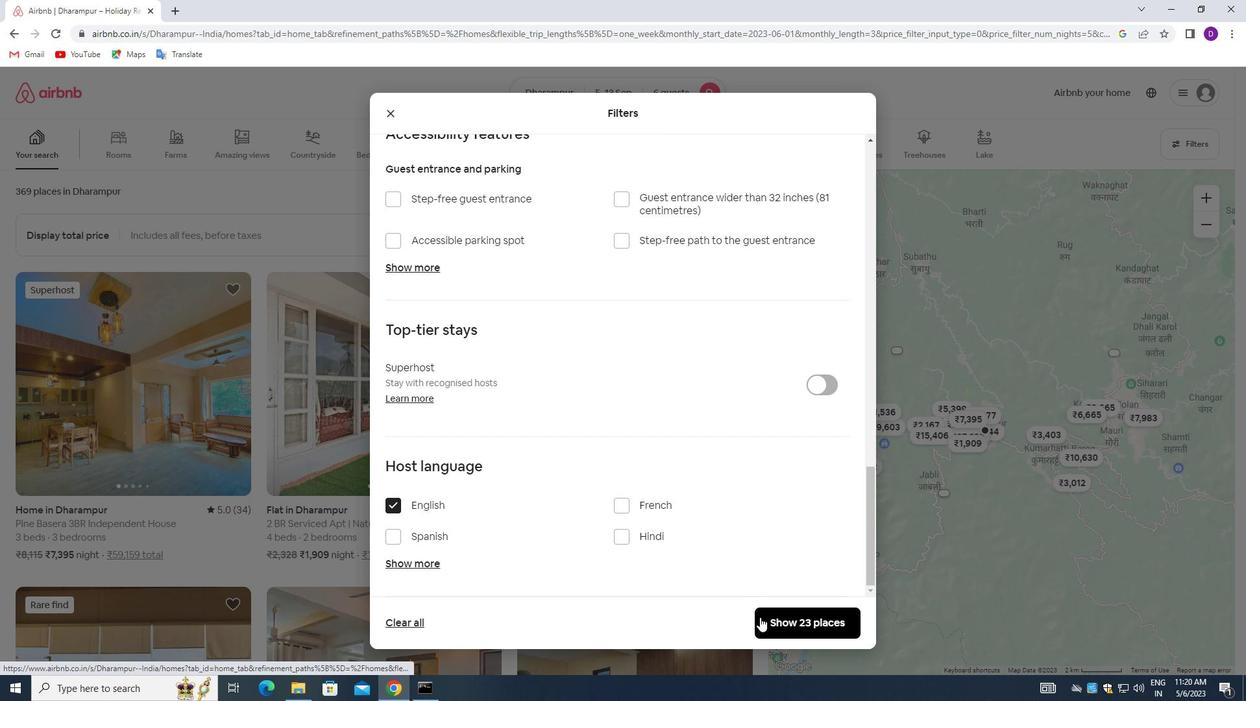 
Action: Mouse pressed left at (761, 616)
Screenshot: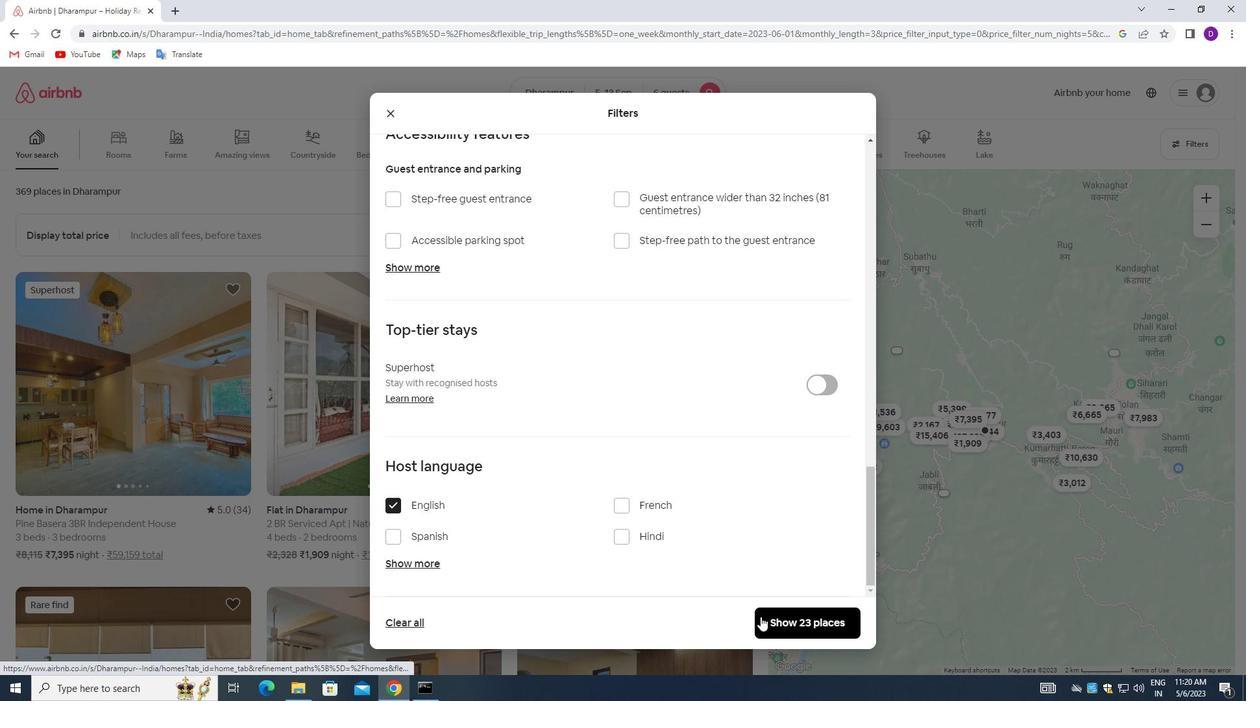 
Action: Mouse moved to (703, 494)
Screenshot: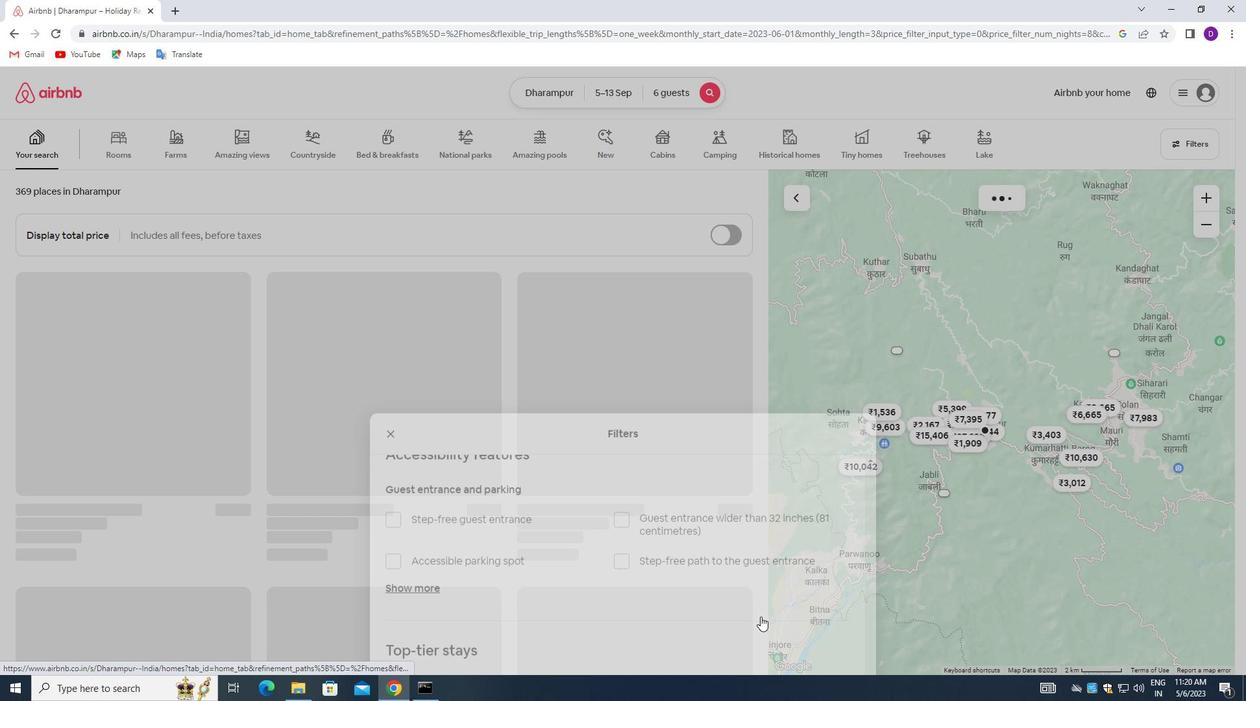 
